 Task: Slide 18 - Book-1.
Action: Mouse moved to (21, 75)
Screenshot: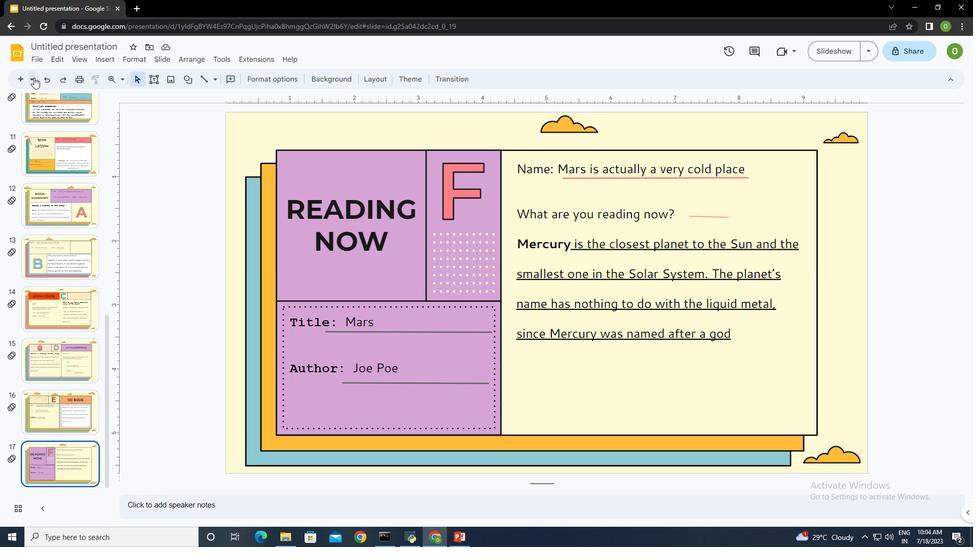 
Action: Mouse pressed left at (21, 75)
Screenshot: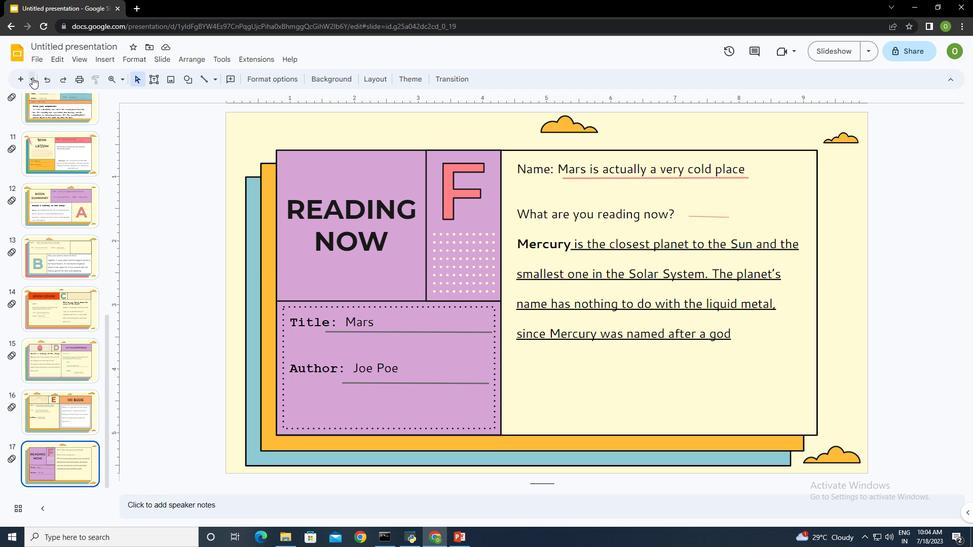 
Action: Mouse moved to (109, 337)
Screenshot: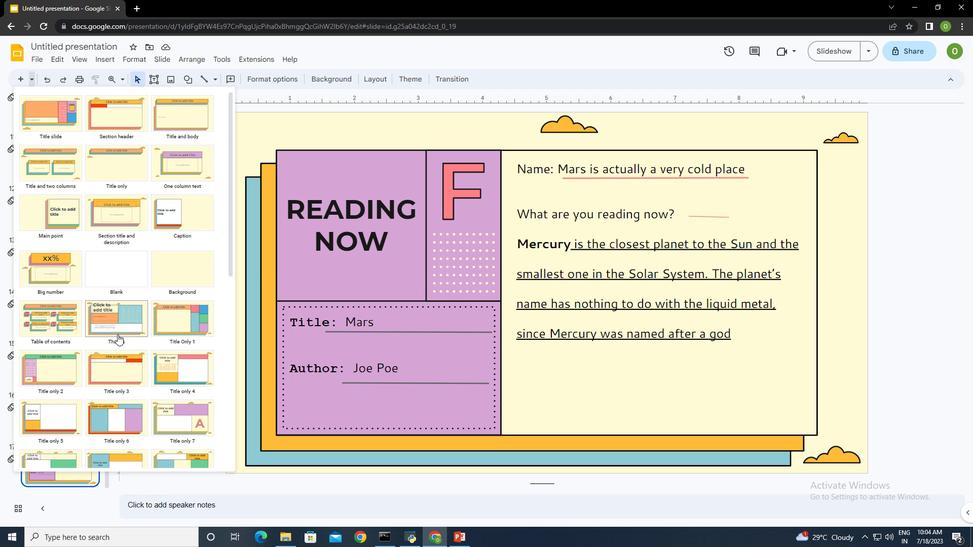 
Action: Mouse scrolled (109, 337) with delta (0, 0)
Screenshot: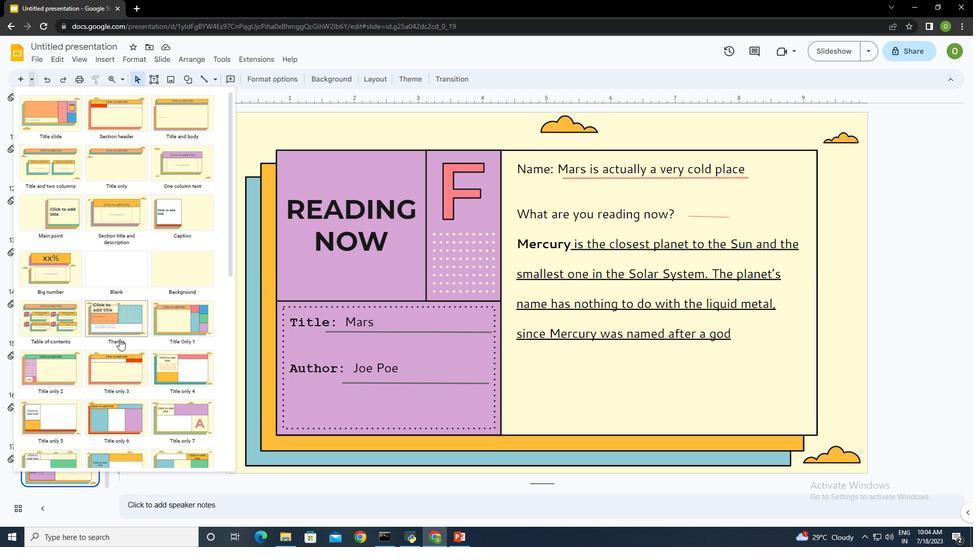 
Action: Mouse scrolled (109, 337) with delta (0, 0)
Screenshot: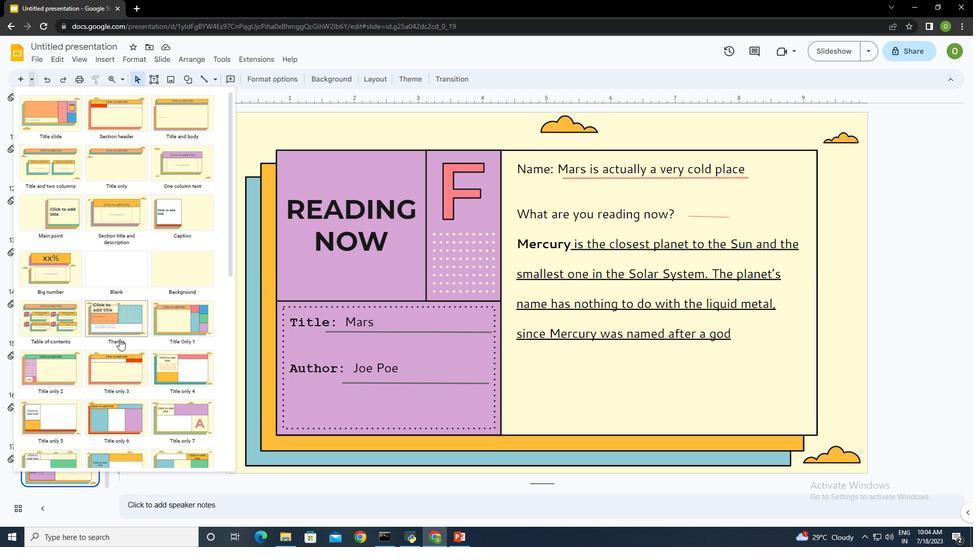 
Action: Mouse scrolled (109, 337) with delta (0, 0)
Screenshot: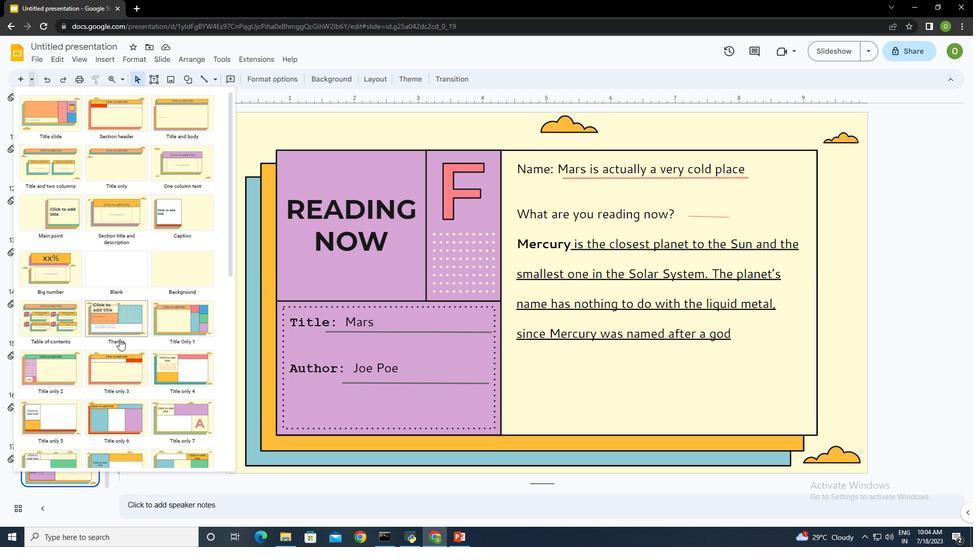 
Action: Mouse scrolled (109, 337) with delta (0, 0)
Screenshot: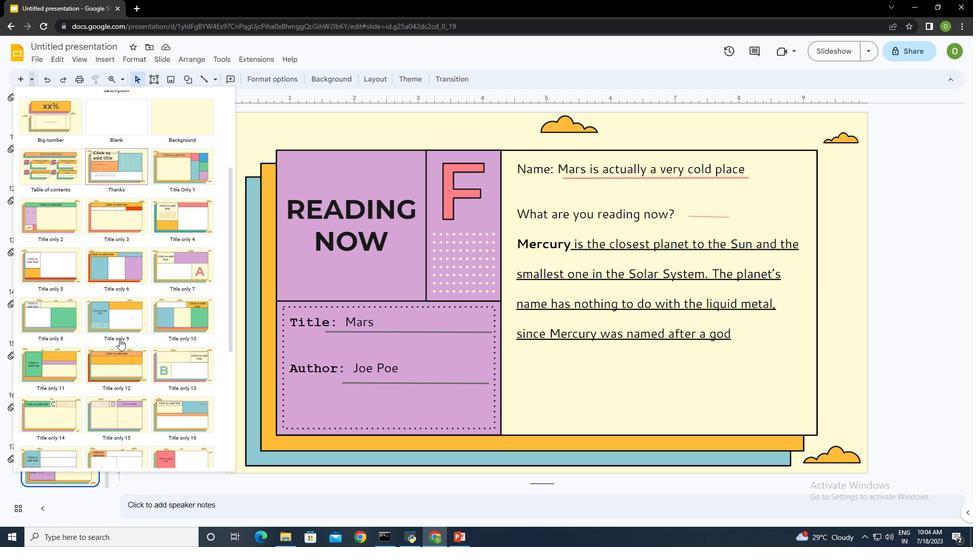 
Action: Mouse scrolled (109, 337) with delta (0, 0)
Screenshot: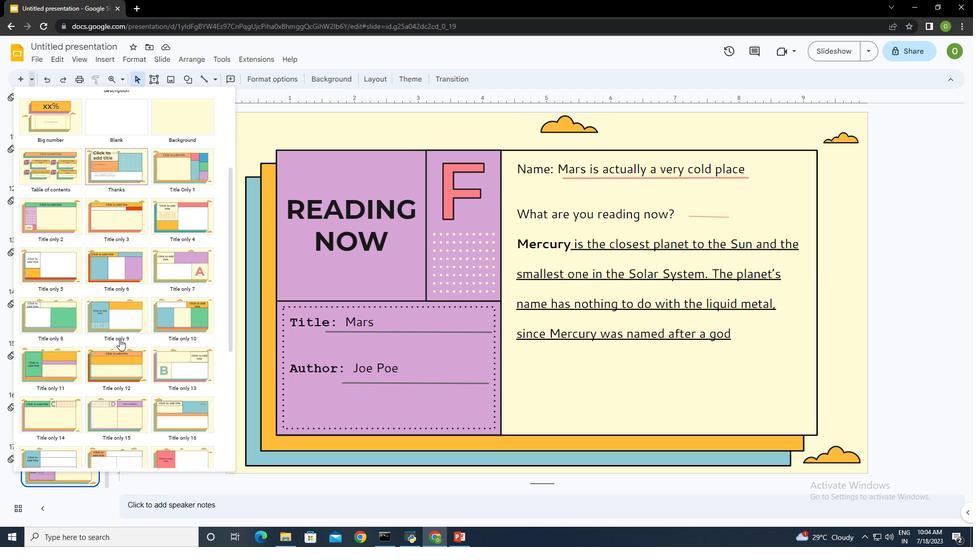 
Action: Mouse scrolled (109, 337) with delta (0, 0)
Screenshot: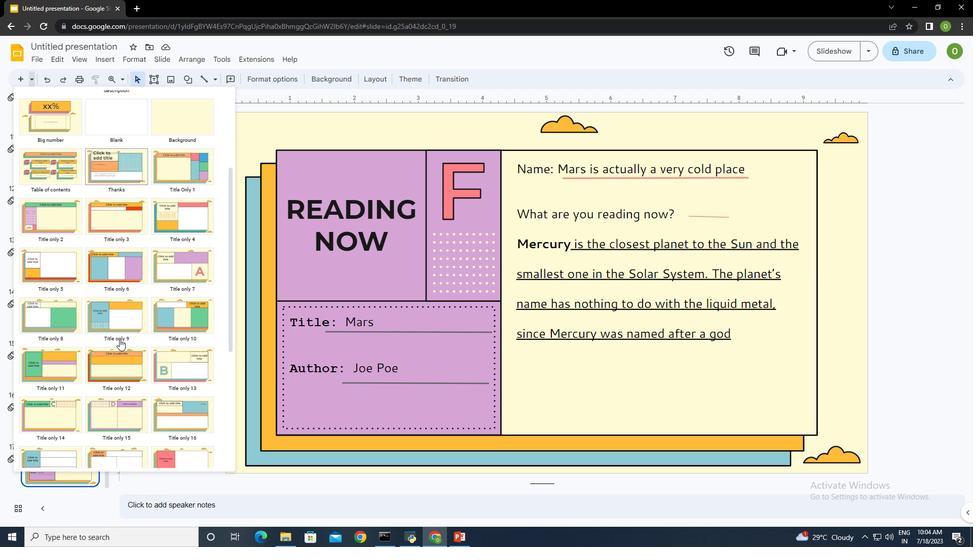 
Action: Mouse scrolled (109, 337) with delta (0, 0)
Screenshot: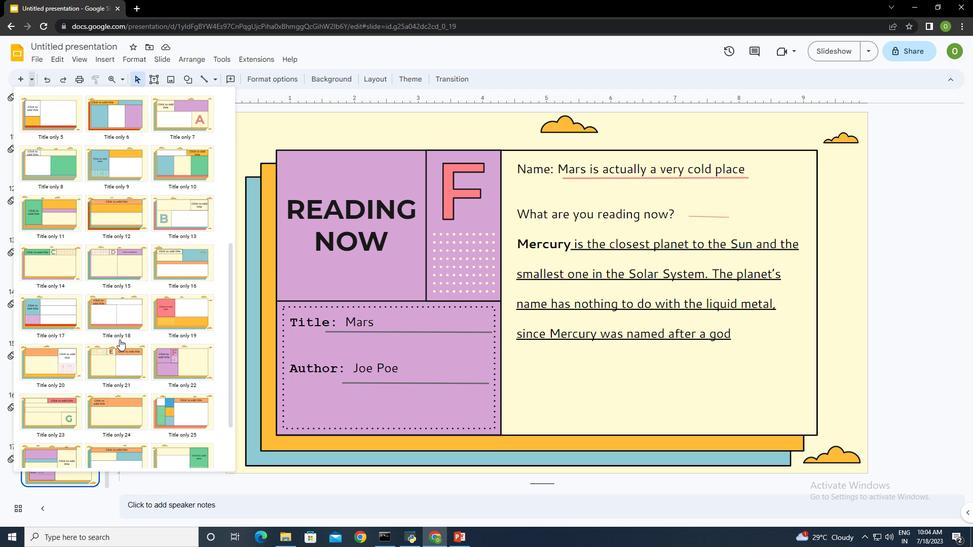 
Action: Mouse scrolled (109, 337) with delta (0, 0)
Screenshot: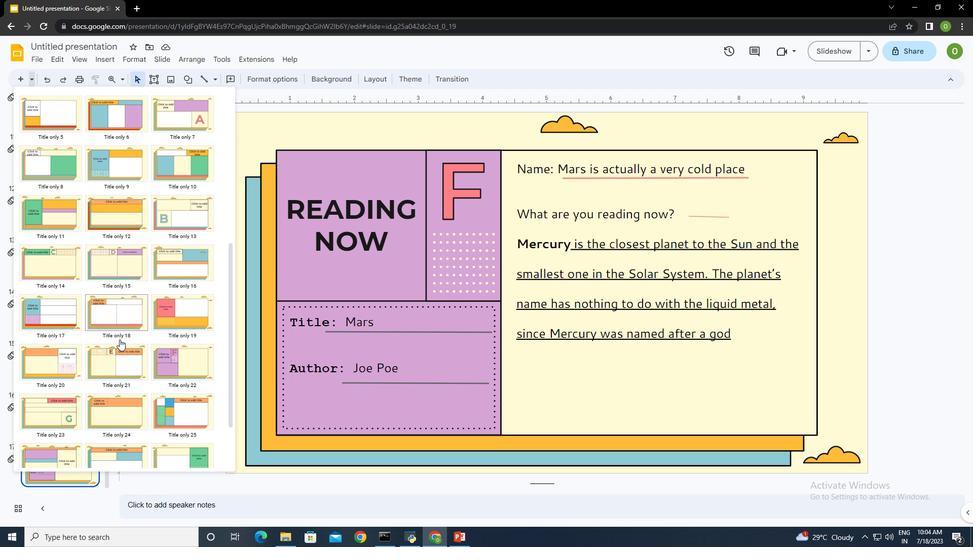 
Action: Mouse moved to (37, 330)
Screenshot: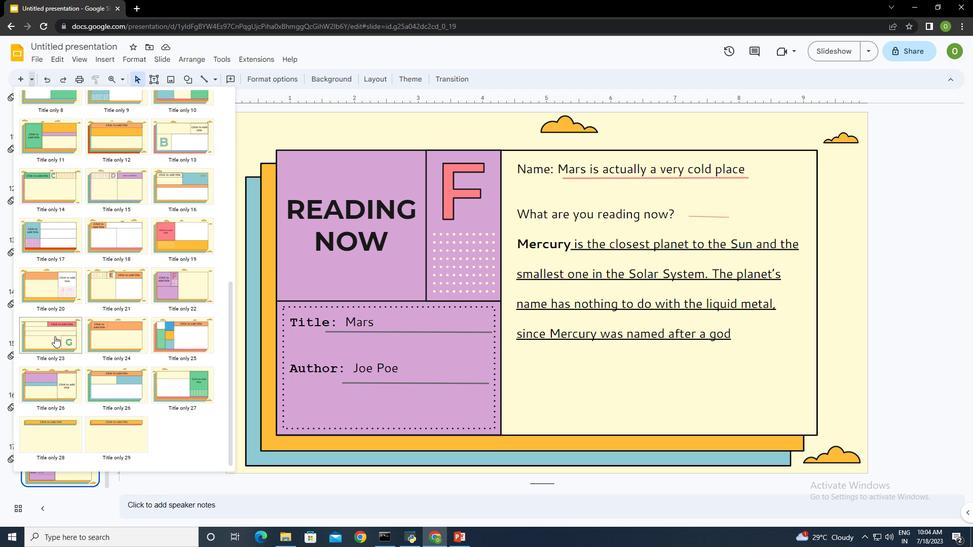 
Action: Mouse pressed left at (37, 330)
Screenshot: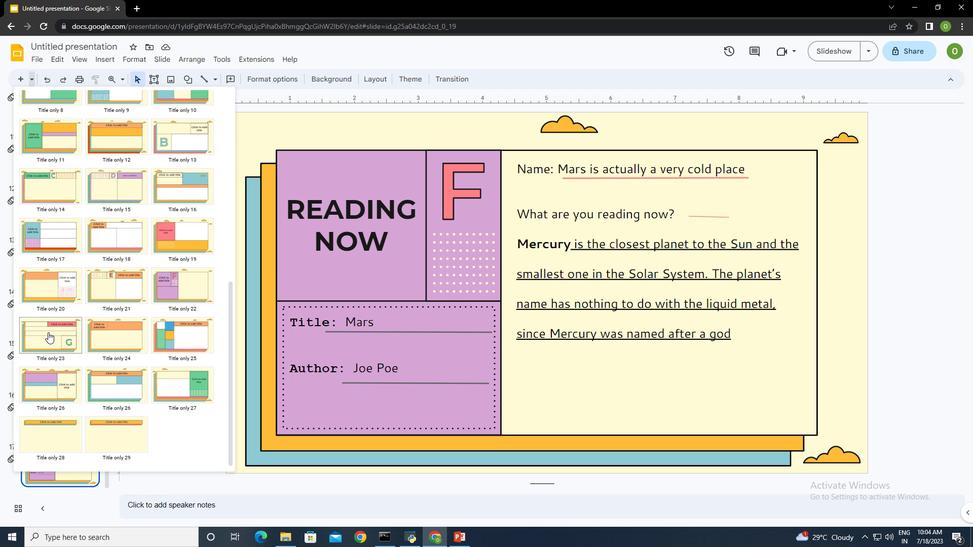 
Action: Mouse moved to (602, 176)
Screenshot: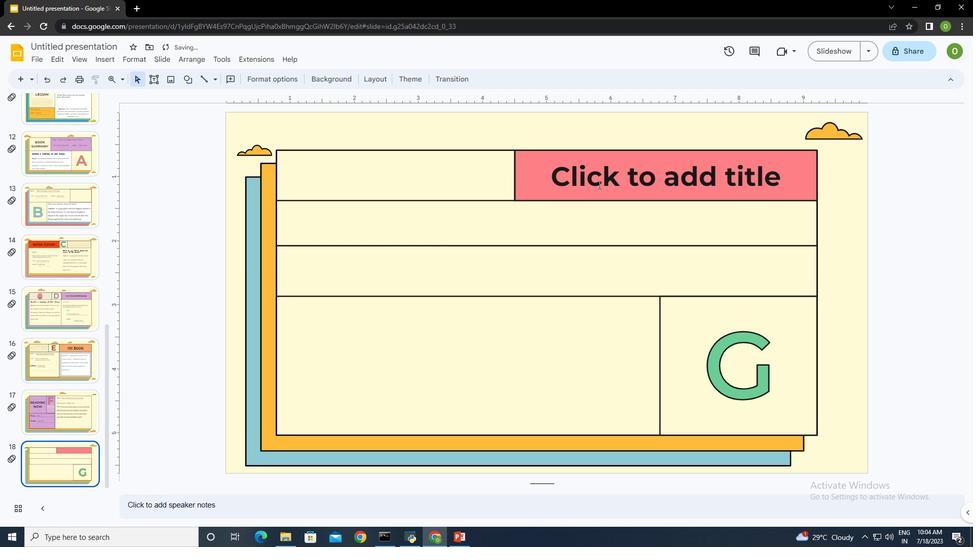 
Action: Mouse pressed left at (602, 176)
Screenshot: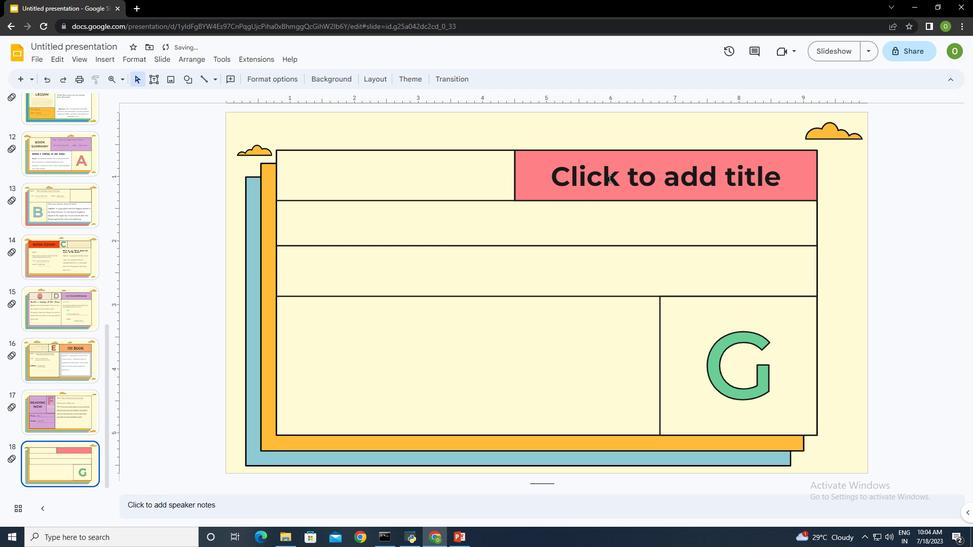 
Action: Key pressed <Key.shift>BOOK
Screenshot: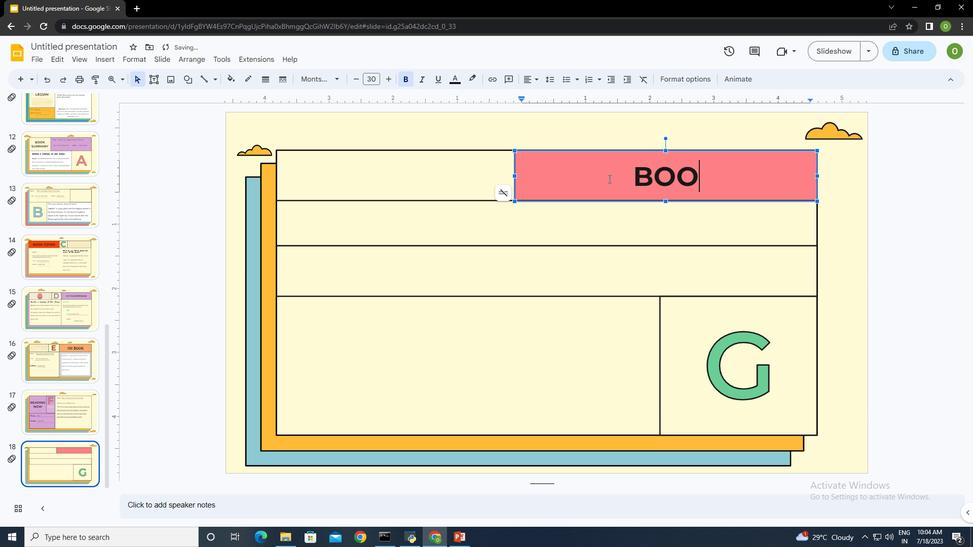 
Action: Mouse moved to (713, 161)
Screenshot: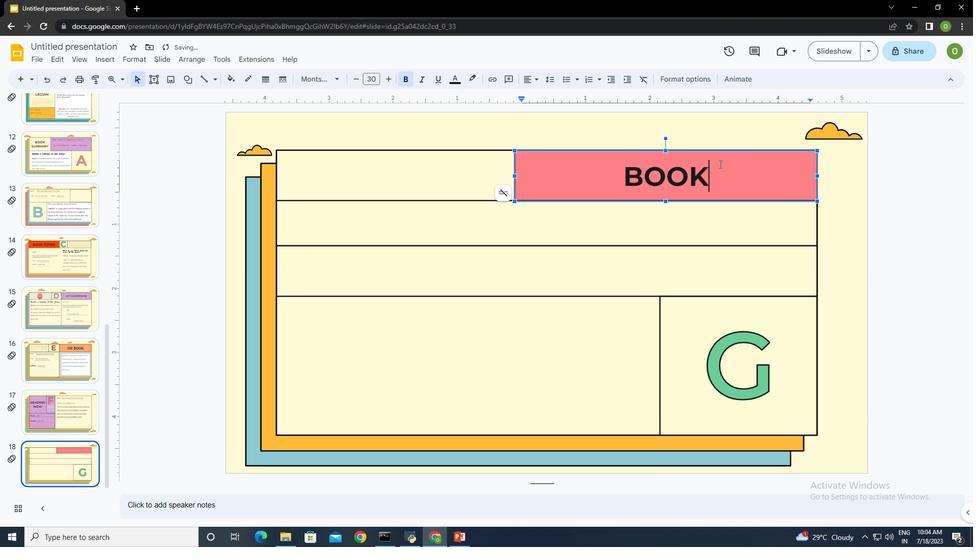 
Action: Mouse pressed left at (713, 161)
Screenshot: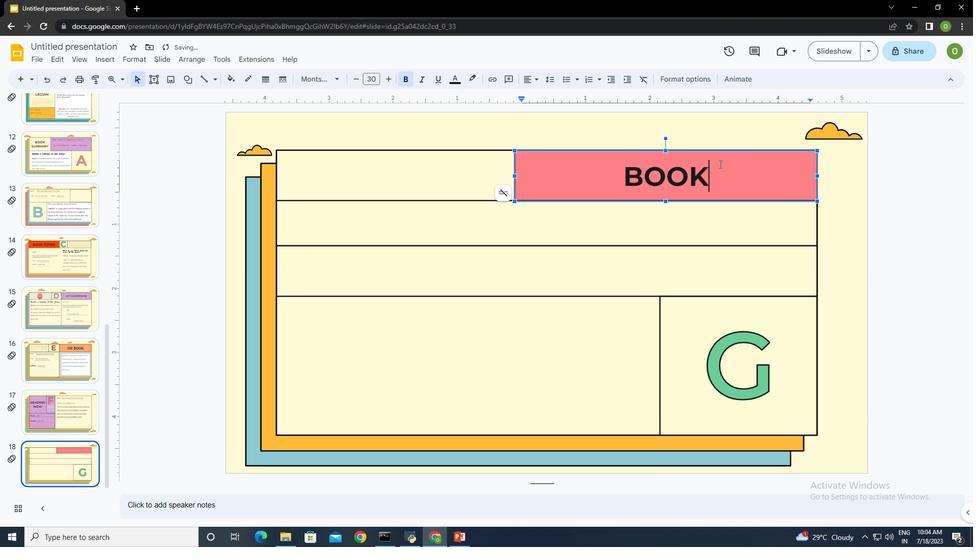 
Action: Mouse moved to (739, 73)
Screenshot: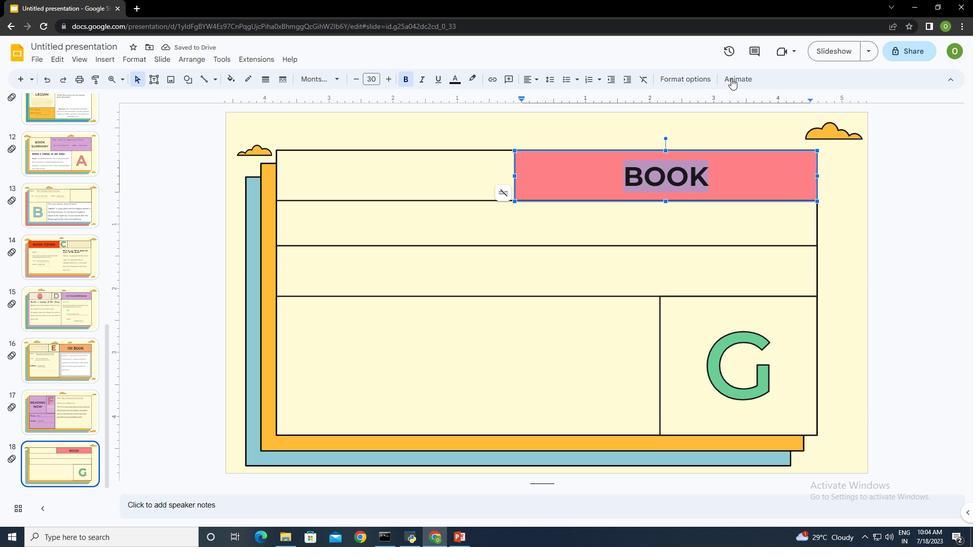 
Action: Mouse pressed left at (739, 73)
Screenshot: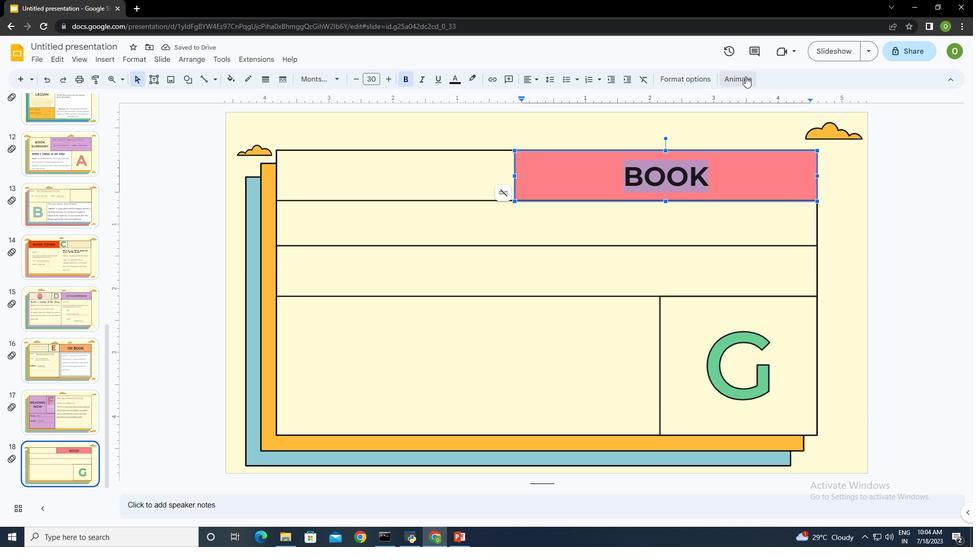 
Action: Mouse moved to (844, 231)
Screenshot: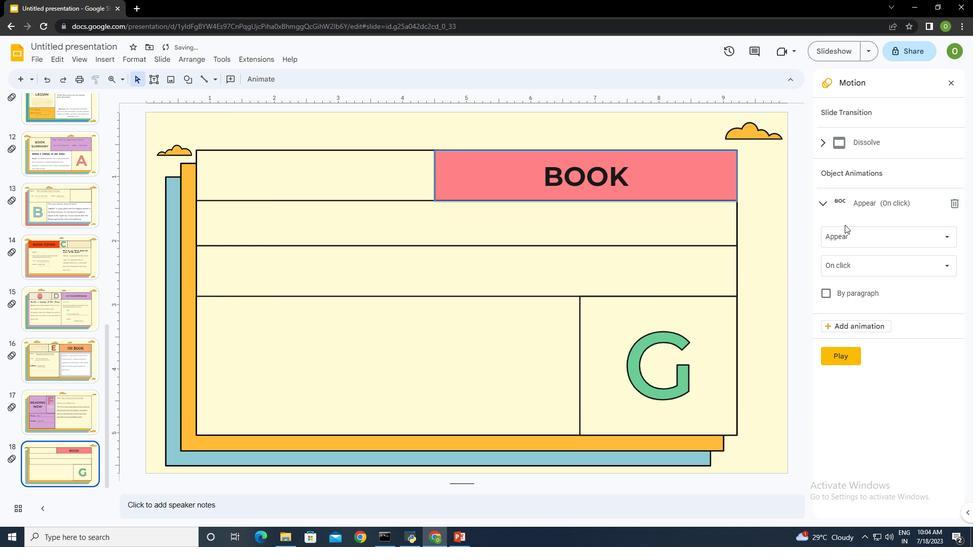 
Action: Mouse pressed left at (844, 231)
Screenshot: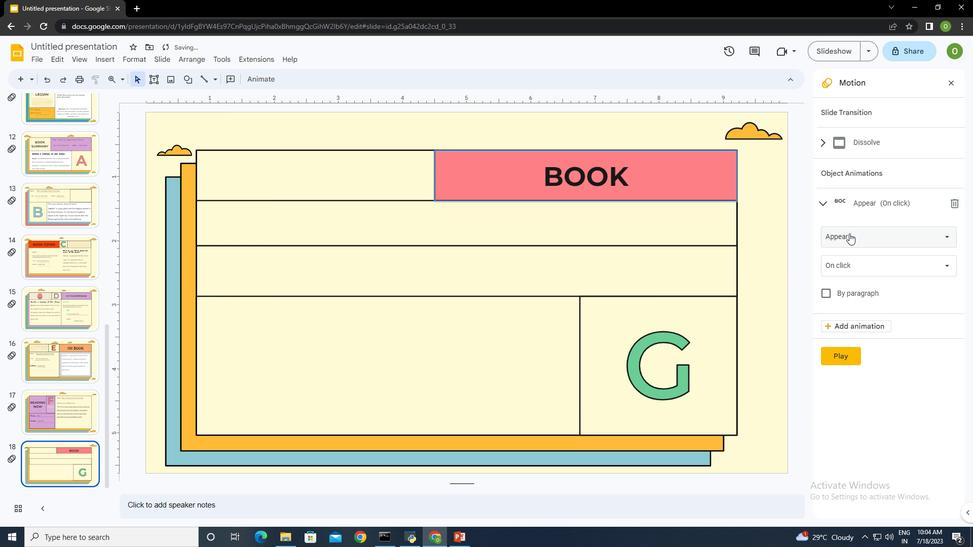 
Action: Mouse moved to (874, 378)
Screenshot: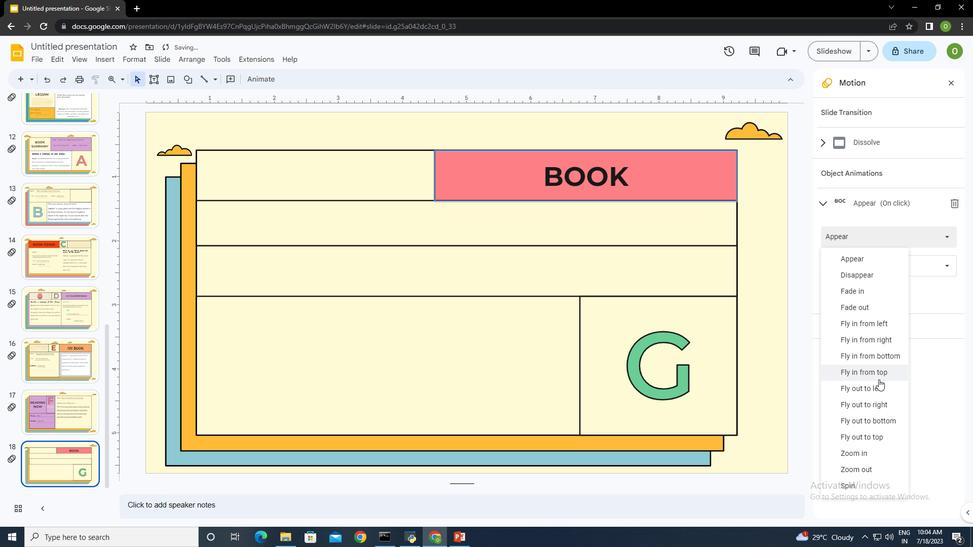
Action: Mouse scrolled (874, 378) with delta (0, 0)
Screenshot: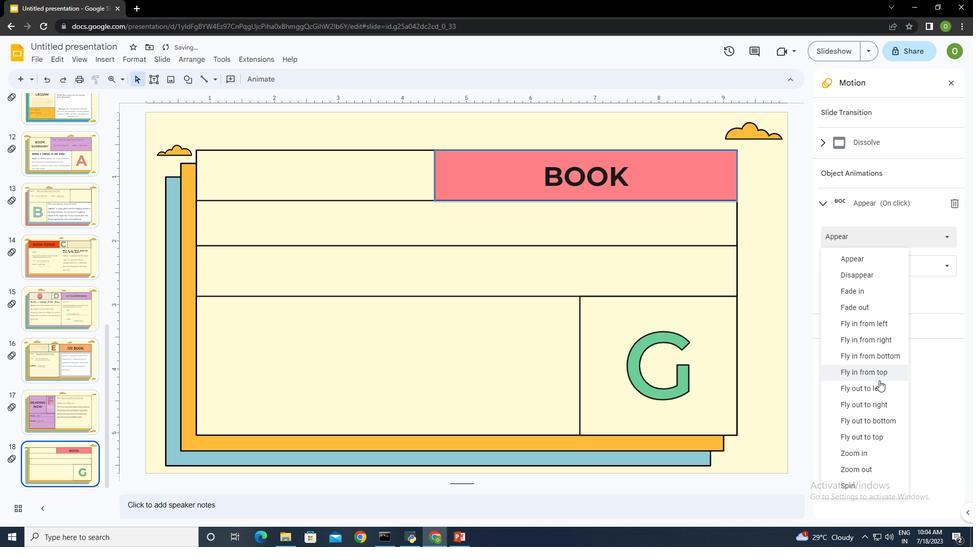 
Action: Mouse scrolled (874, 378) with delta (0, 0)
Screenshot: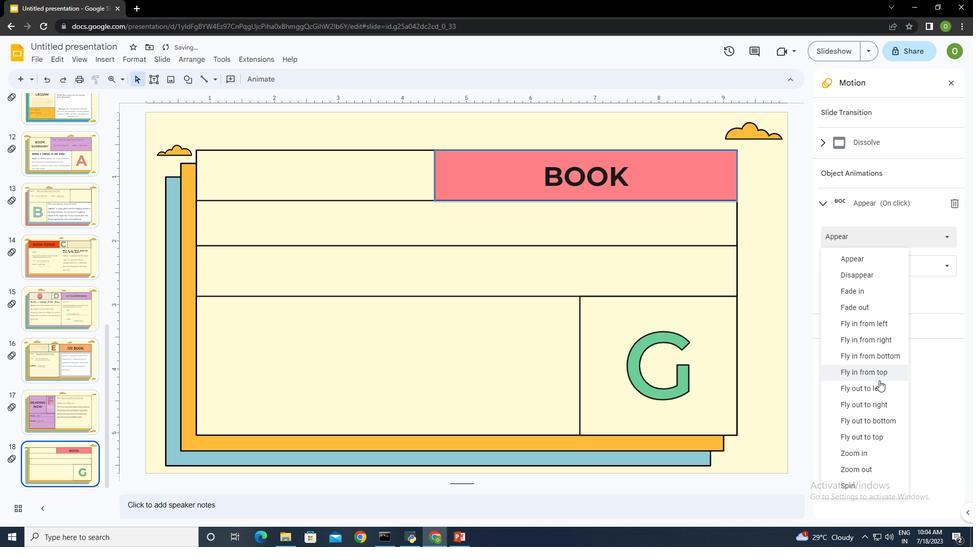 
Action: Mouse moved to (873, 448)
Screenshot: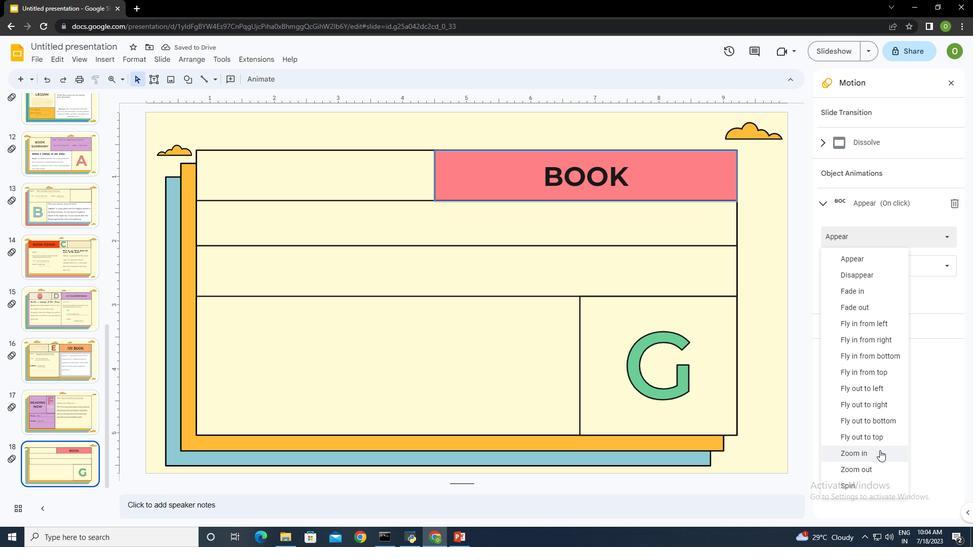 
Action: Mouse pressed left at (873, 448)
Screenshot: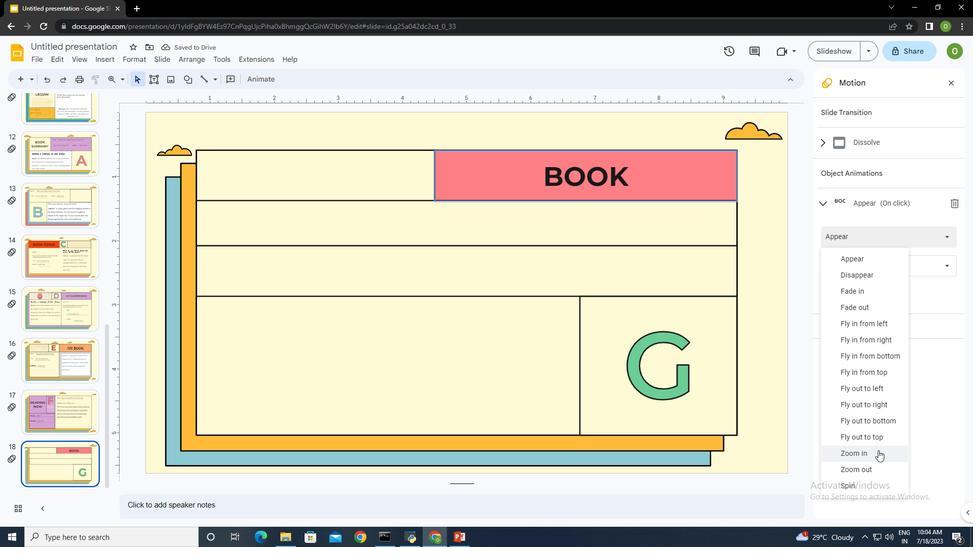 
Action: Mouse moved to (887, 312)
Screenshot: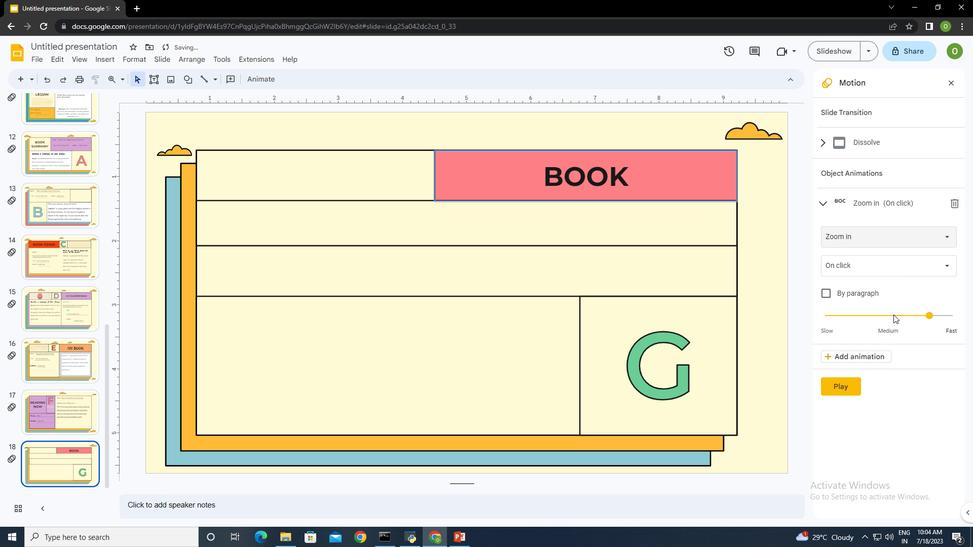 
Action: Mouse pressed left at (887, 312)
Screenshot: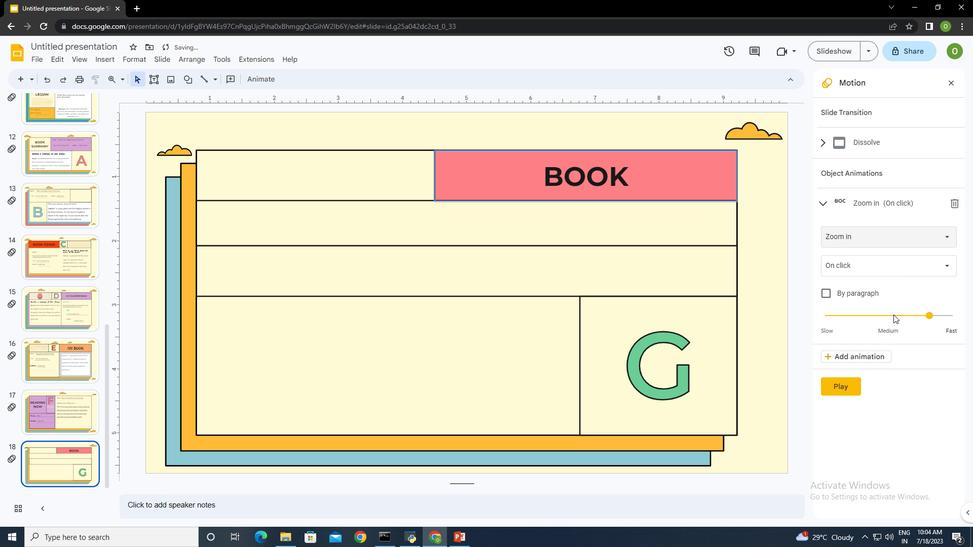 
Action: Mouse moved to (867, 264)
Screenshot: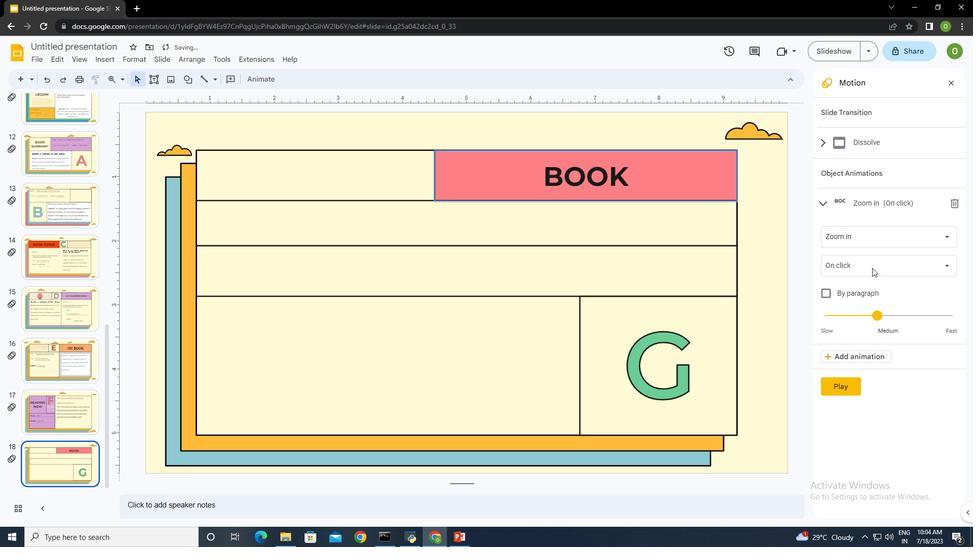 
Action: Mouse pressed left at (867, 264)
Screenshot: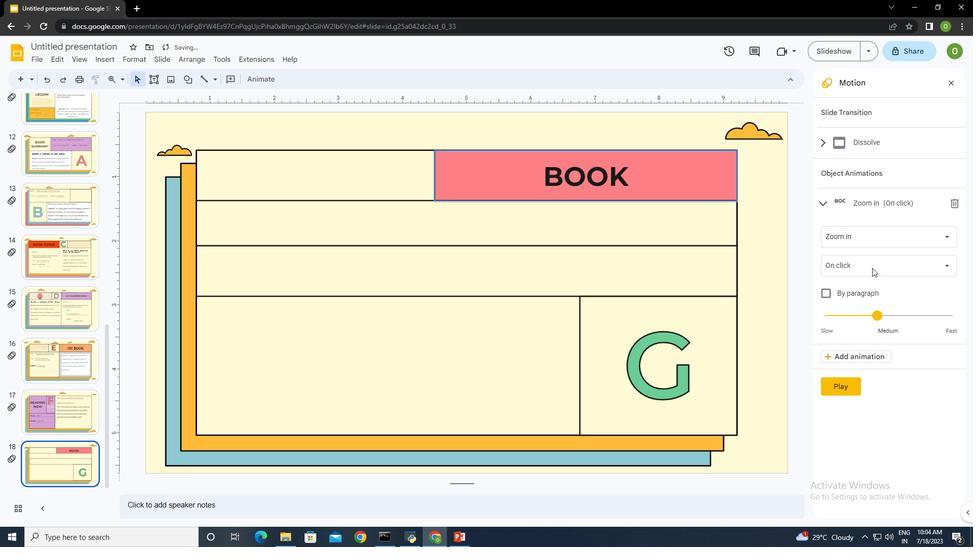 
Action: Mouse moved to (866, 256)
Screenshot: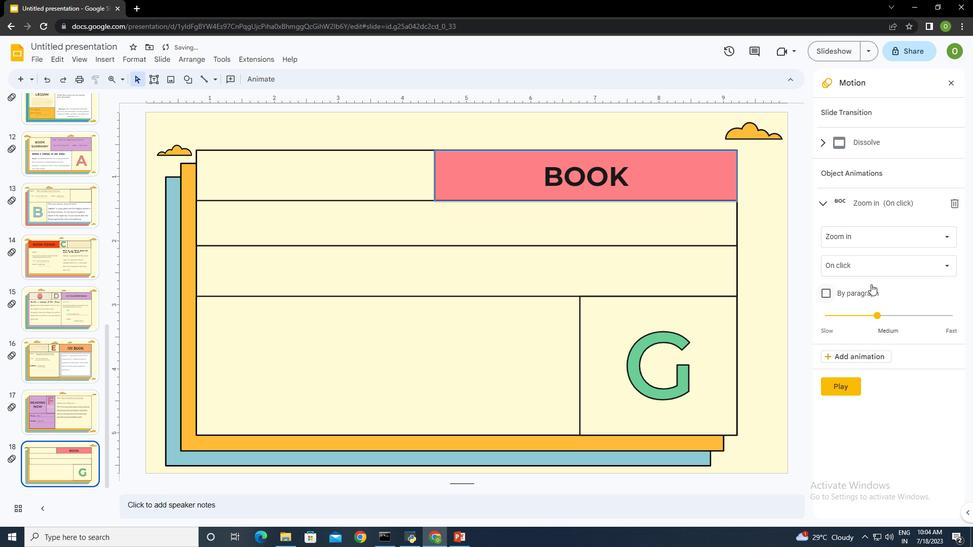 
Action: Mouse pressed left at (866, 256)
Screenshot: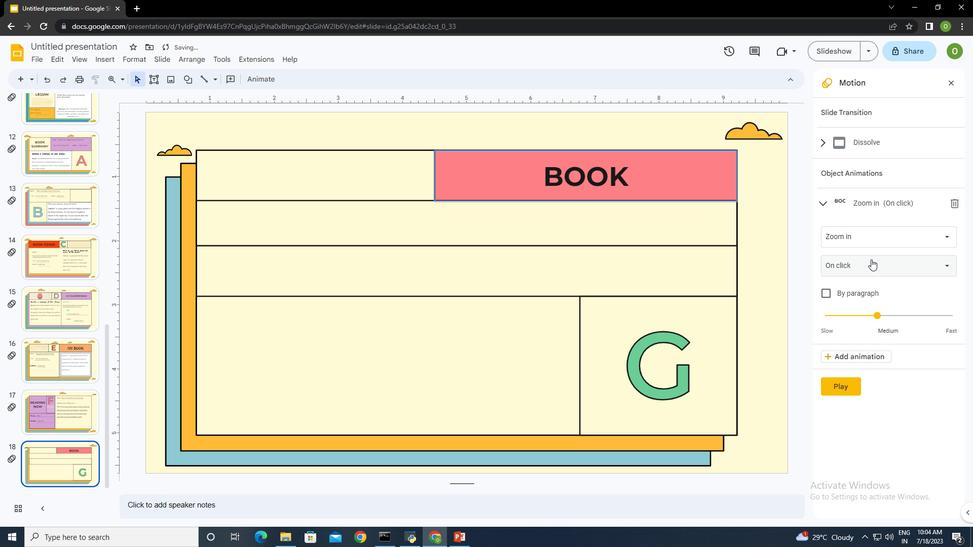 
Action: Mouse moved to (852, 305)
Screenshot: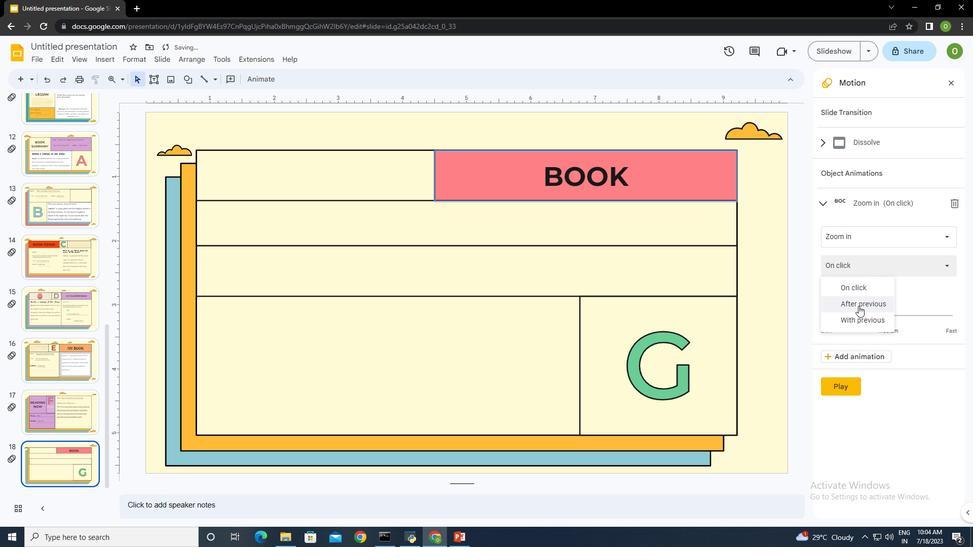 
Action: Mouse pressed left at (852, 305)
Screenshot: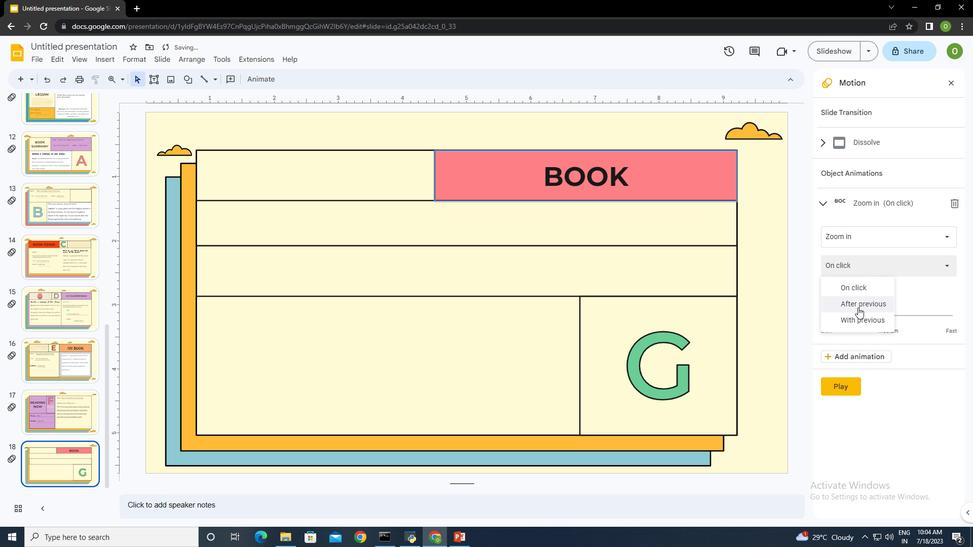 
Action: Mouse moved to (887, 409)
Screenshot: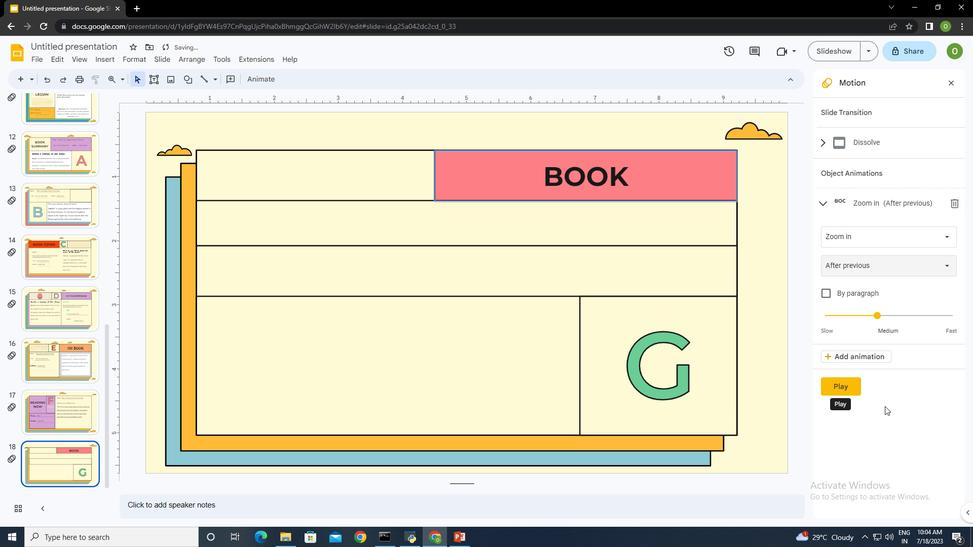 
Action: Mouse pressed left at (887, 409)
Screenshot: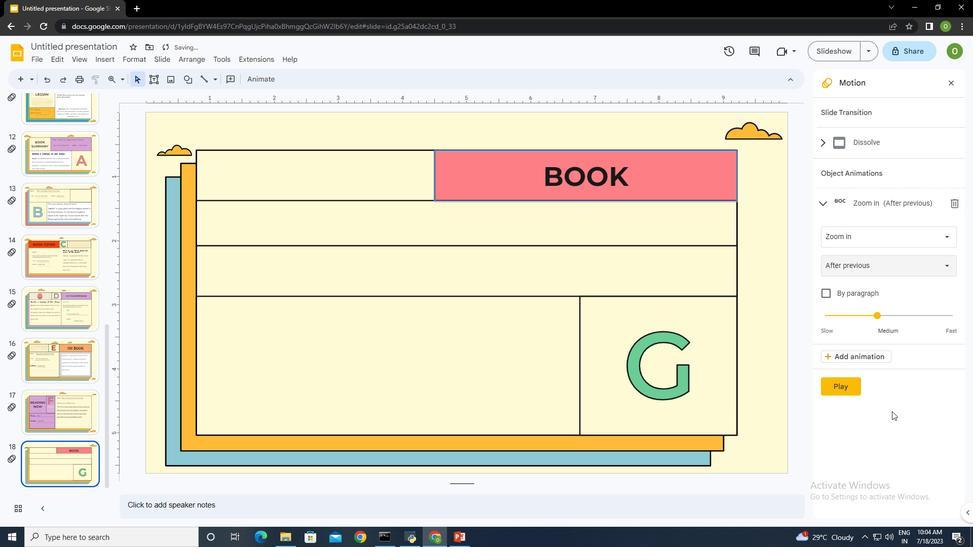 
Action: Mouse moved to (314, 180)
Screenshot: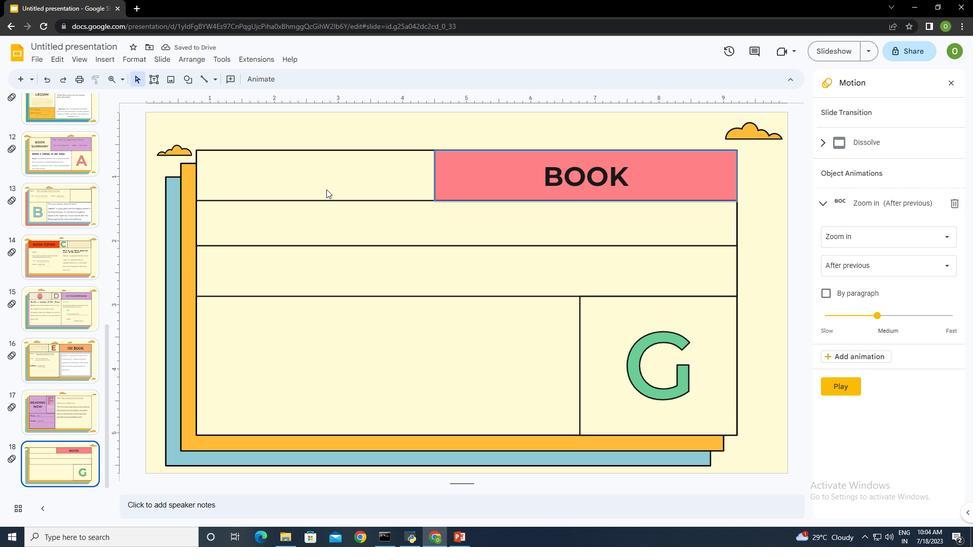 
Action: Mouse pressed left at (314, 180)
Screenshot: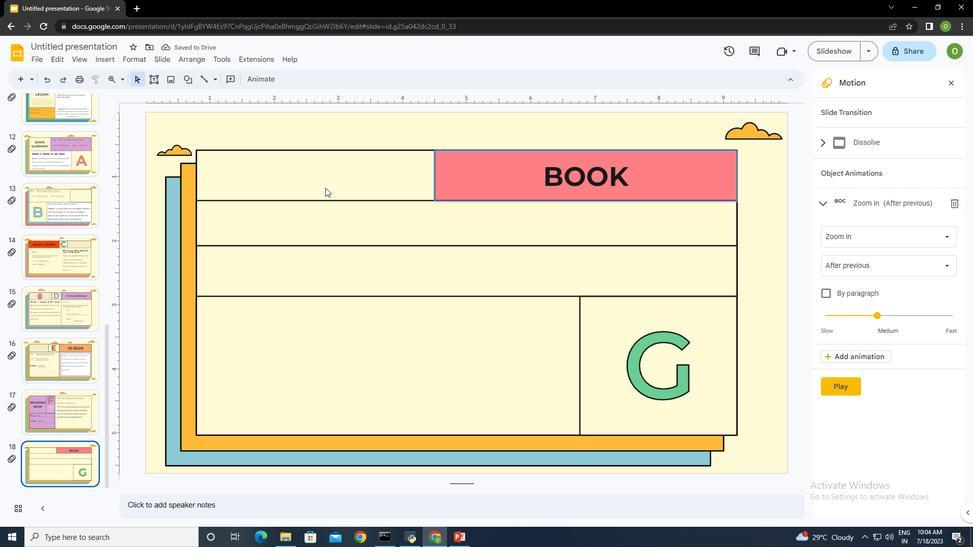 
Action: Mouse moved to (142, 75)
Screenshot: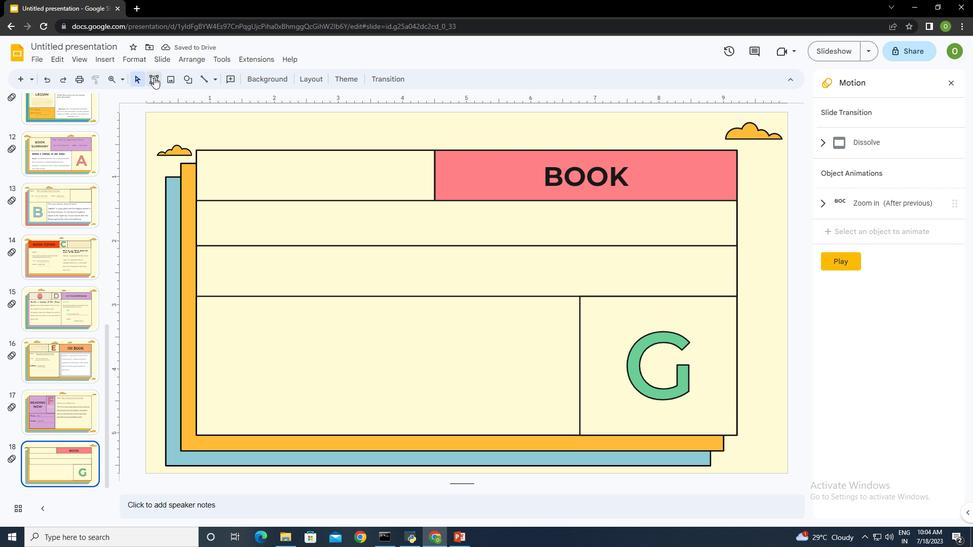 
Action: Mouse pressed left at (142, 75)
Screenshot: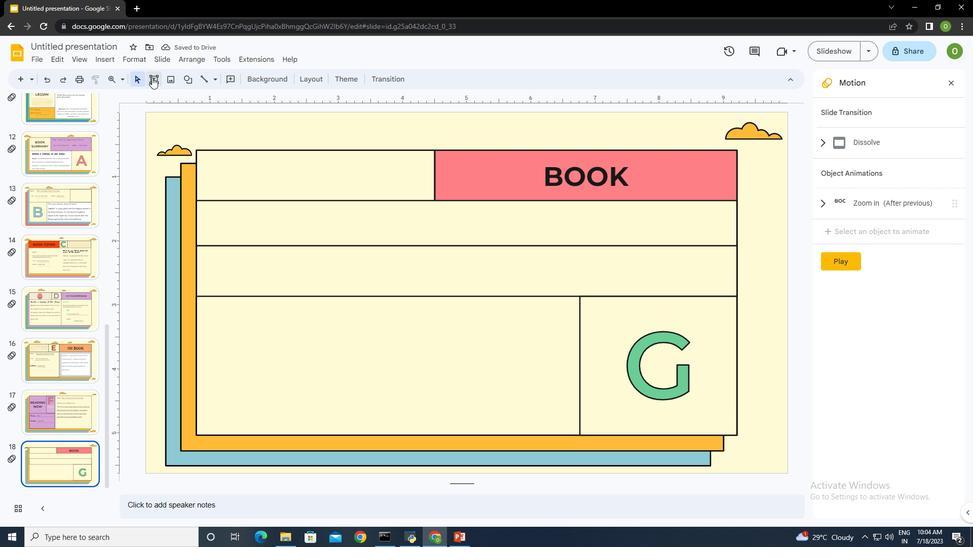 
Action: Mouse moved to (196, 153)
Screenshot: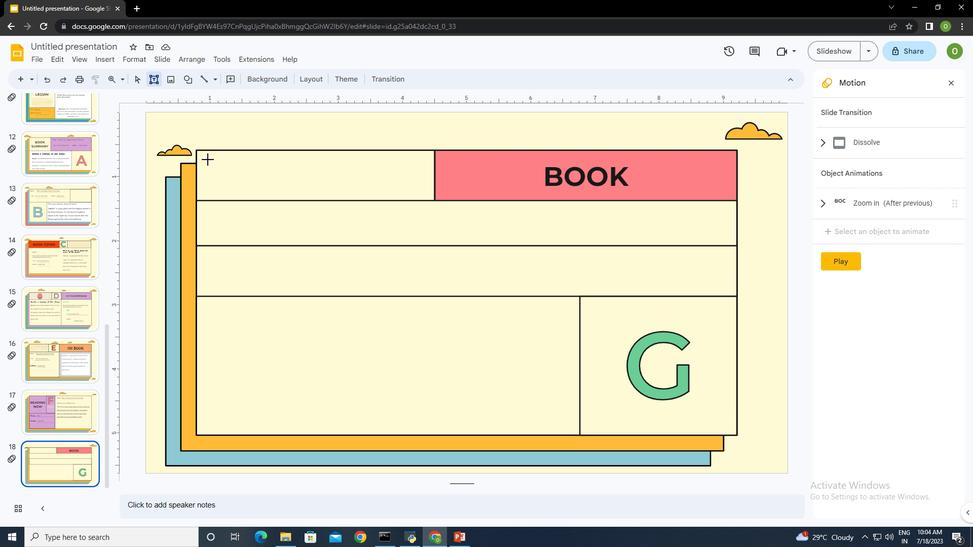 
Action: Mouse pressed left at (196, 153)
Screenshot: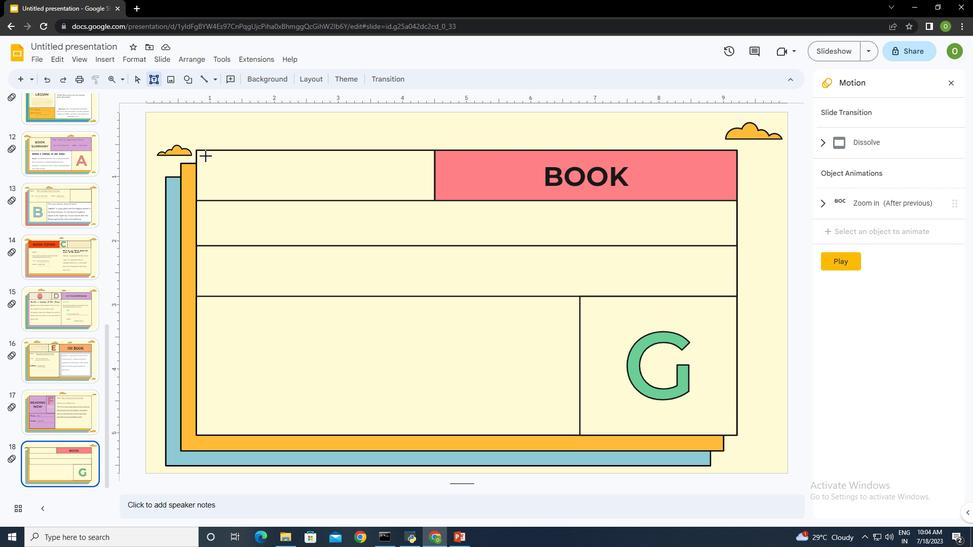 
Action: Mouse moved to (340, 172)
Screenshot: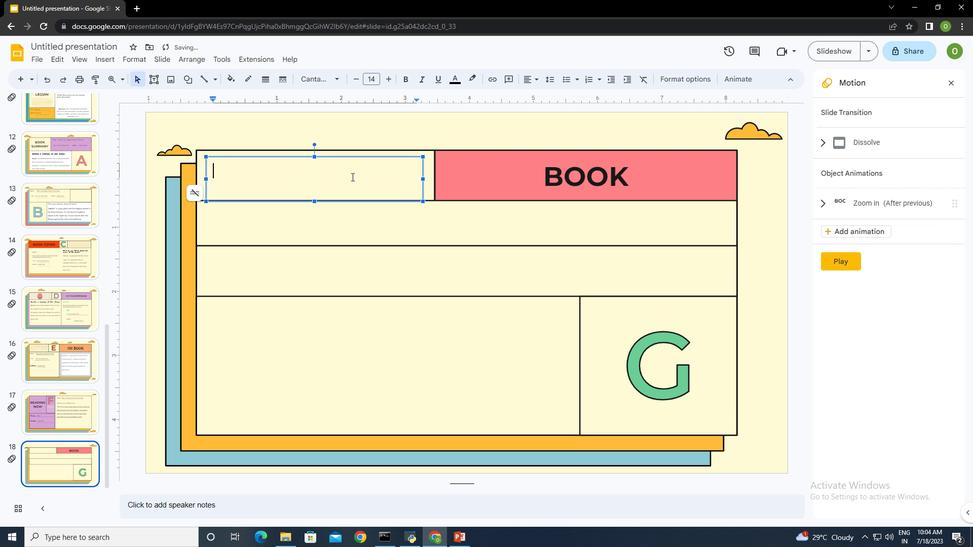 
Action: Key pressed <Key.shift><Key.shift><Key.shift><Key.shift><Key.shift><Key.shift><Key.shift><Key.shift><Key.shift><Key.shift><Key.shift><Key.shift><Key.shift><Key.shift><Key.shift>Title<Key.shift_r>:<Key.space><Key.space><Key.shift>Nepth<Key.backspace>une
Screenshot: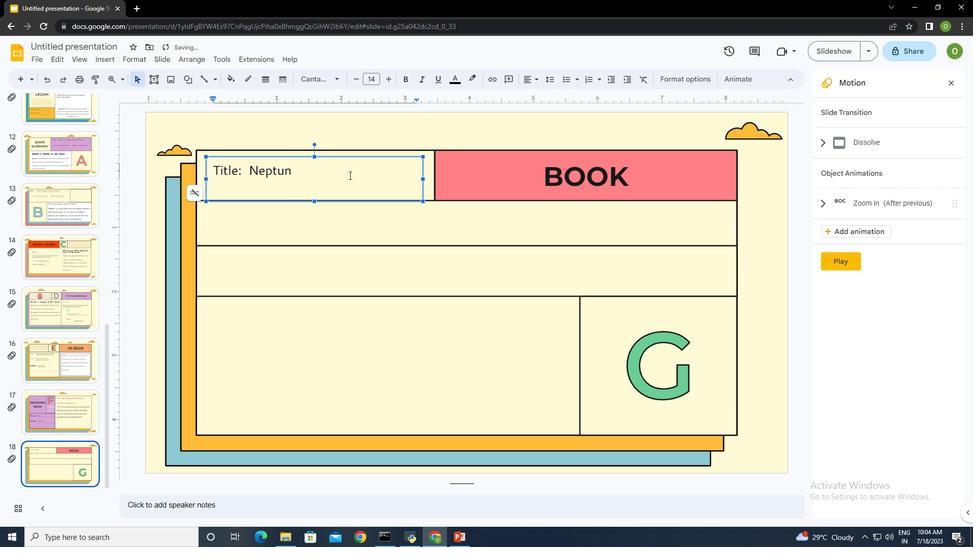 
Action: Mouse moved to (245, 213)
Screenshot: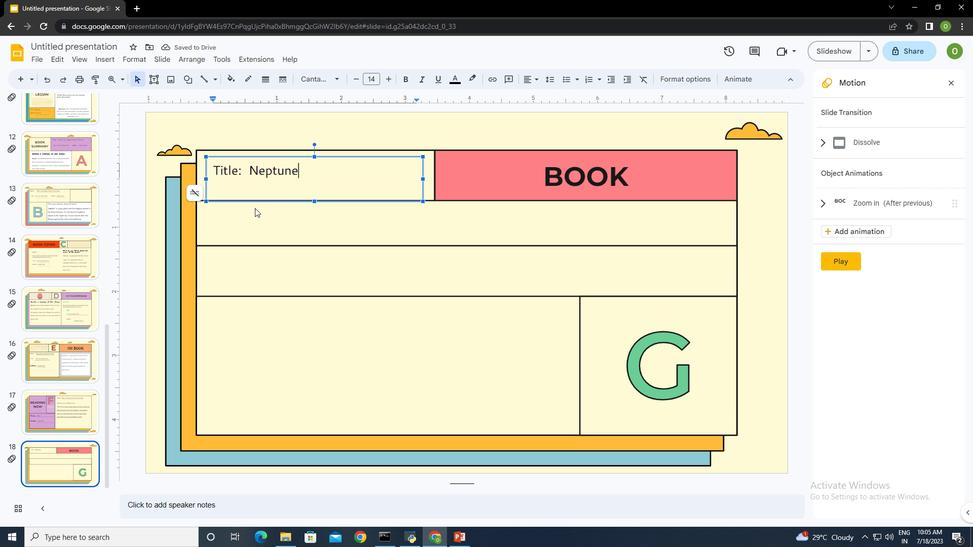 
Action: Mouse pressed left at (245, 213)
Screenshot: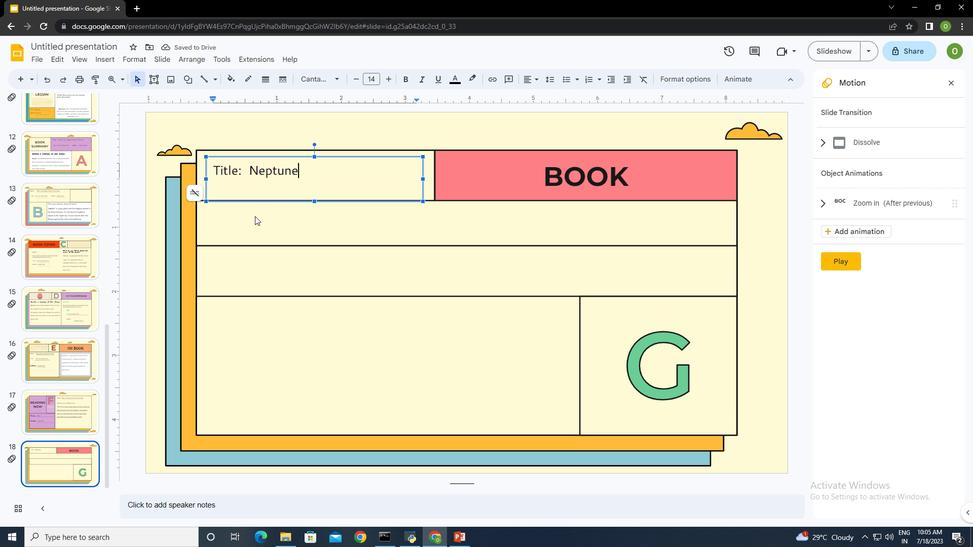 
Action: Mouse moved to (140, 77)
Screenshot: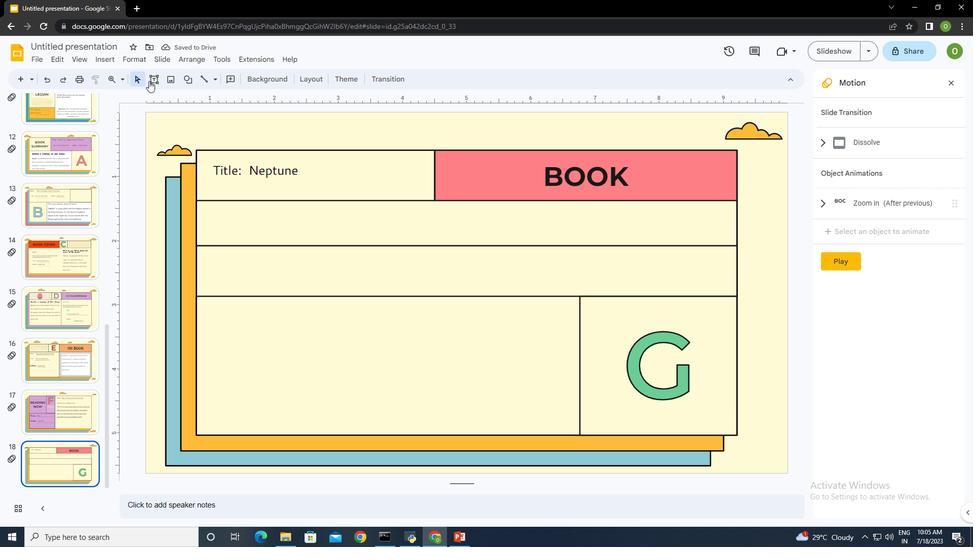 
Action: Mouse pressed left at (140, 77)
Screenshot: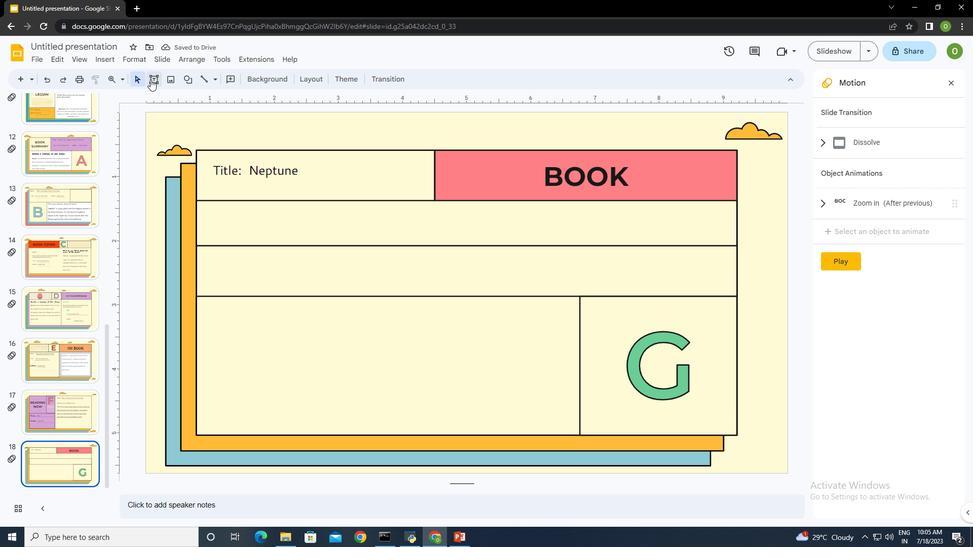 
Action: Mouse moved to (188, 200)
Screenshot: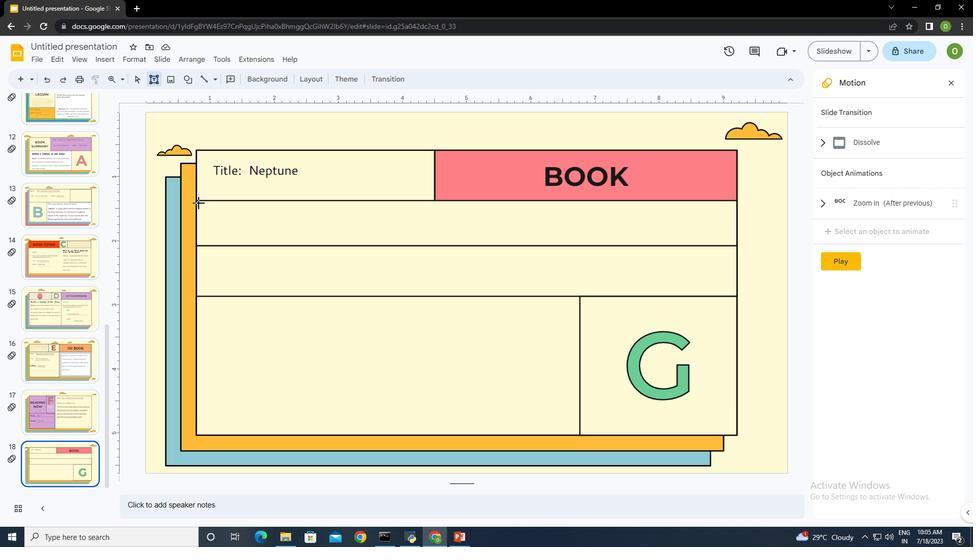 
Action: Mouse pressed left at (188, 200)
Screenshot: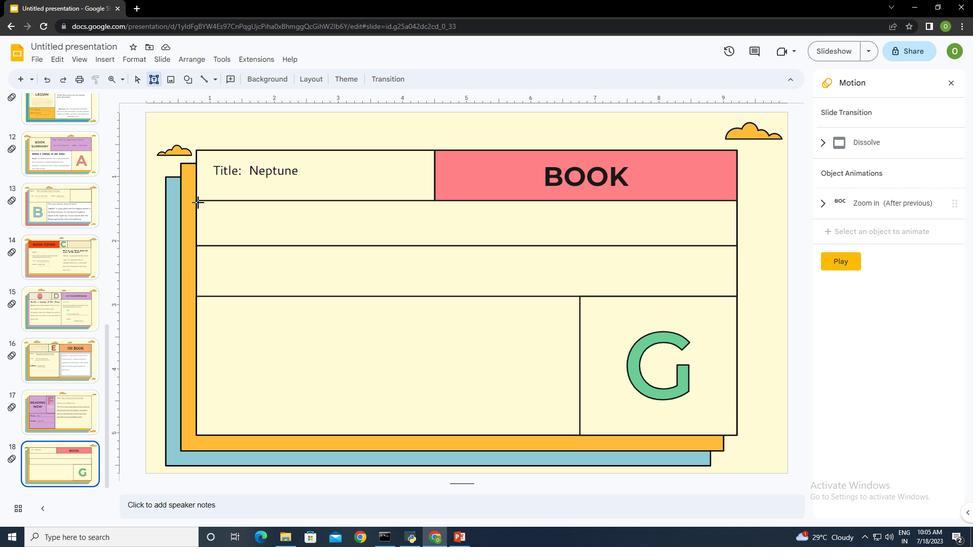 
Action: Mouse moved to (334, 226)
Screenshot: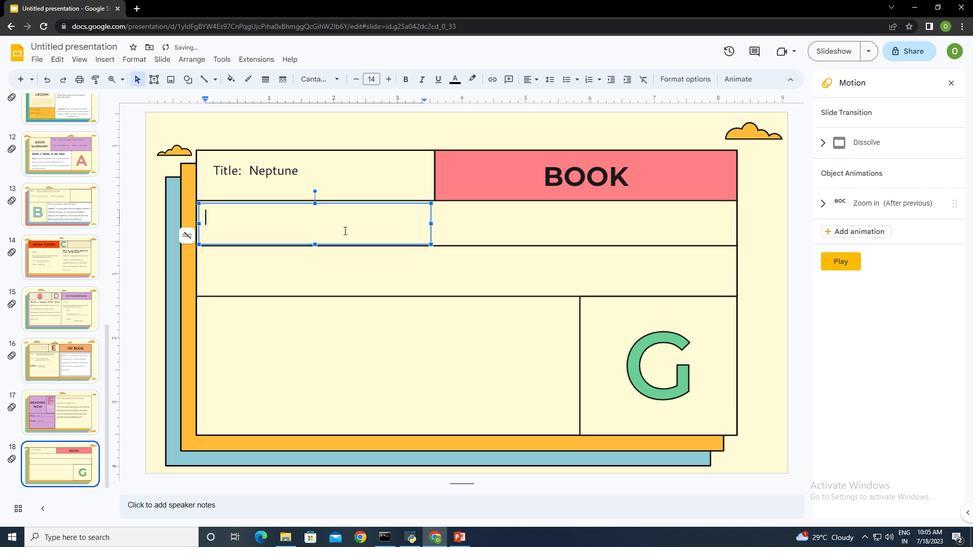 
Action: Key pressed <Key.shift><Key.shift>Author<Key.shift_r>:<Key.space><Key.space><Key.space><Key.shift>Susan<Key.space><Key.shift><Key.shift><Key.shift>Doe
Screenshot: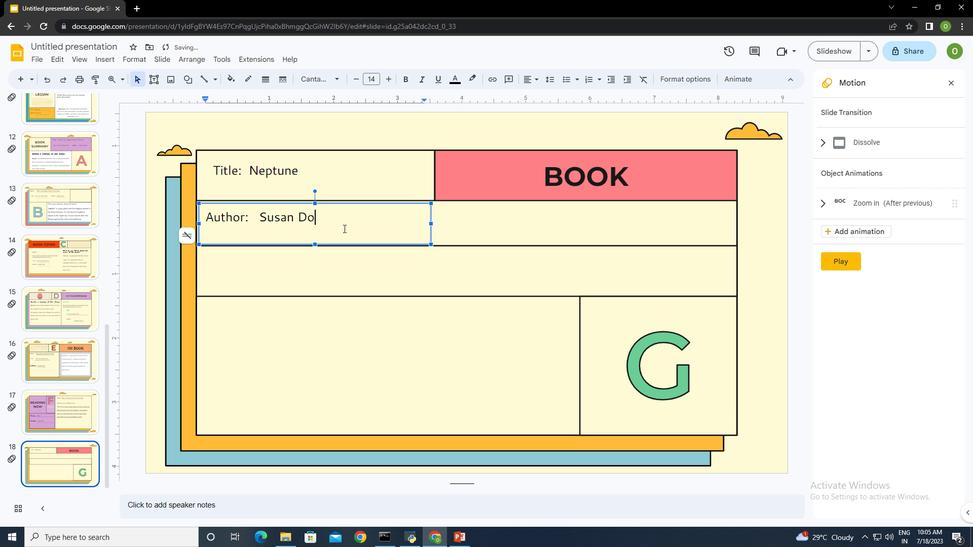 
Action: Mouse moved to (193, 75)
Screenshot: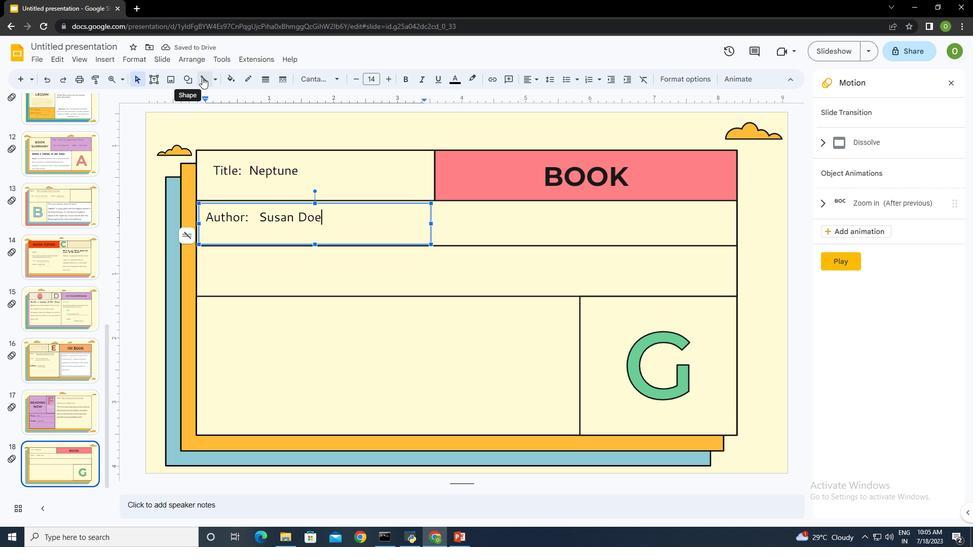 
Action: Mouse pressed left at (193, 75)
Screenshot: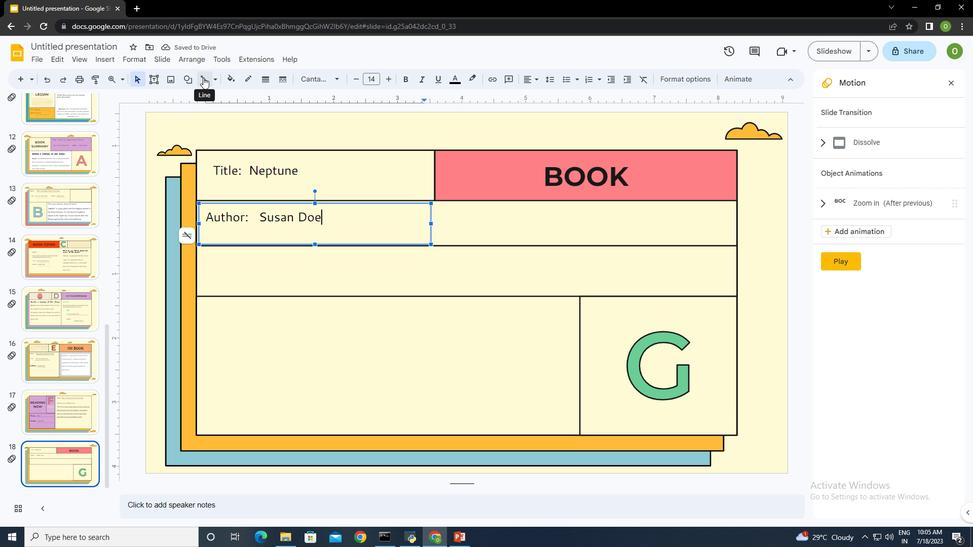 
Action: Mouse moved to (249, 226)
Screenshot: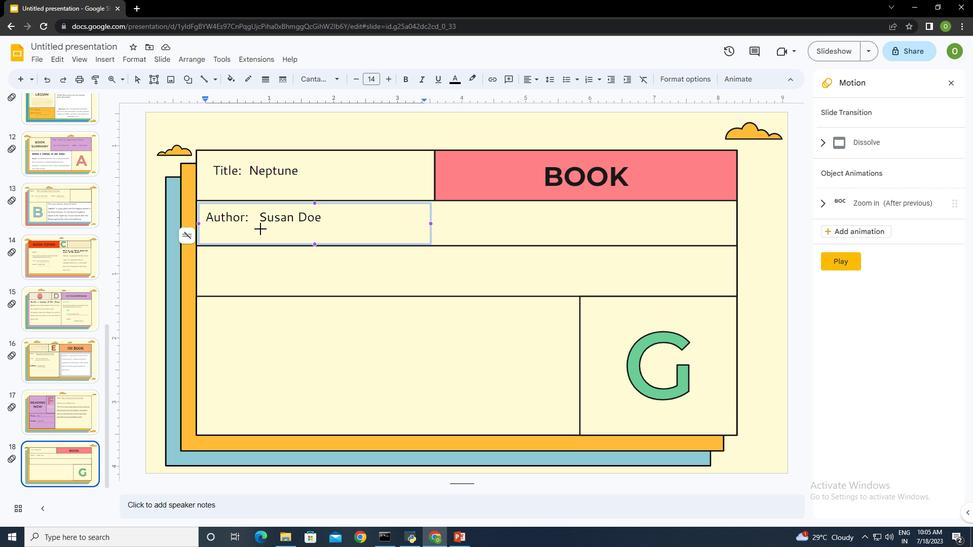 
Action: Mouse pressed left at (249, 226)
Screenshot: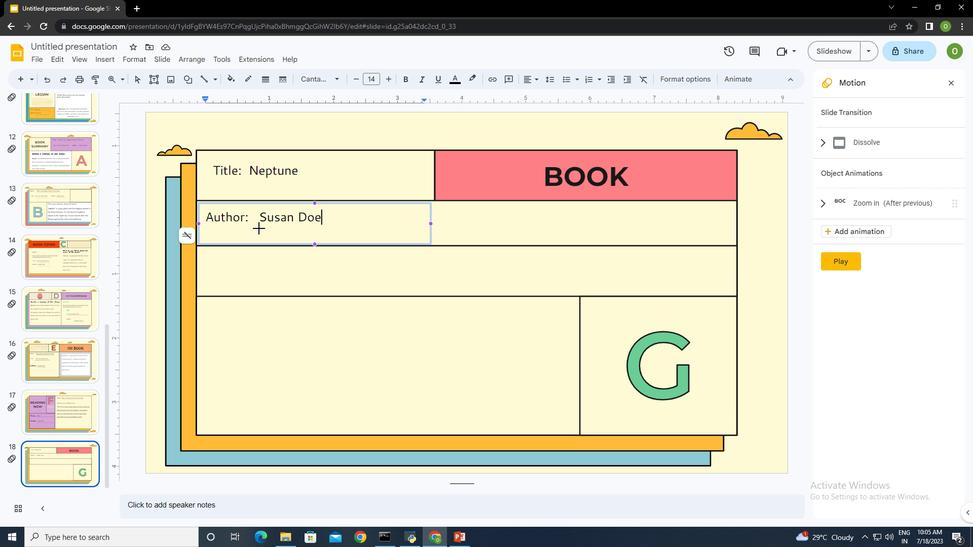 
Action: Mouse moved to (238, 77)
Screenshot: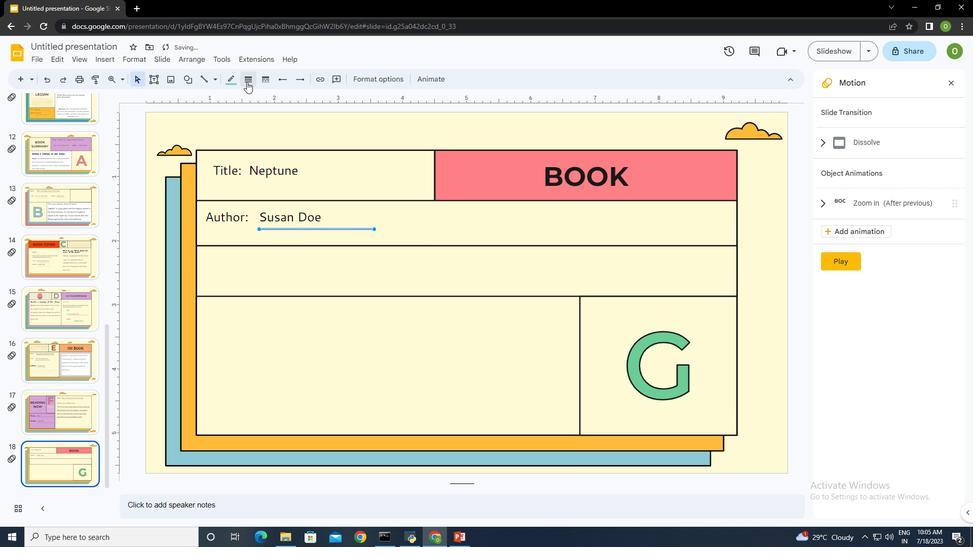 
Action: Mouse pressed left at (238, 77)
Screenshot: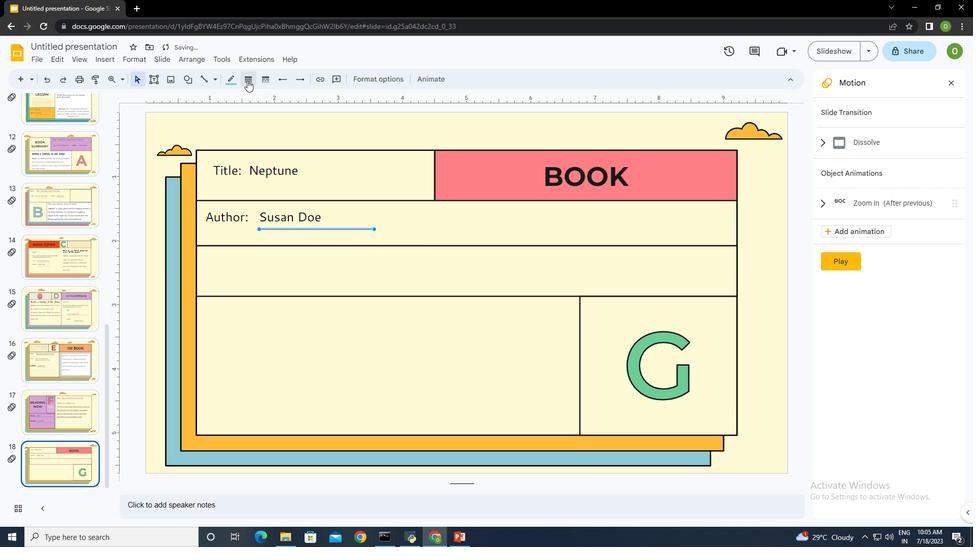 
Action: Mouse moved to (250, 109)
Screenshot: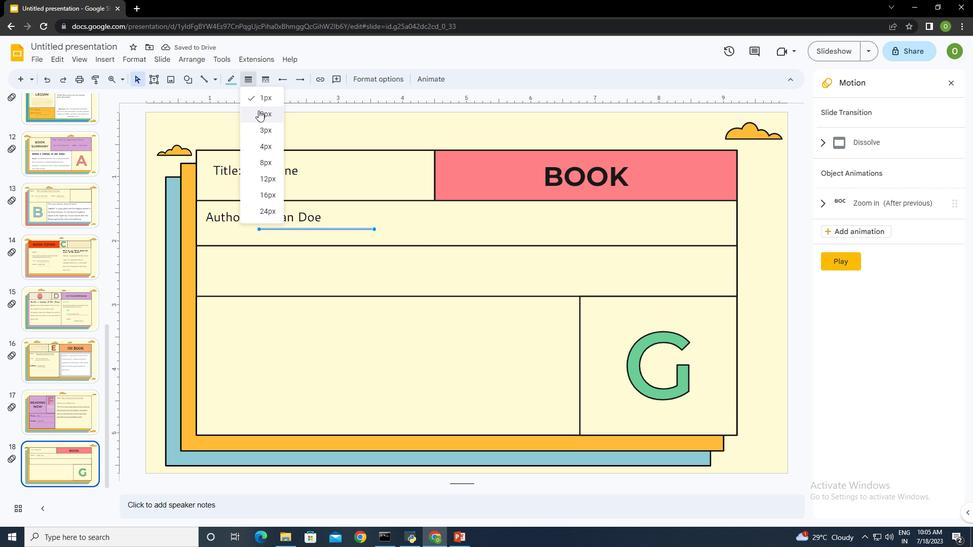 
Action: Mouse pressed left at (250, 109)
Screenshot: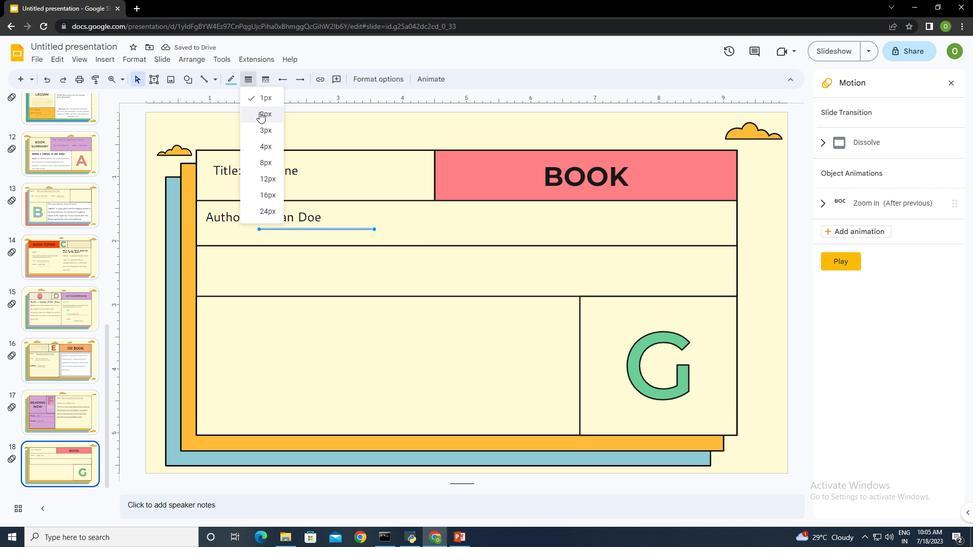 
Action: Mouse moved to (221, 78)
Screenshot: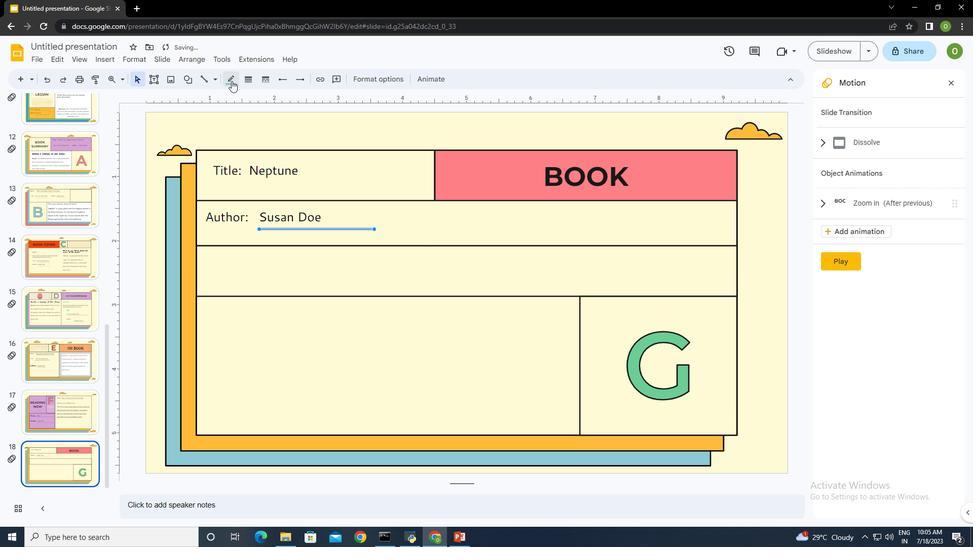 
Action: Mouse pressed left at (221, 78)
Screenshot: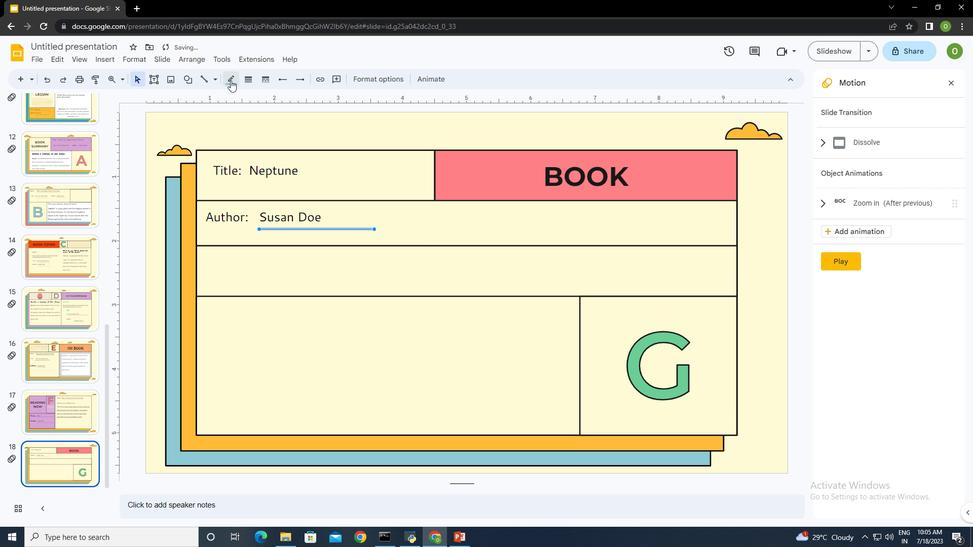 
Action: Mouse moved to (225, 104)
Screenshot: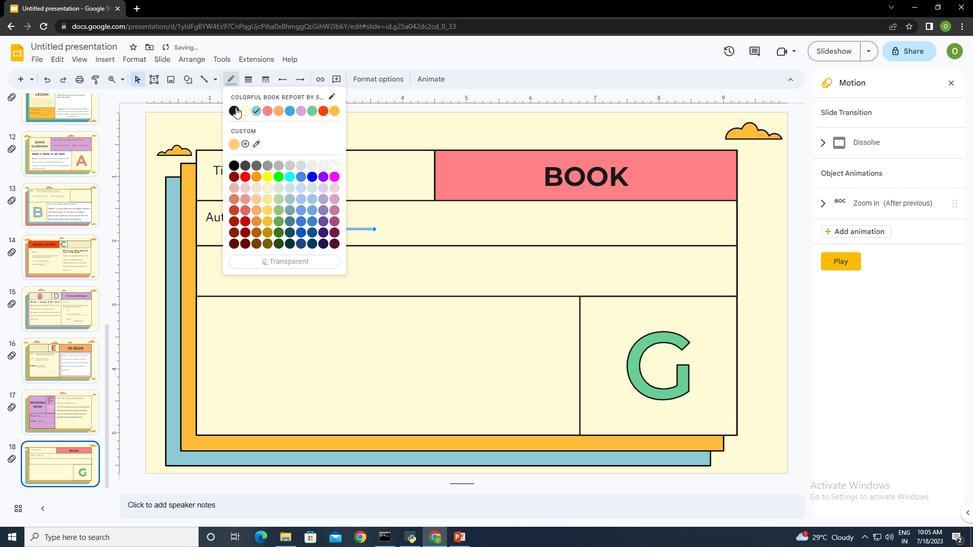 
Action: Mouse pressed left at (225, 104)
Screenshot: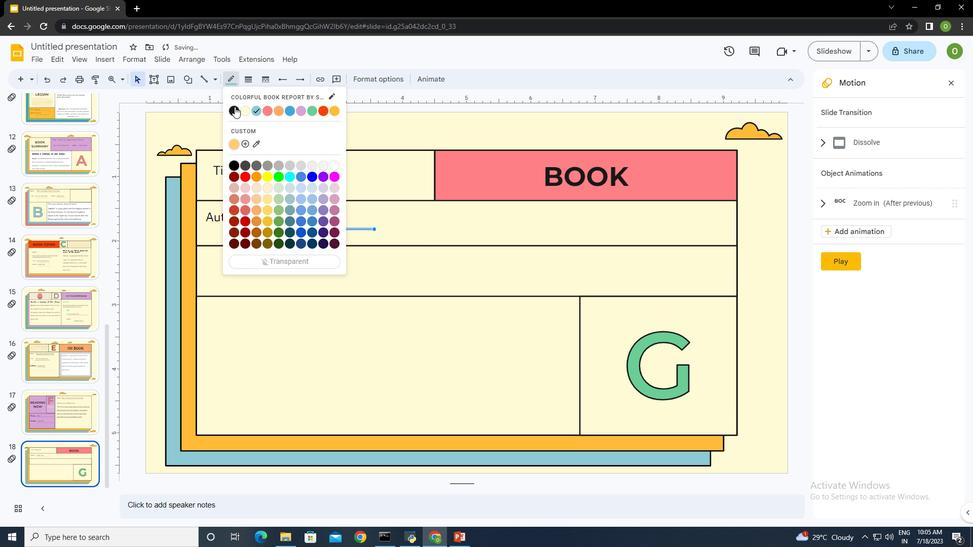 
Action: Mouse moved to (383, 216)
Screenshot: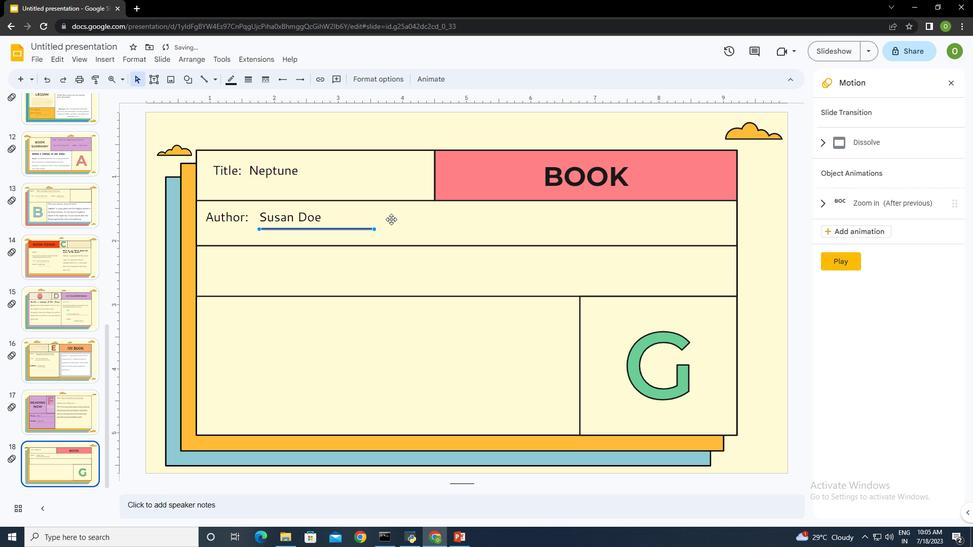 
Action: Mouse pressed left at (383, 216)
Screenshot: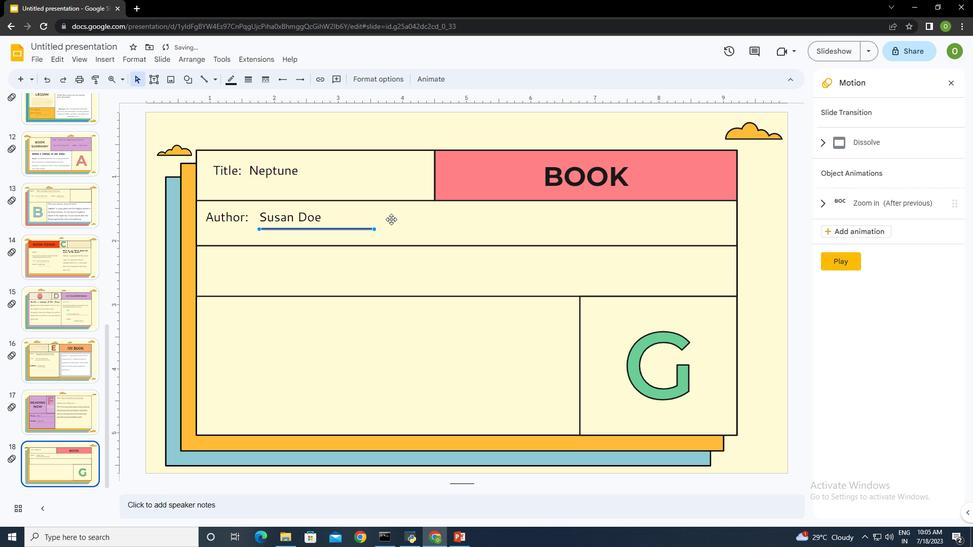 
Action: Mouse moved to (458, 225)
Screenshot: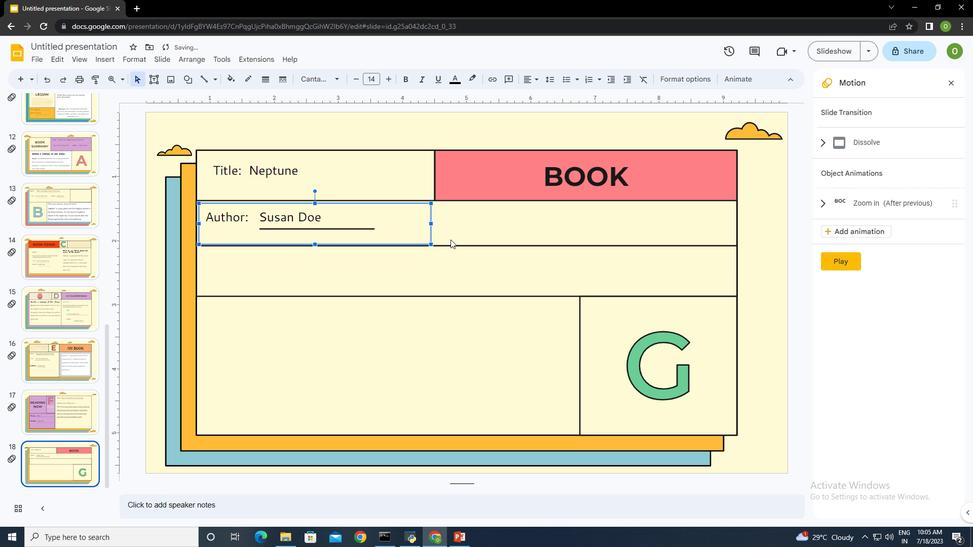 
Action: Mouse pressed left at (458, 225)
Screenshot: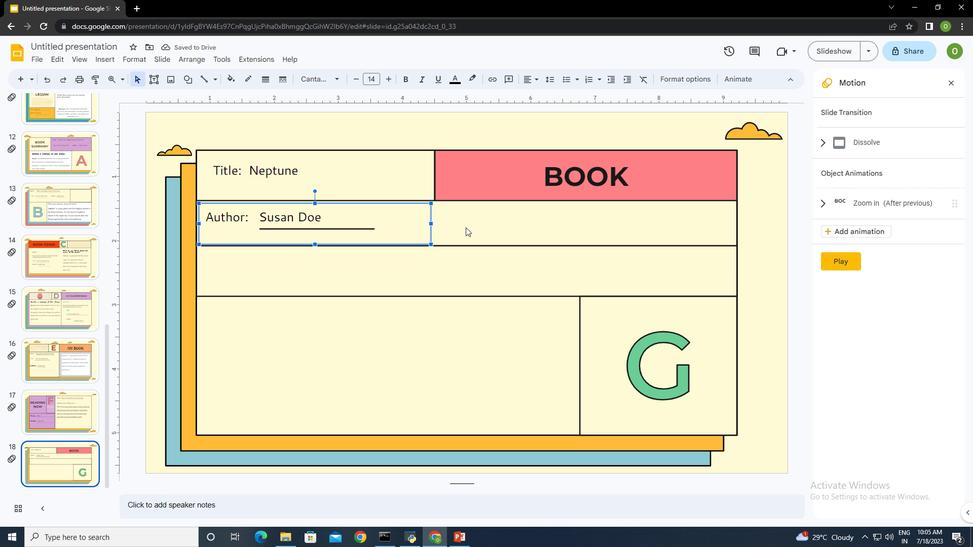 
Action: Mouse moved to (142, 75)
Screenshot: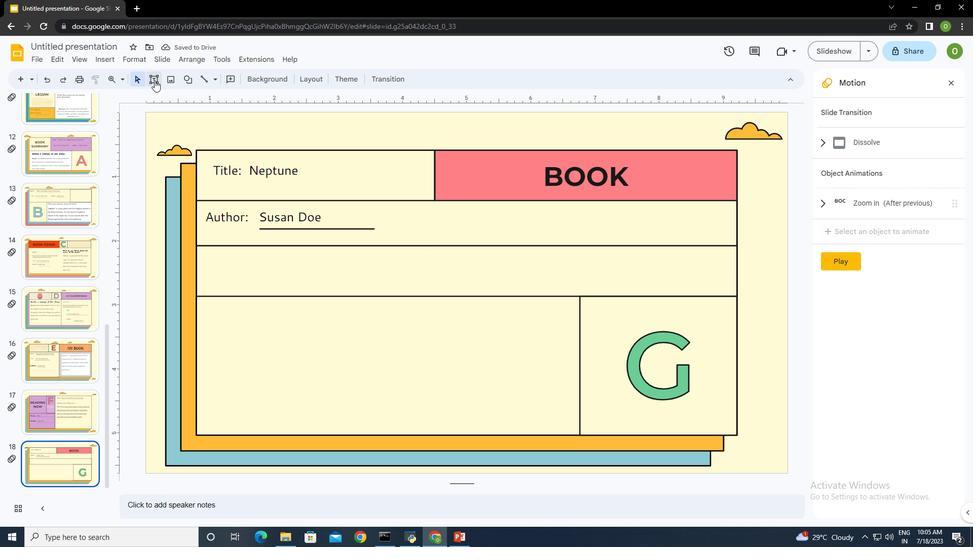 
Action: Mouse pressed left at (142, 75)
Screenshot: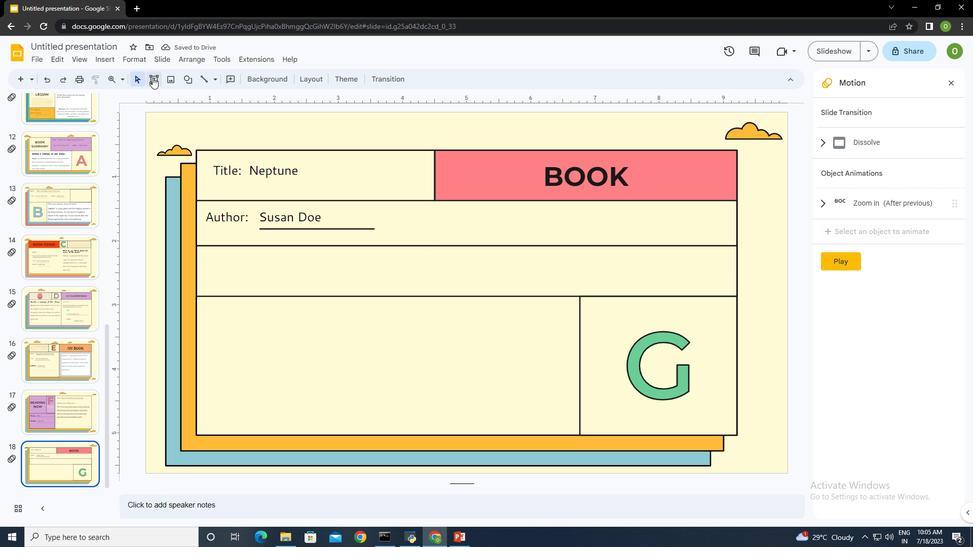 
Action: Mouse moved to (427, 201)
Screenshot: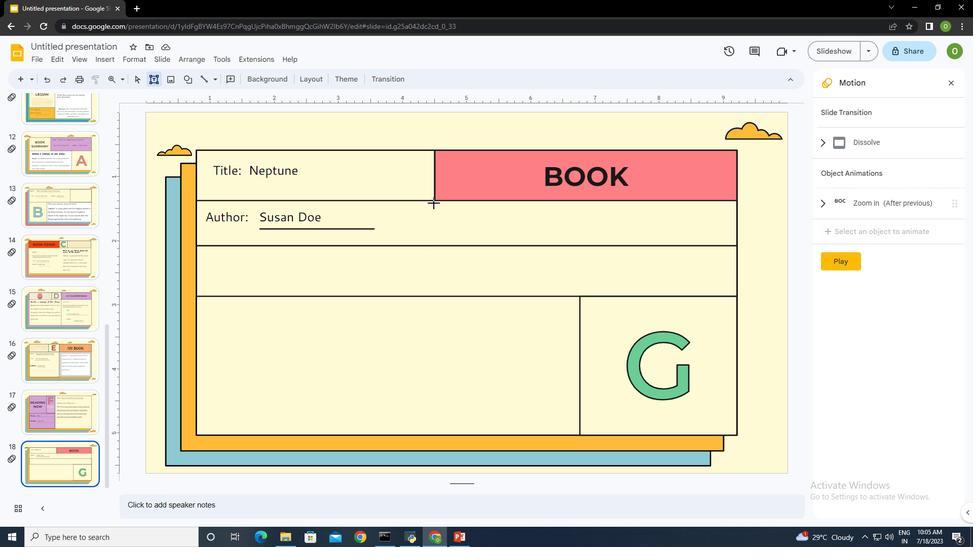 
Action: Mouse pressed left at (427, 201)
Screenshot: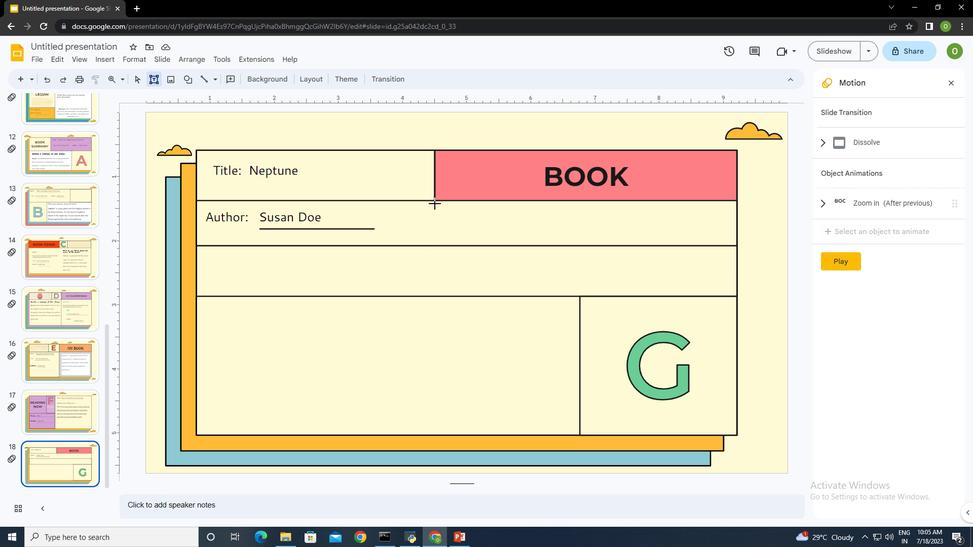 
Action: Mouse moved to (596, 222)
Screenshot: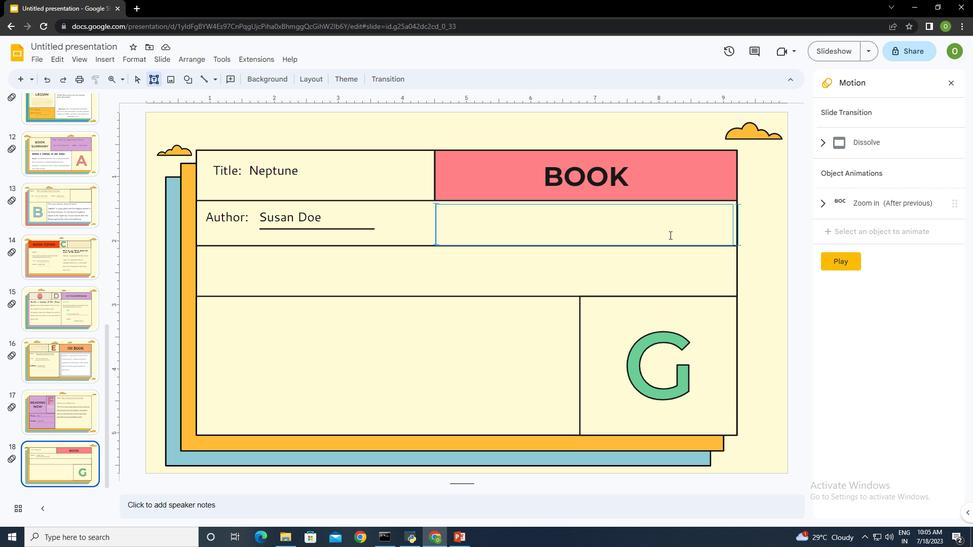 
Action: Key pressed <Key.shift><Key.shift><Key.shift><Key.shift><Key.shift><Key.shift>Name<Key.shift_r>:<Key.space><Key.shift>It's<Key.space><Key.shift>the<Key.space>farthest<Key.space>planet<Key.space>from<Key.space>the<Key.space><Key.shift>Sun
Screenshot: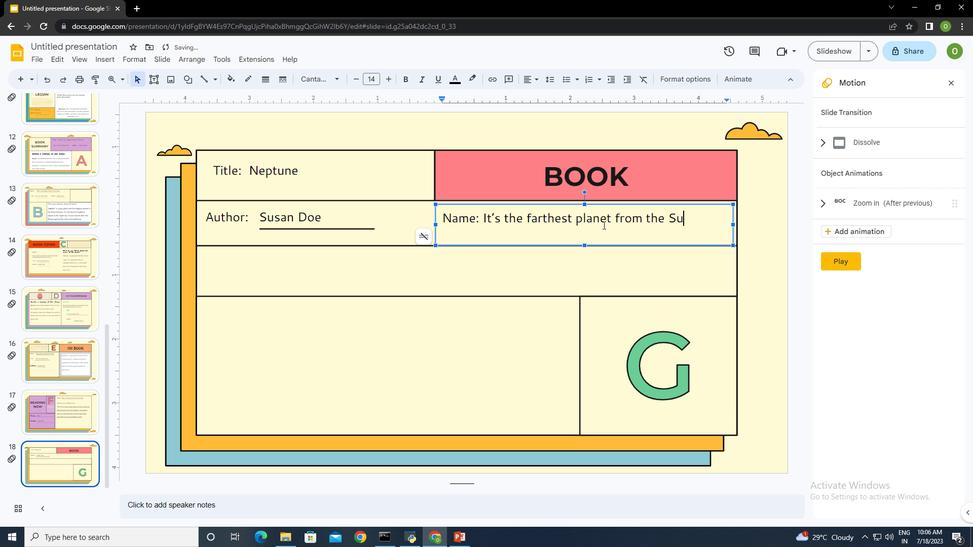 
Action: Mouse moved to (486, 268)
Screenshot: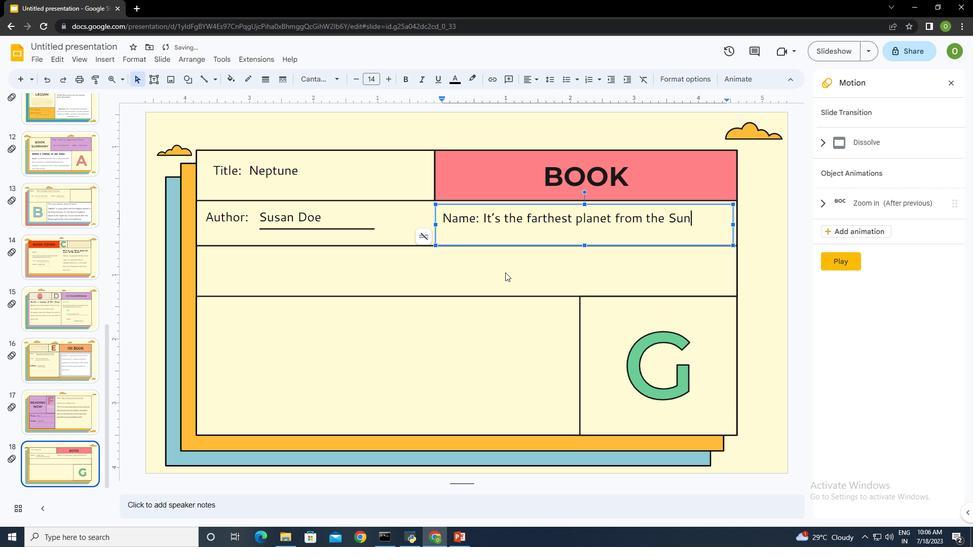
Action: Mouse pressed left at (486, 268)
Screenshot: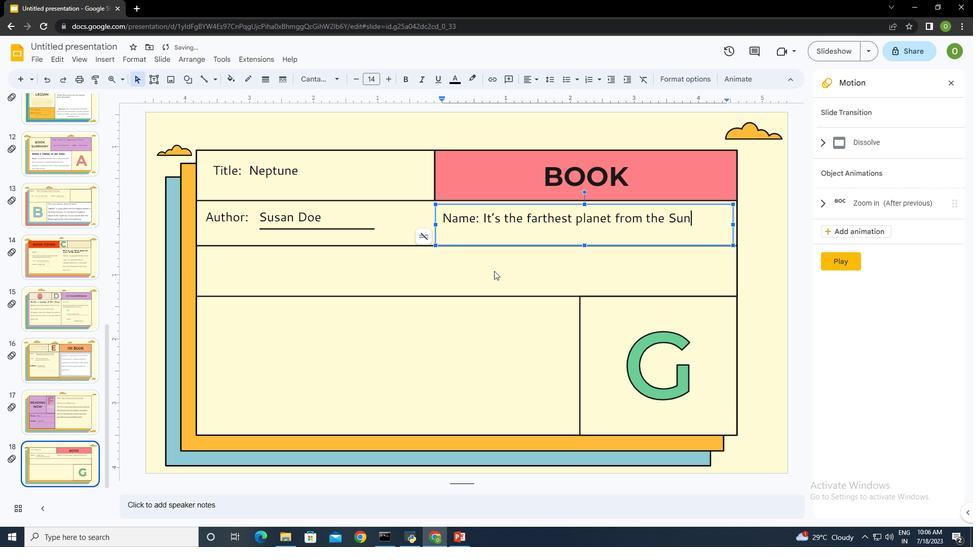 
Action: Mouse moved to (189, 75)
Screenshot: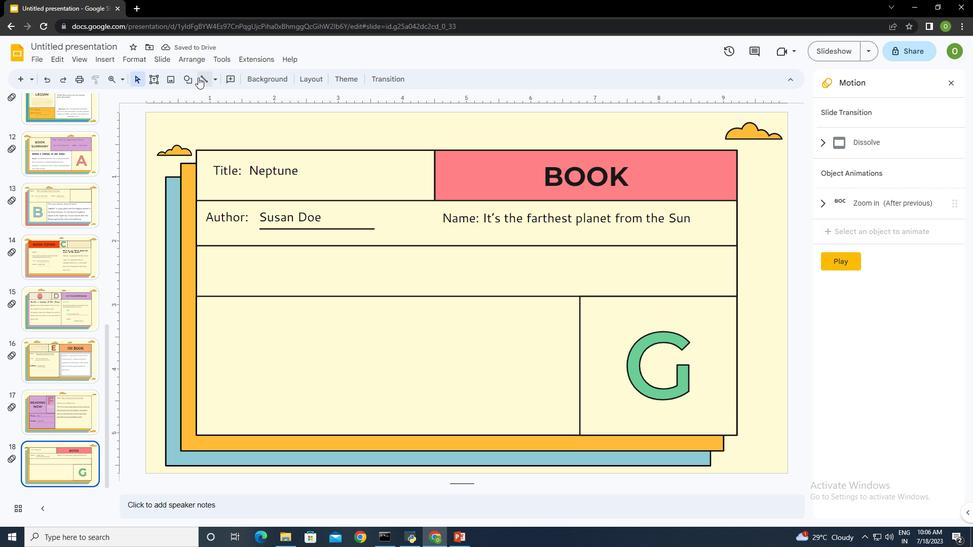 
Action: Mouse pressed left at (189, 75)
Screenshot: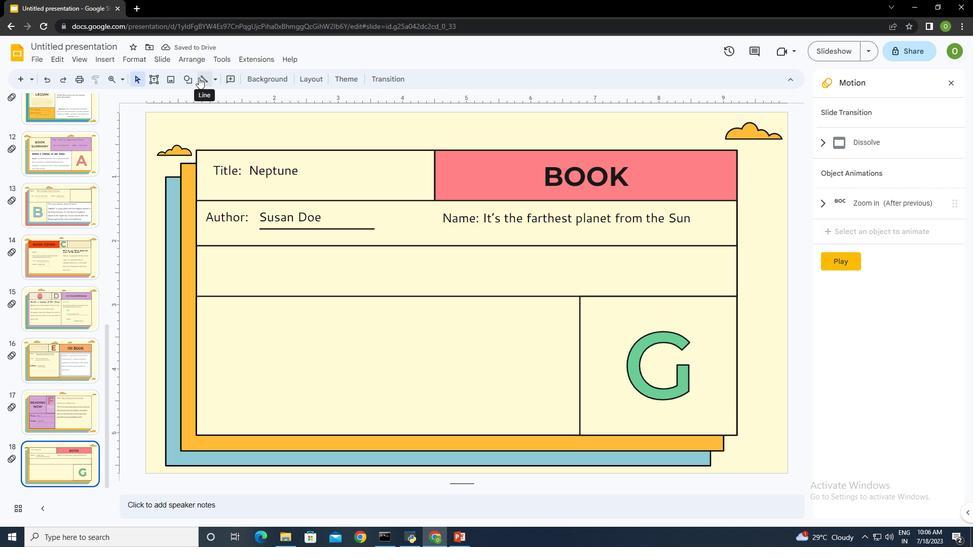 
Action: Mouse moved to (476, 228)
Screenshot: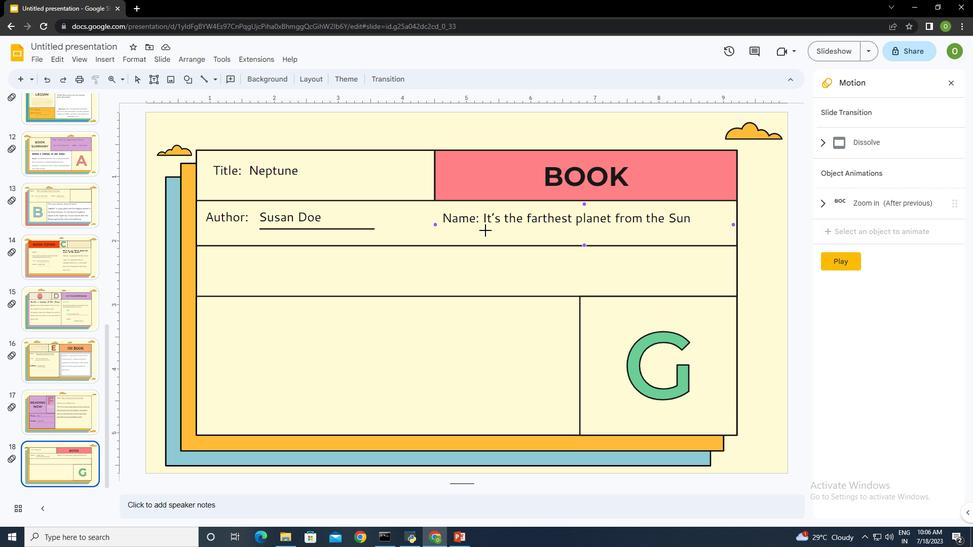 
Action: Mouse pressed left at (476, 228)
Screenshot: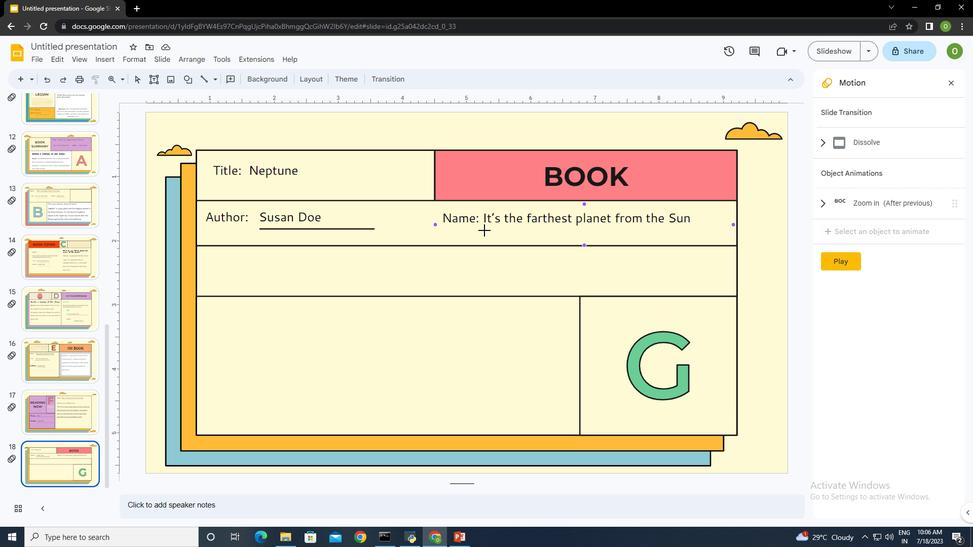 
Action: Mouse moved to (241, 78)
Screenshot: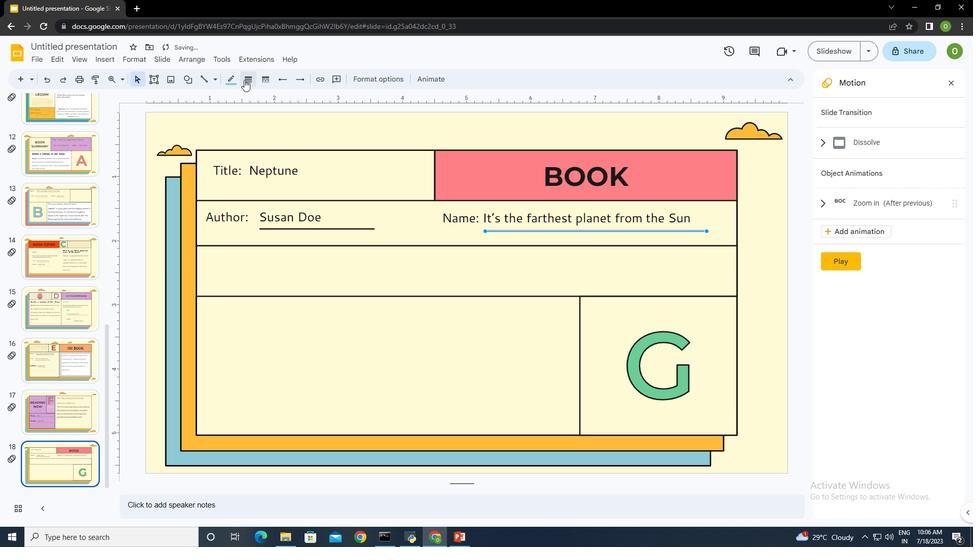 
Action: Mouse pressed left at (241, 78)
Screenshot: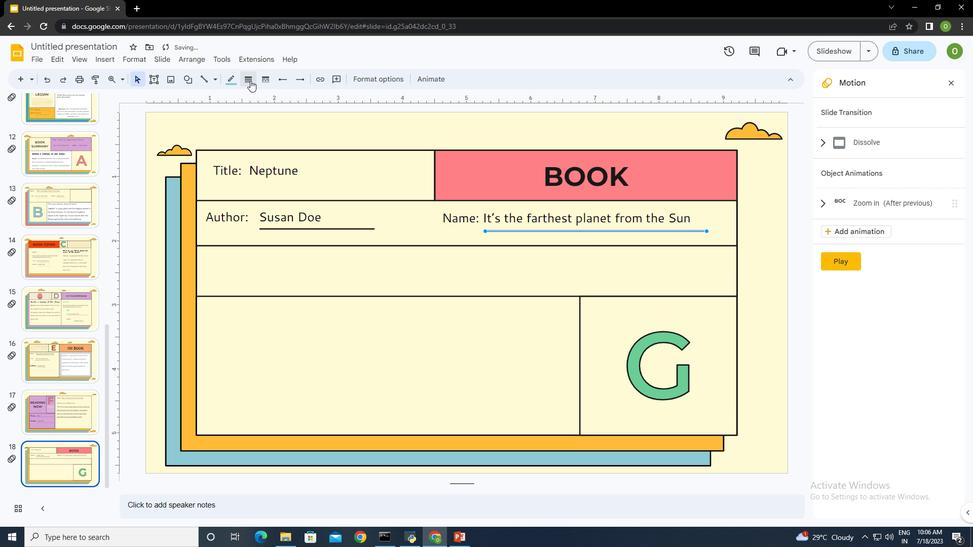 
Action: Mouse moved to (255, 107)
Screenshot: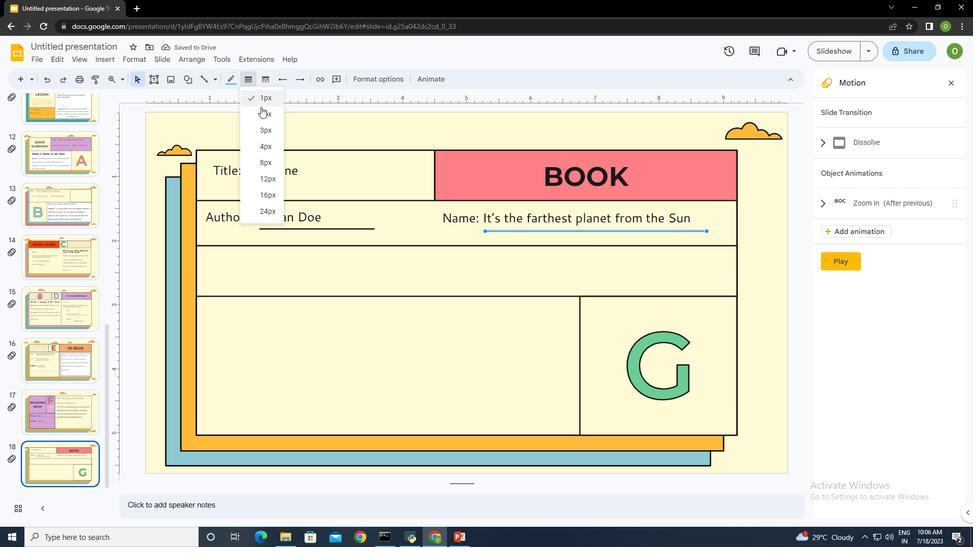 
Action: Mouse pressed left at (255, 107)
Screenshot: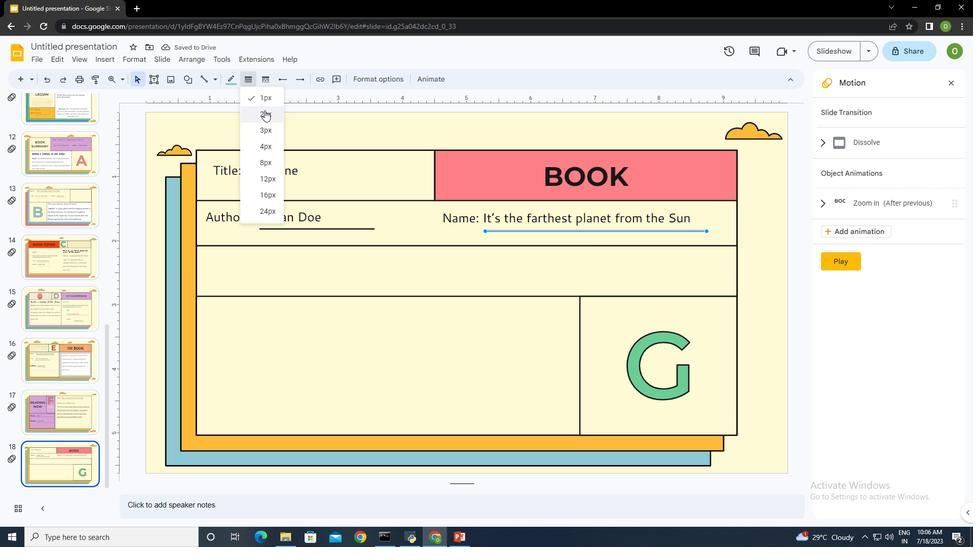 
Action: Mouse moved to (225, 78)
Screenshot: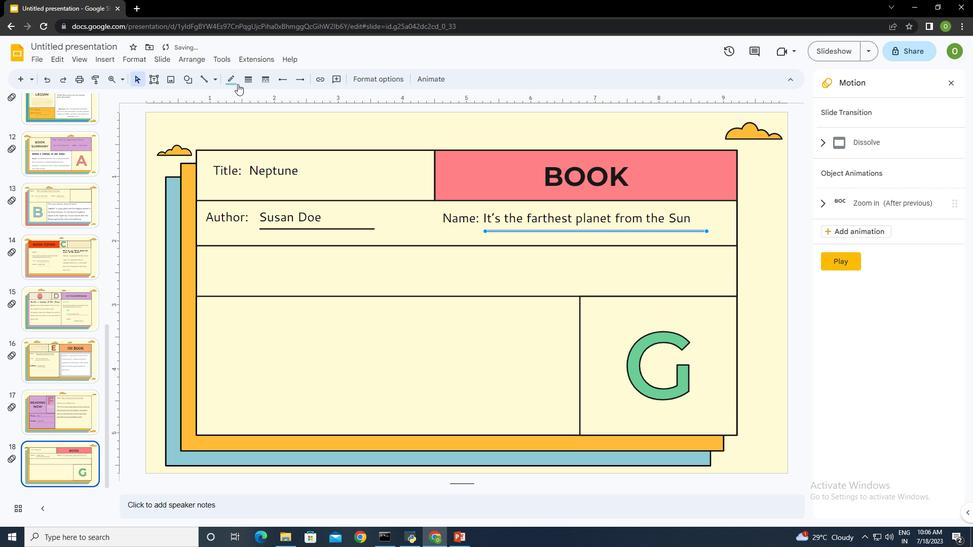 
Action: Mouse pressed left at (225, 78)
Screenshot: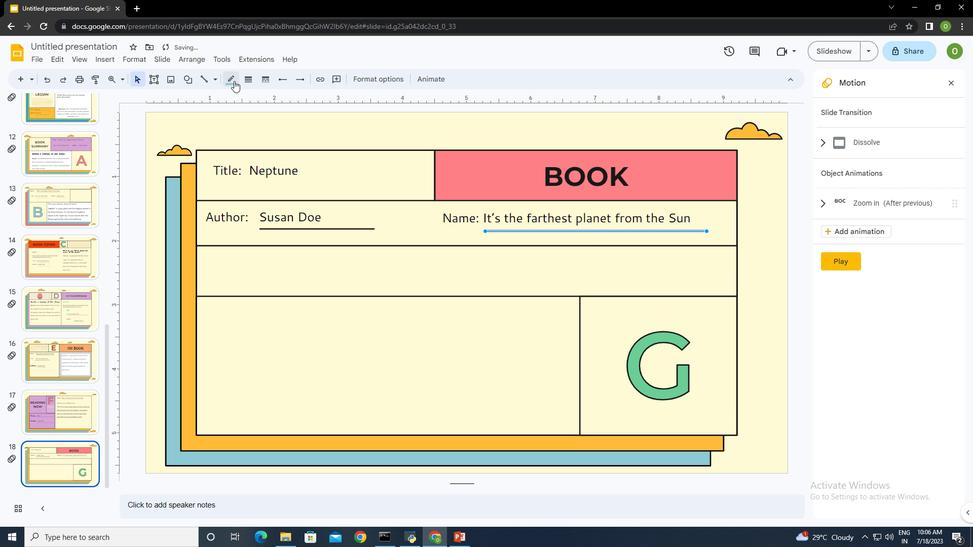 
Action: Mouse moved to (225, 107)
Screenshot: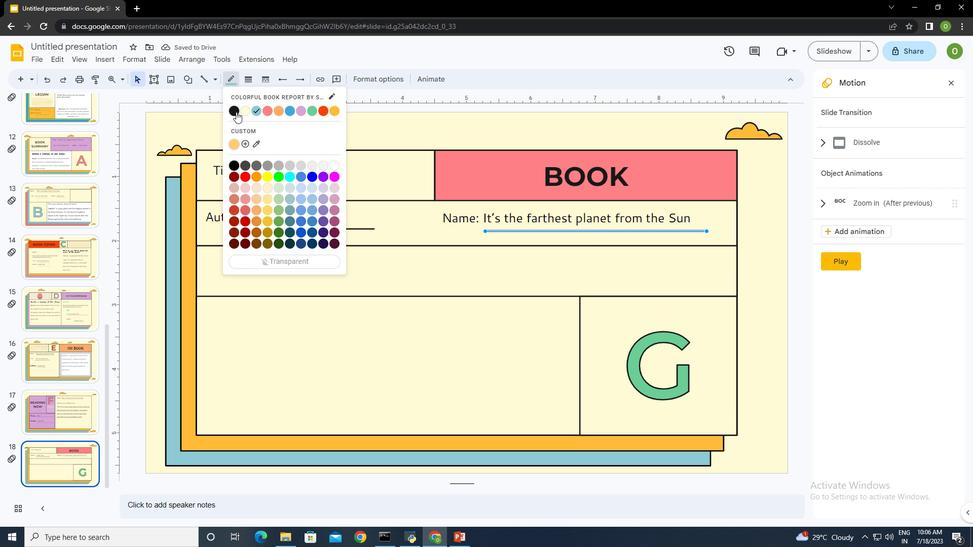 
Action: Mouse pressed left at (225, 107)
Screenshot: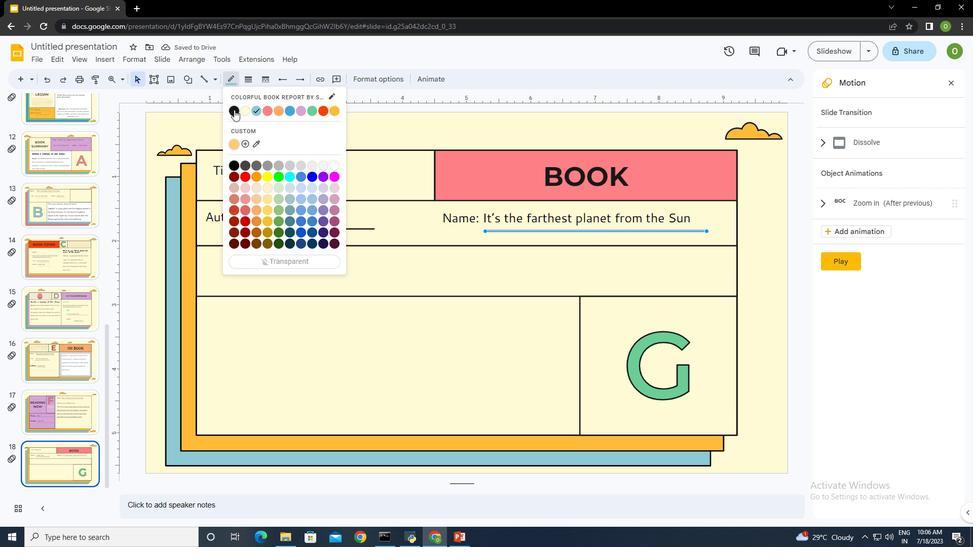 
Action: Mouse moved to (475, 261)
Screenshot: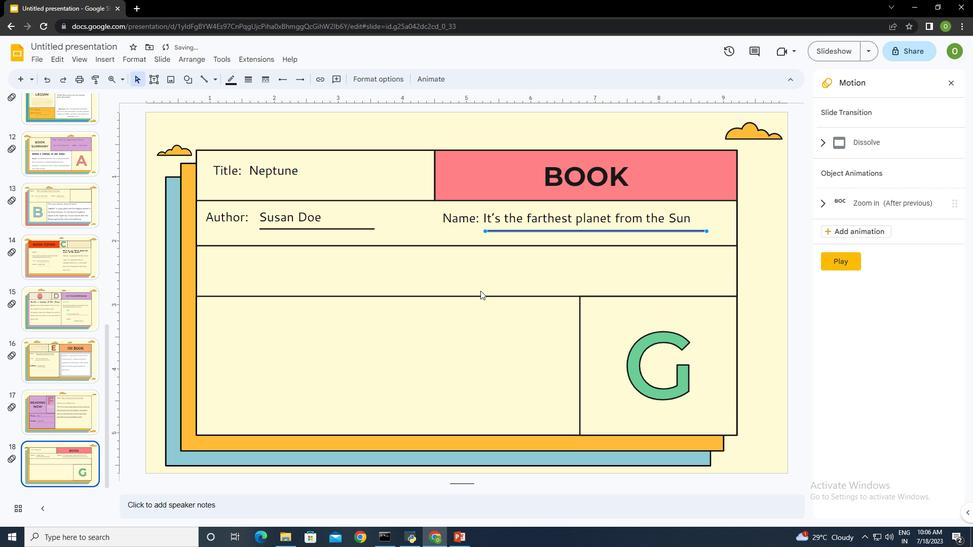 
Action: Mouse pressed left at (475, 261)
Screenshot: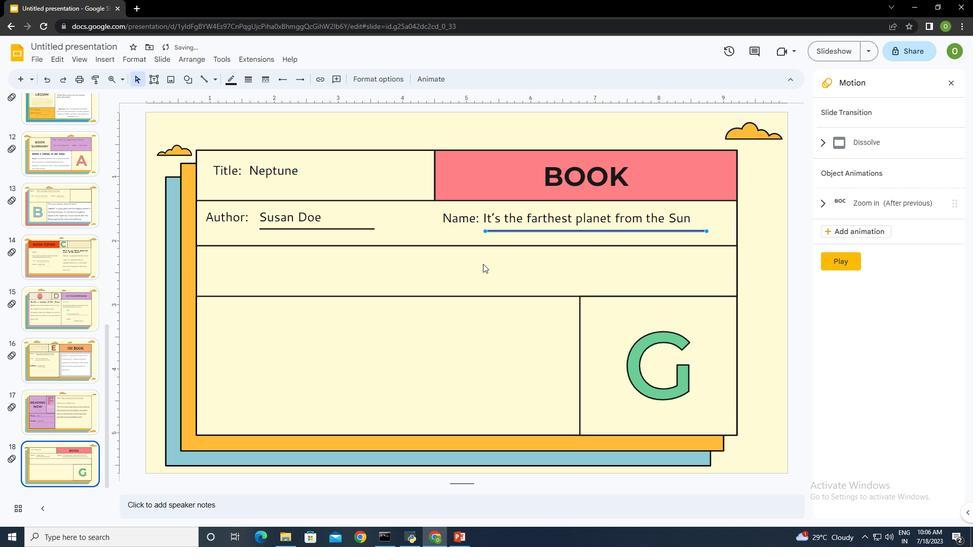 
Action: Mouse moved to (143, 79)
Screenshot: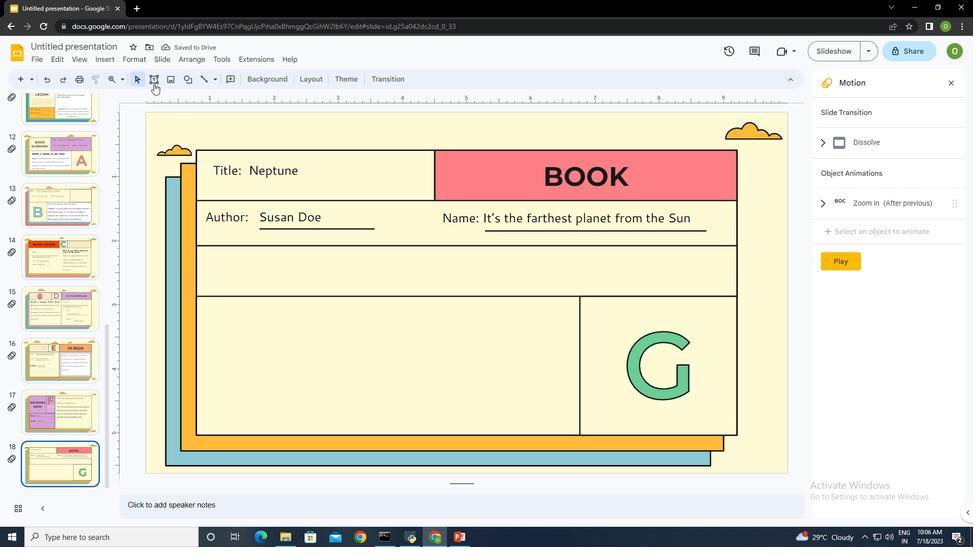 
Action: Mouse pressed left at (143, 79)
Screenshot: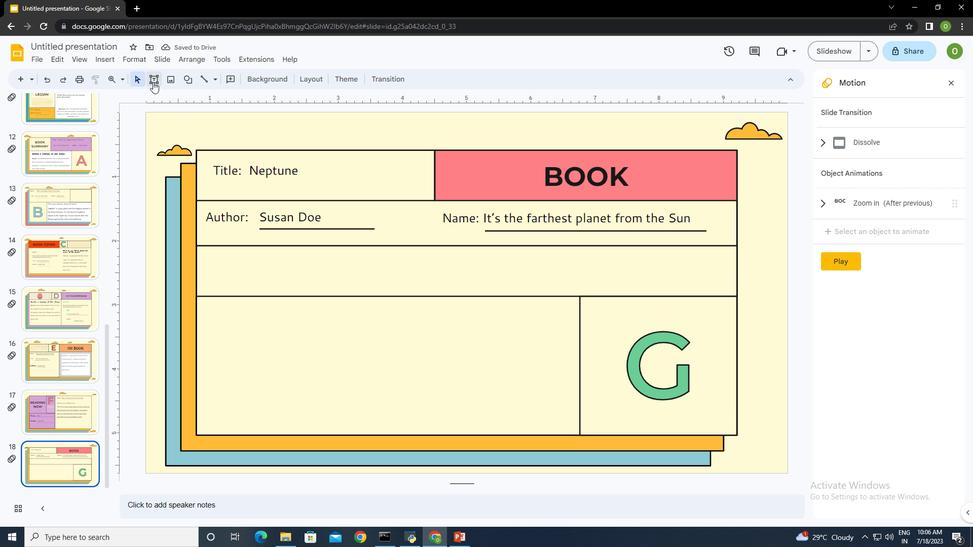 
Action: Mouse moved to (190, 246)
Screenshot: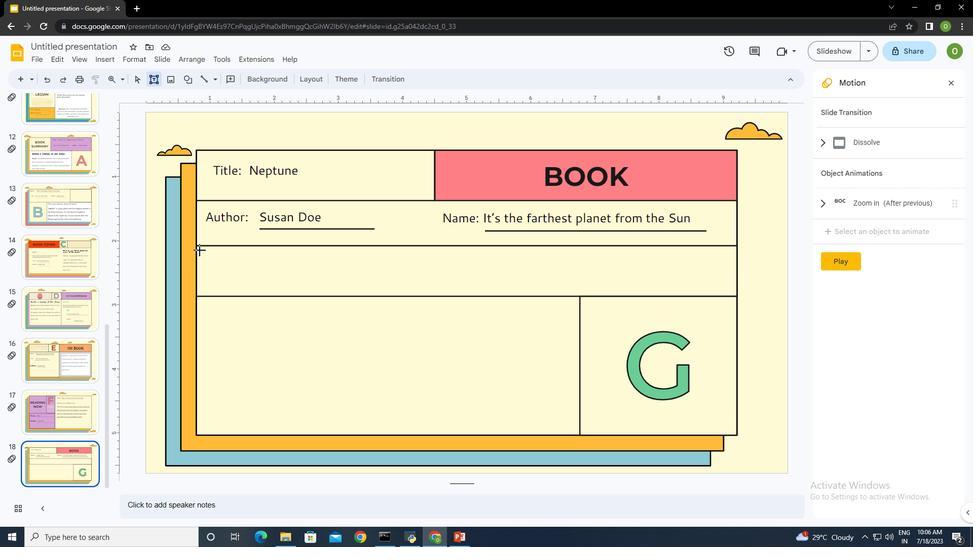 
Action: Mouse pressed left at (190, 246)
Screenshot: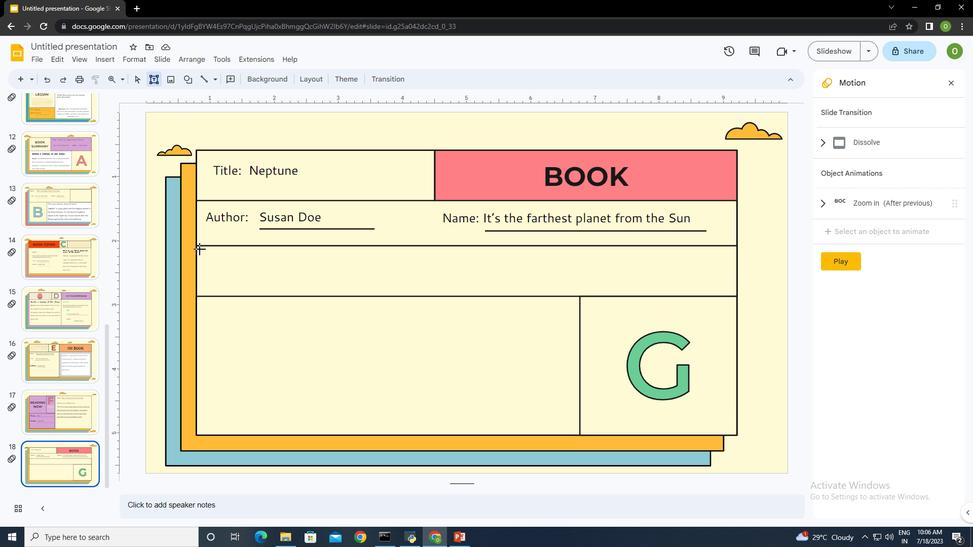 
Action: Mouse moved to (556, 294)
Screenshot: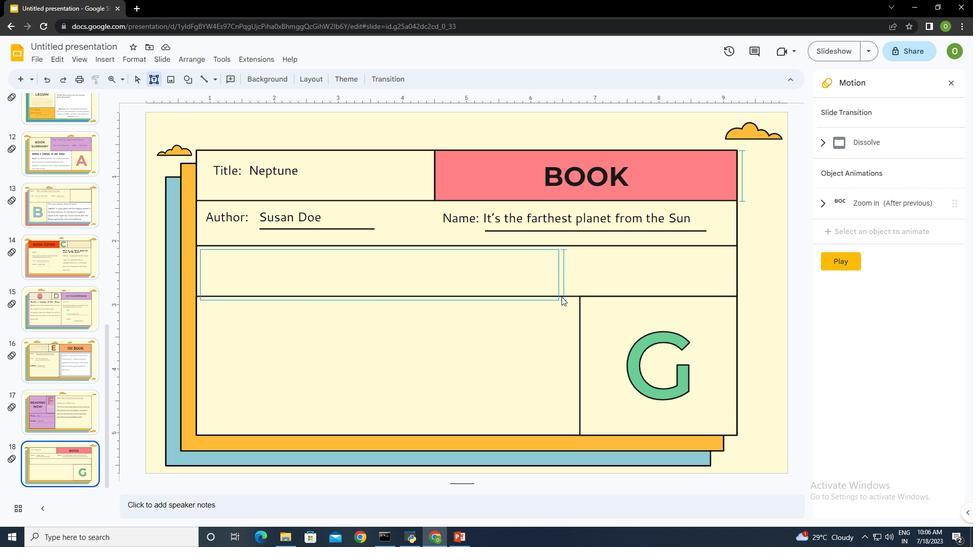 
Action: Mouse pressed left at (556, 294)
Screenshot: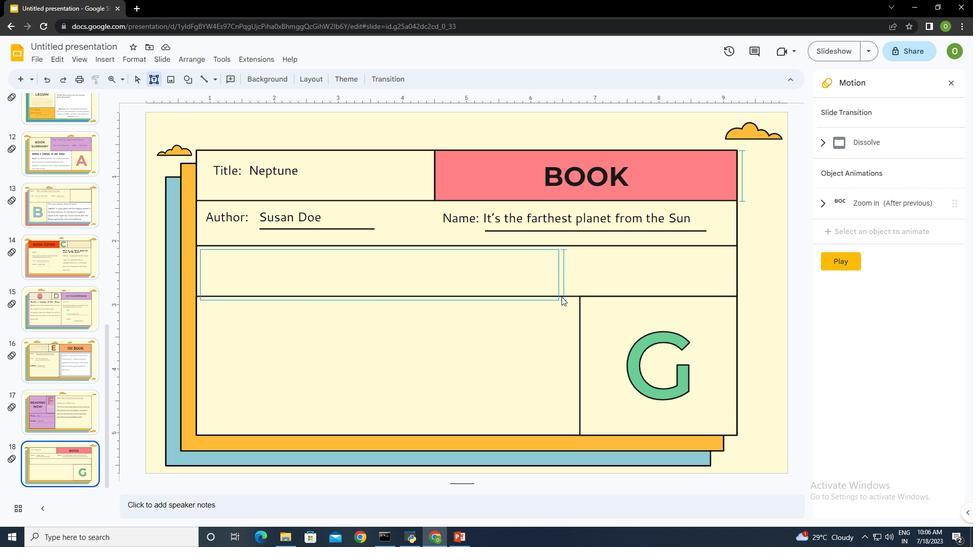 
Action: Mouse moved to (219, 258)
Screenshot: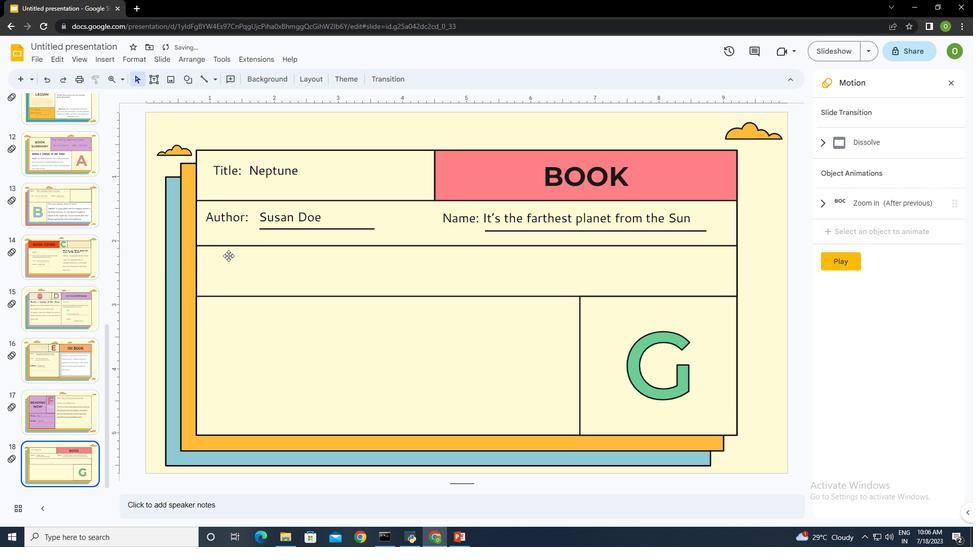 
Action: Mouse pressed left at (219, 258)
Screenshot: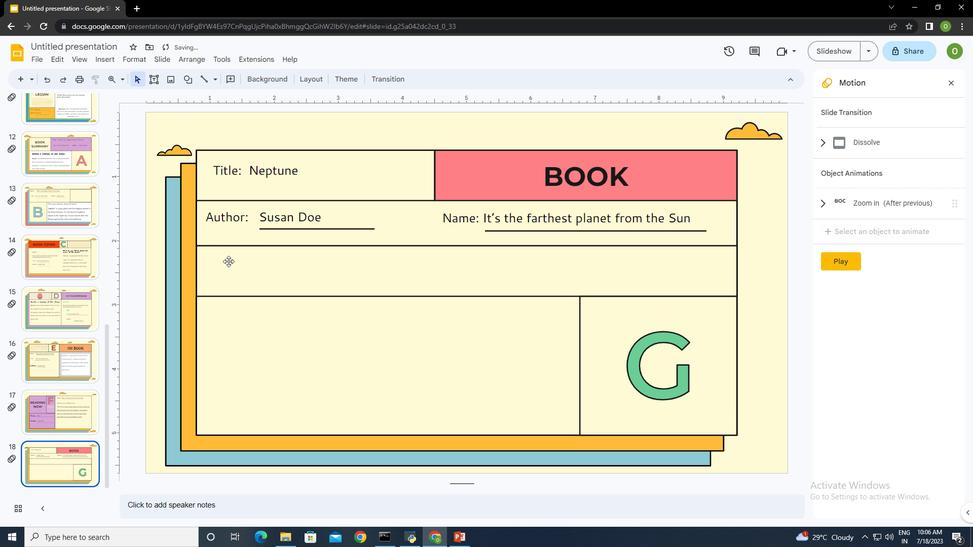 
Action: Mouse moved to (371, 297)
Screenshot: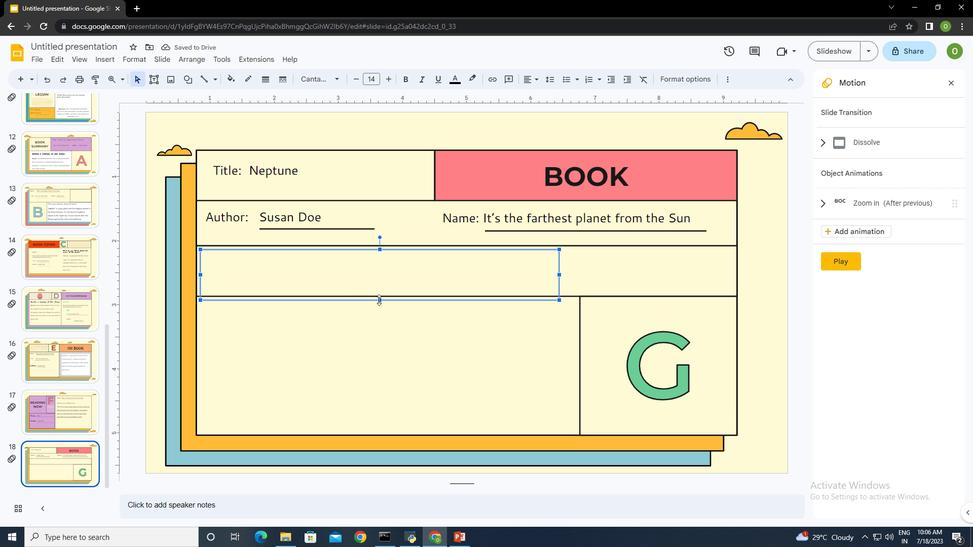 
Action: Mouse pressed left at (371, 297)
Screenshot: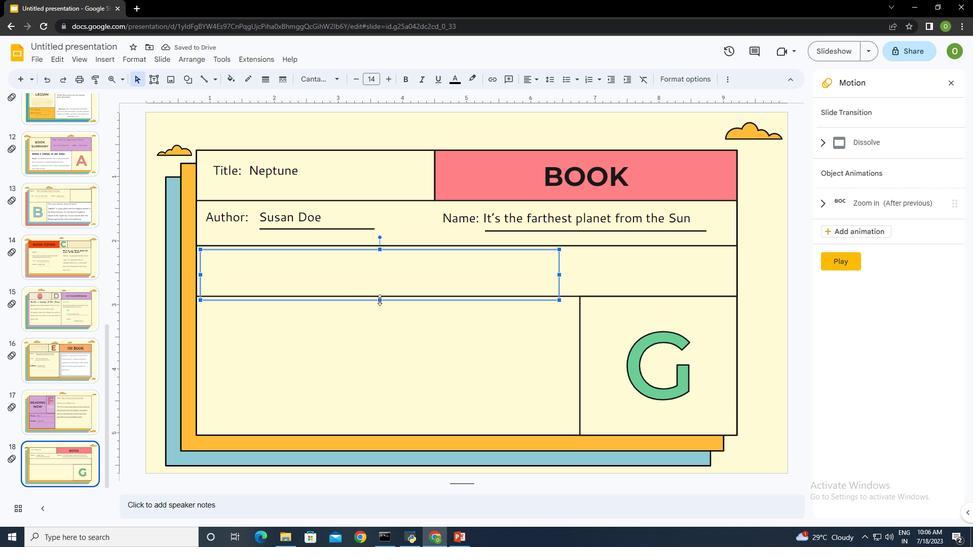
Action: Mouse moved to (252, 251)
Screenshot: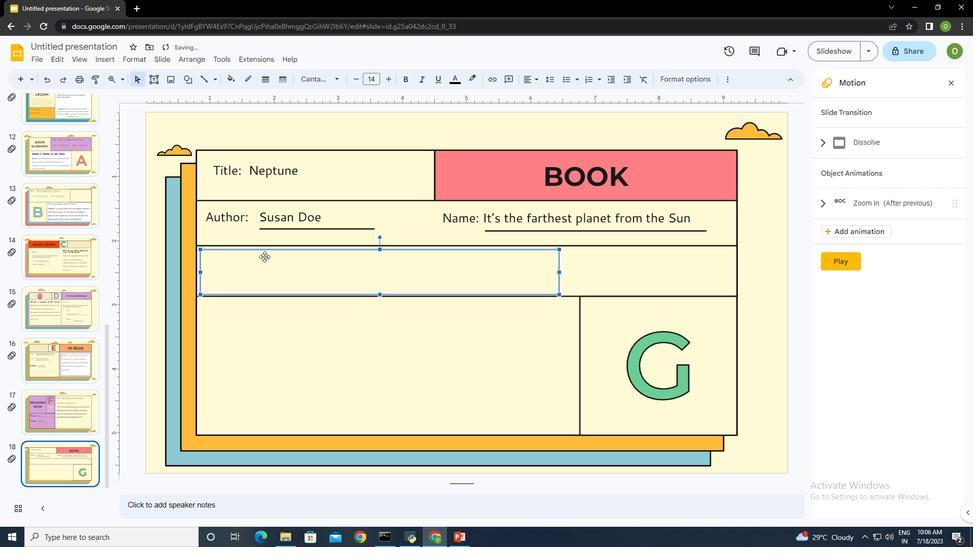 
Action: Mouse pressed left at (252, 251)
Screenshot: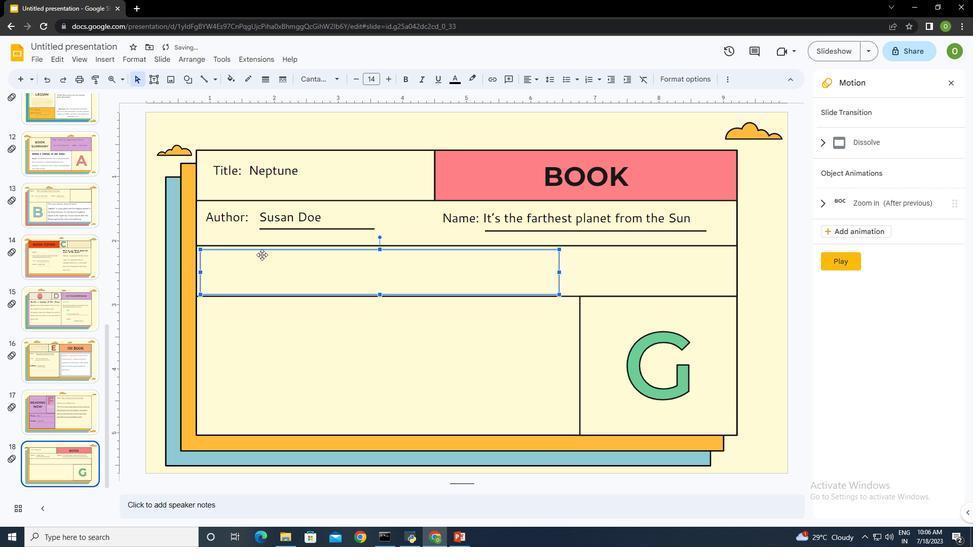 
Action: Mouse moved to (253, 265)
Screenshot: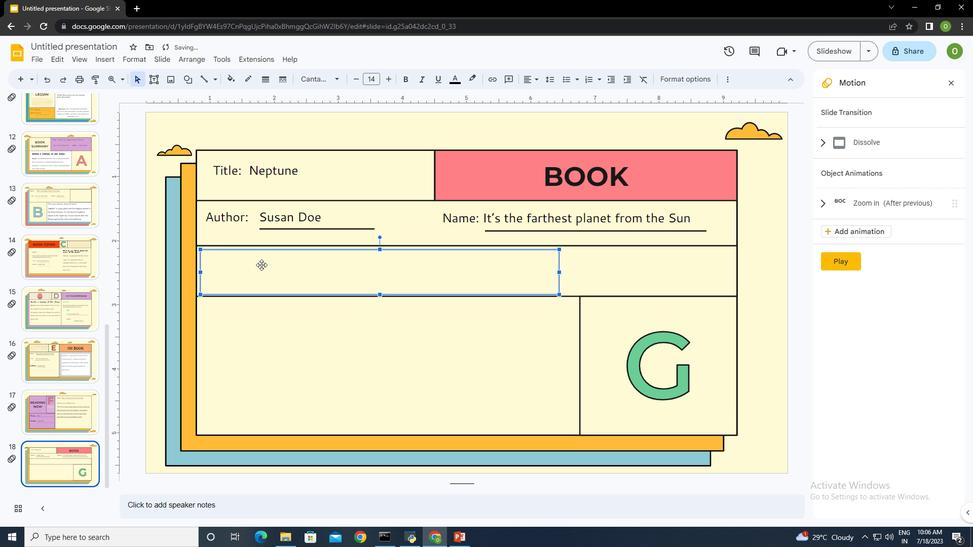 
Action: Key pressed <Key.shift><Key.shift><Key.shift><Key.shift><Key.shift><Key.shift><Key.shift><Key.shift><Key.shift><Key.shift><Key.shift>Write<Key.space>abour<Key.backspace>t<Key.space>thr<Key.backspace>e<Key.space>worst<Key.space>part<Key.space>of<Key.space>the<Key.space>book<Key.shift_r>:
Screenshot: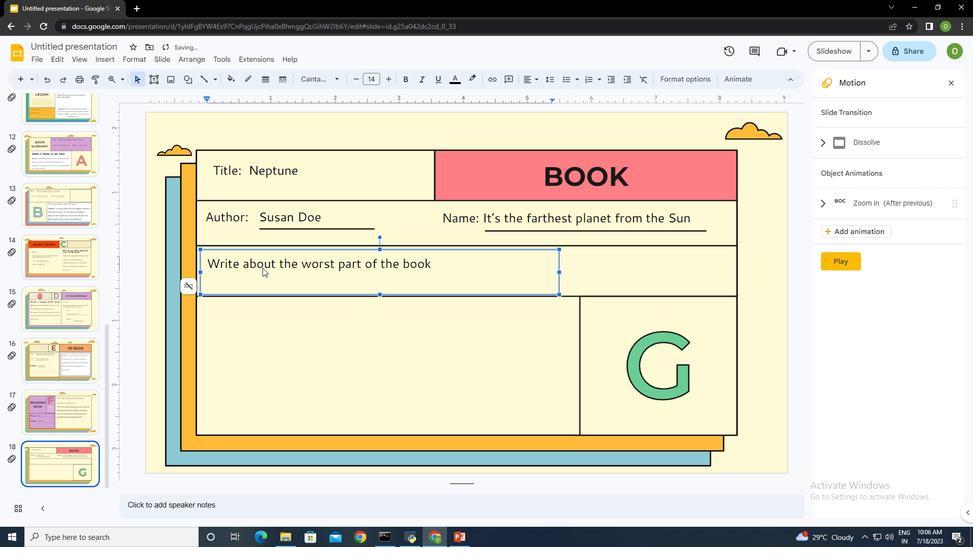 
Action: Mouse moved to (427, 262)
Screenshot: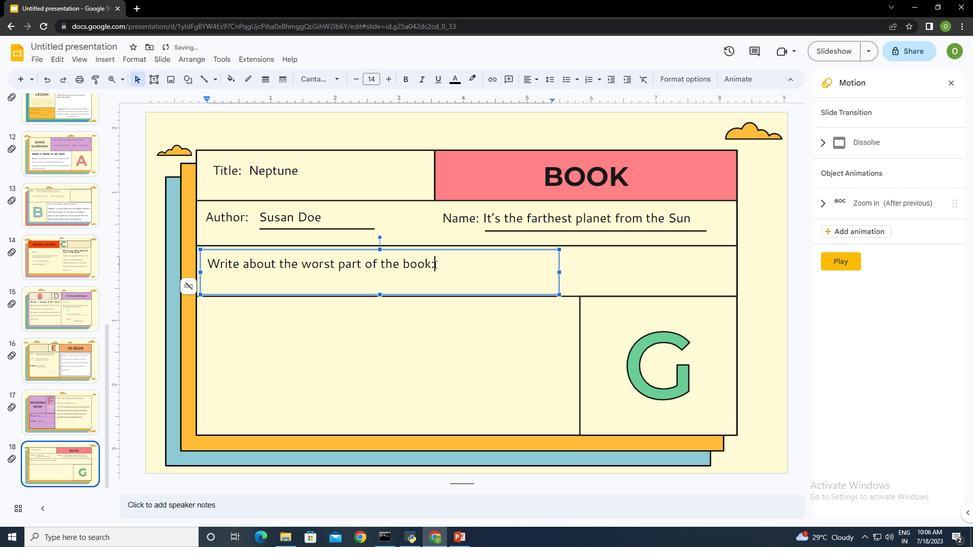 
Action: Mouse pressed left at (427, 262)
Screenshot: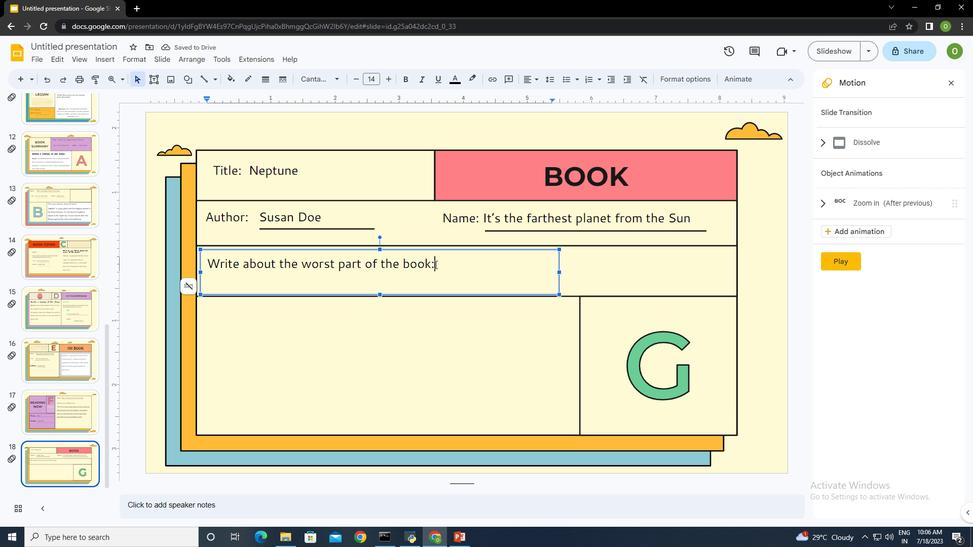 
Action: Mouse moved to (380, 73)
Screenshot: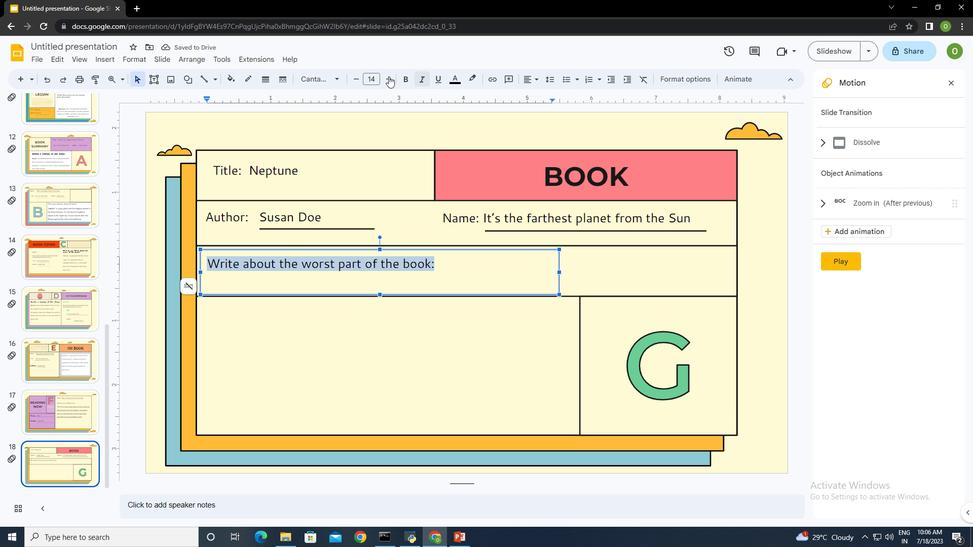 
Action: Mouse pressed left at (380, 73)
Screenshot: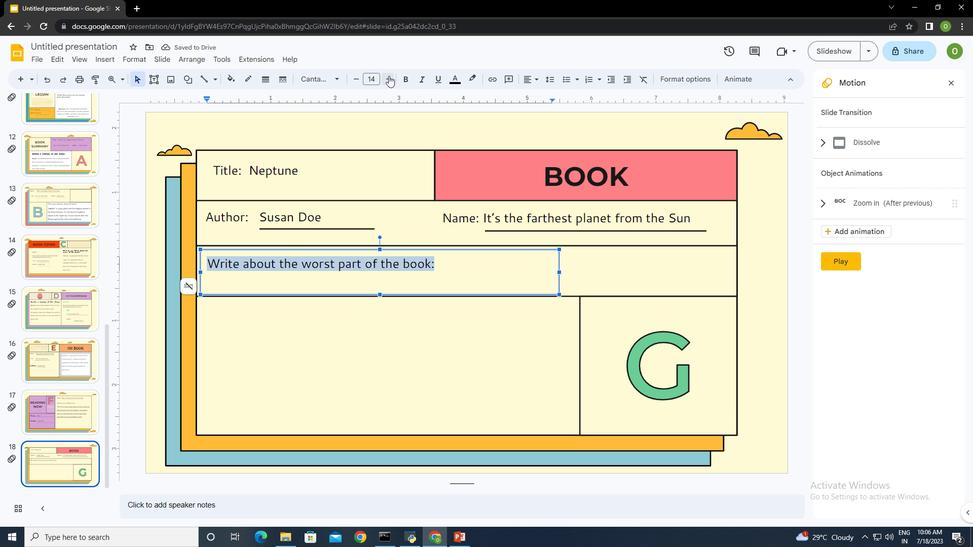 
Action: Mouse pressed left at (380, 73)
Screenshot: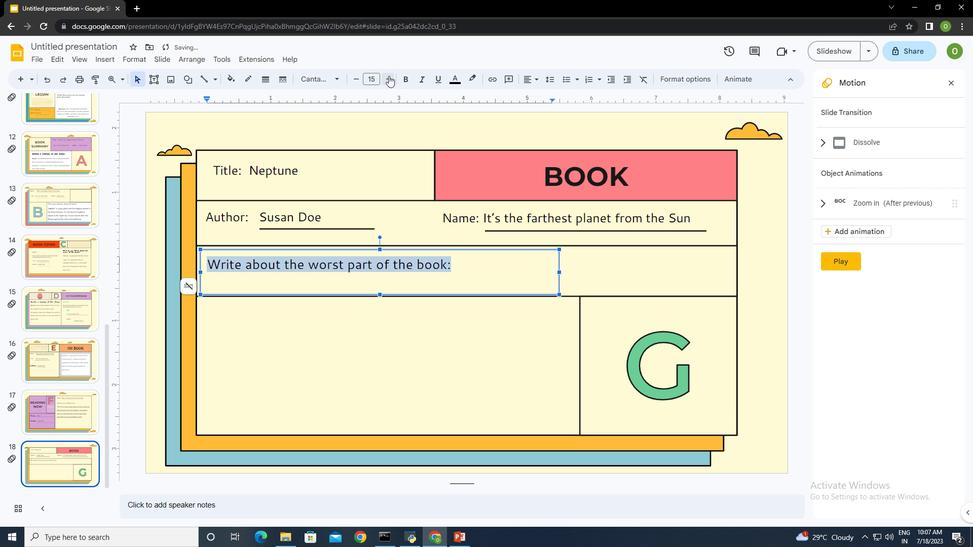 
Action: Mouse pressed left at (380, 73)
Screenshot: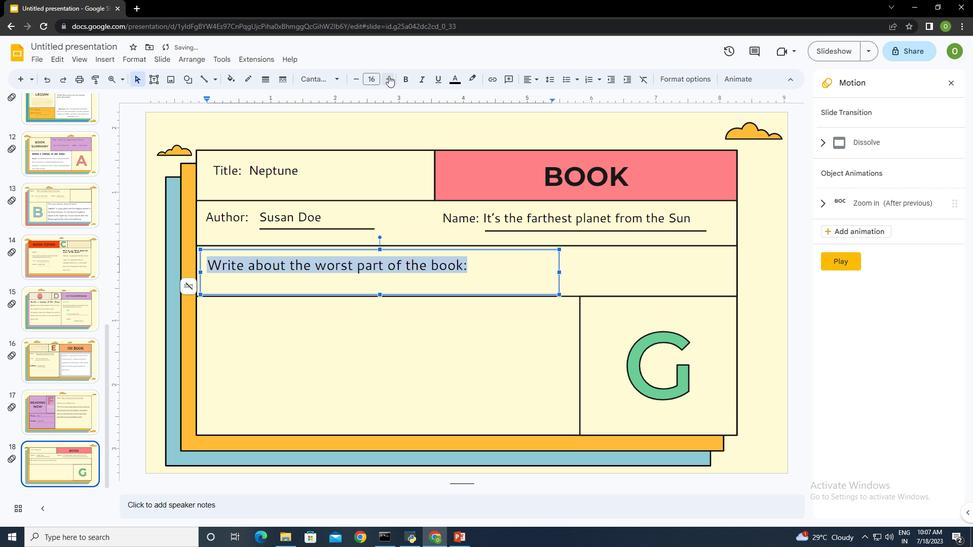 
Action: Mouse moved to (619, 275)
Screenshot: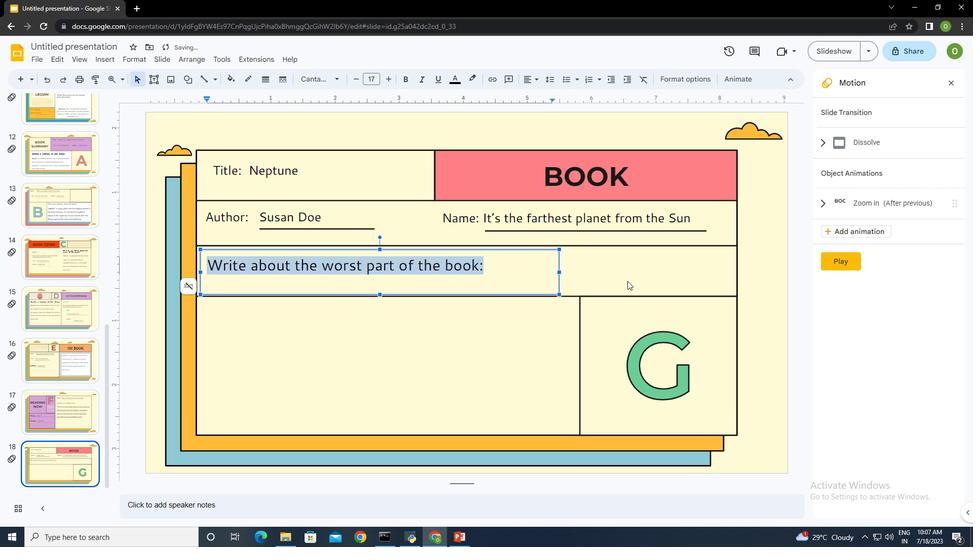 
Action: Mouse pressed left at (619, 275)
Screenshot: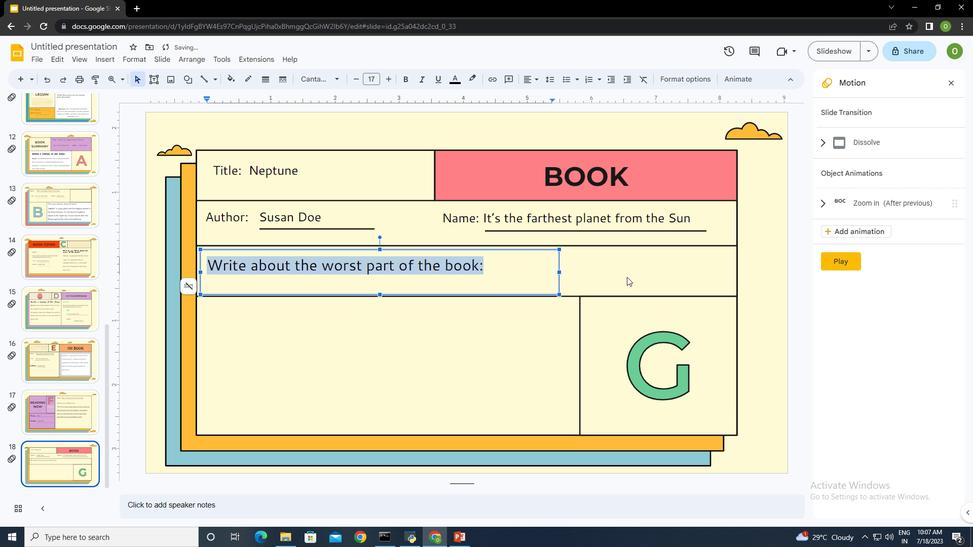 
Action: Mouse moved to (453, 332)
Screenshot: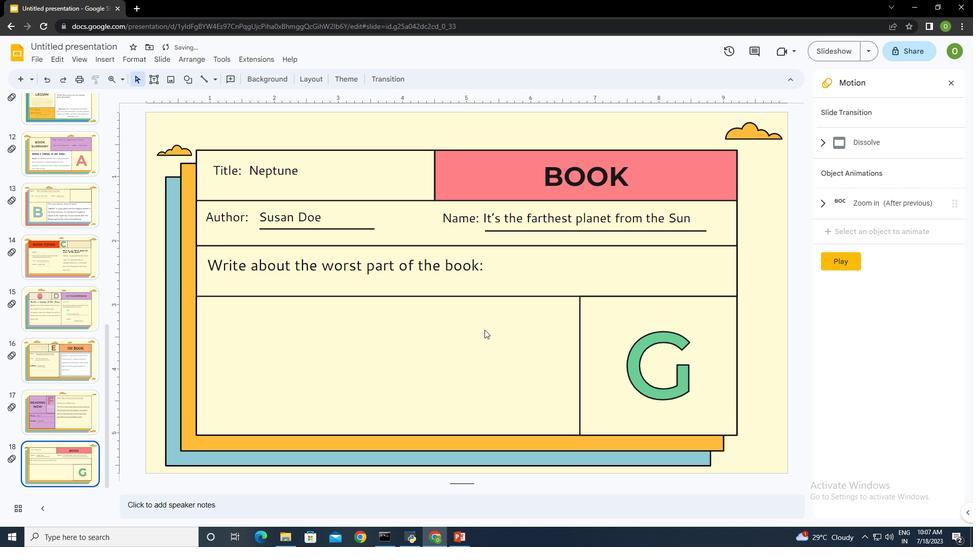 
Action: Mouse pressed left at (453, 332)
Screenshot: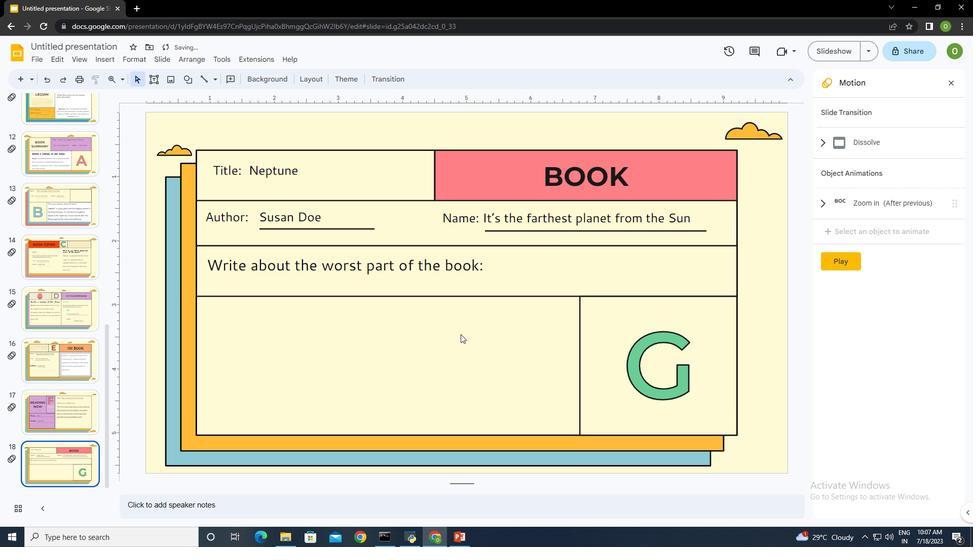 
Action: Mouse moved to (142, 78)
Screenshot: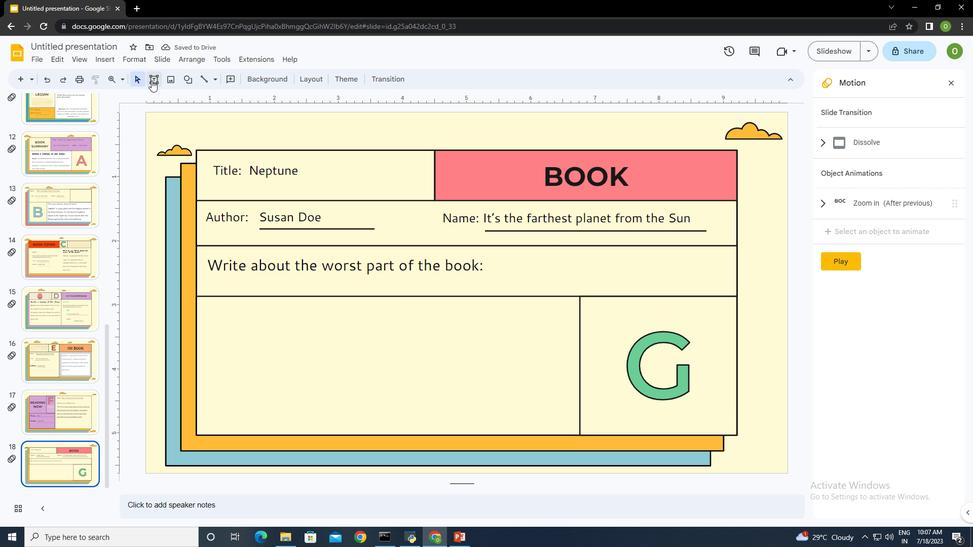 
Action: Mouse pressed left at (142, 78)
Screenshot: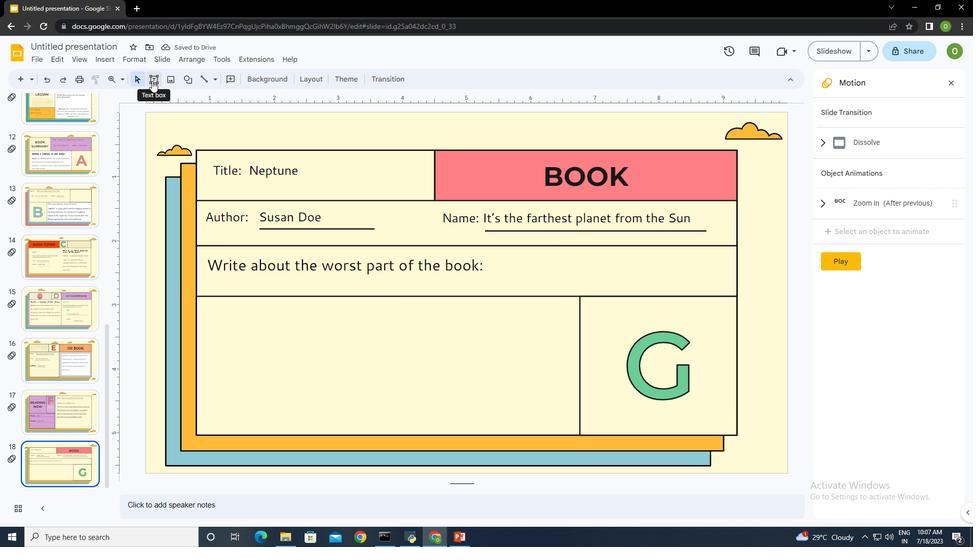 
Action: Mouse moved to (415, 385)
Screenshot: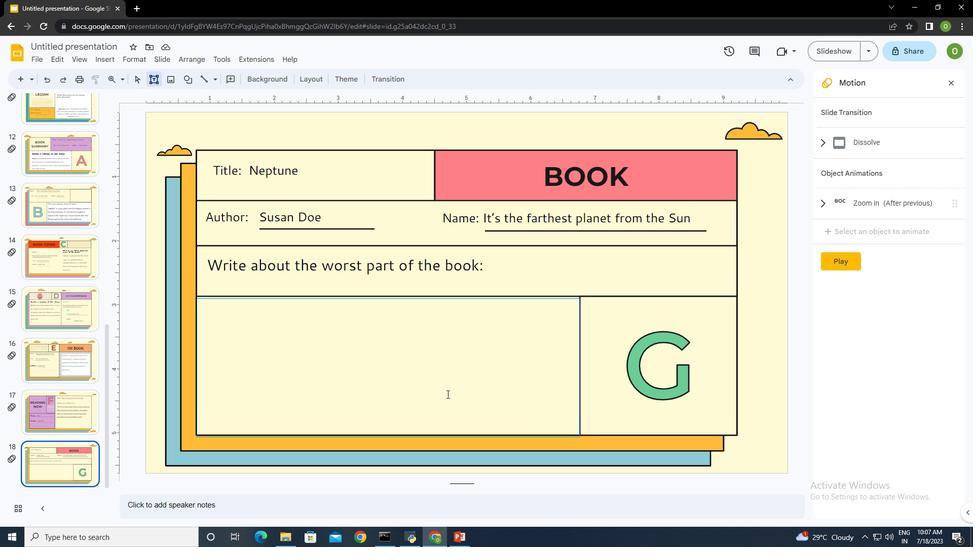 
Action: Key pressed <Key.shift>Venue<Key.backspace><Key.backspace>us<Key.space>has<Key.space>a<Key.space>beautiful<Key.space>name<Key.space>and<Key.space>is<Key.space>rh<Key.backspace><Key.backspace>the<Key.space>second<Key.space>planet<Key.space>from<Key.space>the<Key.space><Key.shift>Sun<Key.space><Key.backspace>.<Key.space><Key.shift>It's<Key.space>terr<Key.backspace>r<Key.space><Key.backspace>ibly<Key.space>hot,<Key.space>even<Key.space>hotter<Key.space>the<Key.backspace>an<Key.space><Key.shift>Mercury,<Key.space><Key.shift>and<Key.space>its<Key.space>atmospha<Key.backspace>ere<Key.space>is<Key.space>extremely<Key.space>poisonous<Key.space><Key.backspace>.<Key.space><Key.shift>i<Key.backspace><Key.shift>It's<Key.space>the<Key.space>second<Key.space><Key.backspace>-brif<Key.backspace>ghtest<Key.space>naturu<Key.backspace>al<Key.space>object<Key.space>in<Key.space>the<Key.space>night<Key.space>sky
Screenshot: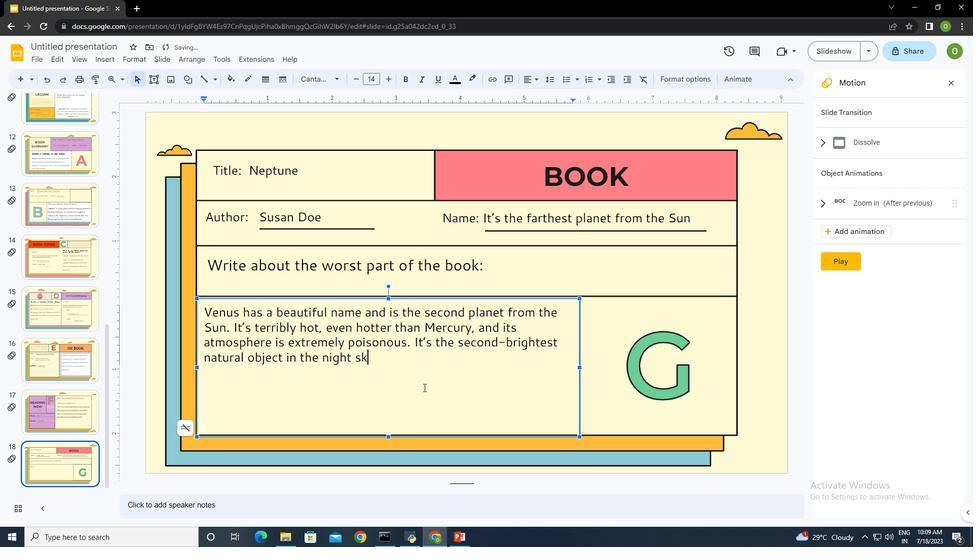 
Action: Mouse moved to (228, 312)
Screenshot: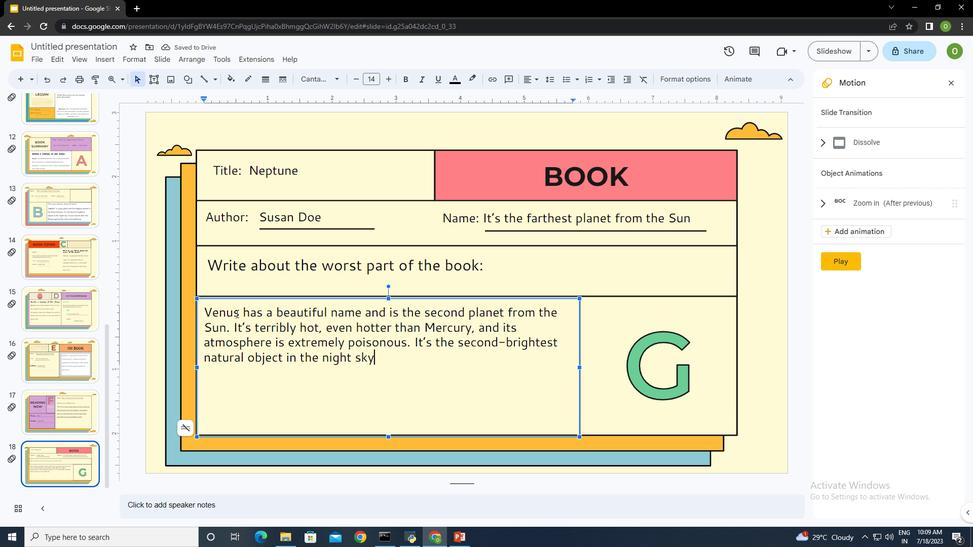 
Action: Mouse pressed left at (228, 312)
Screenshot: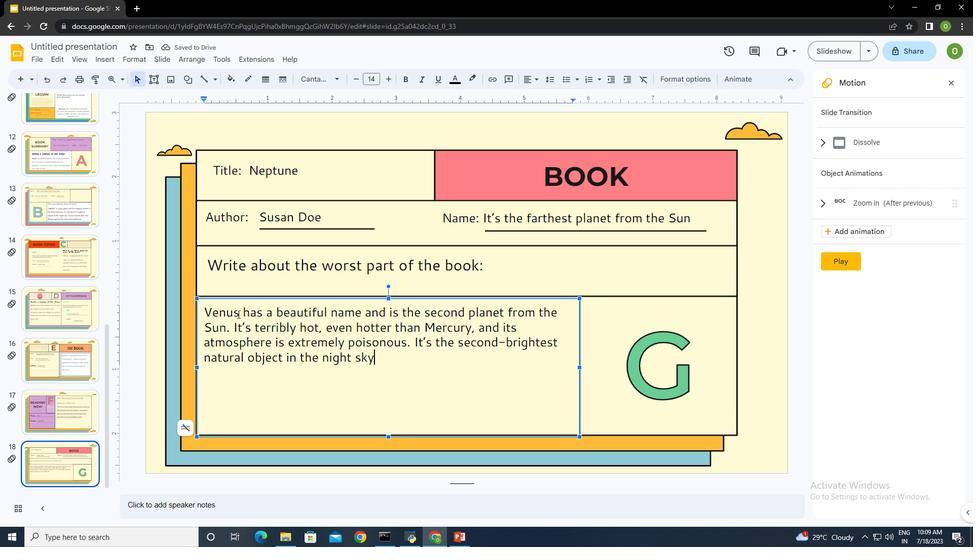 
Action: Mouse moved to (400, 76)
Screenshot: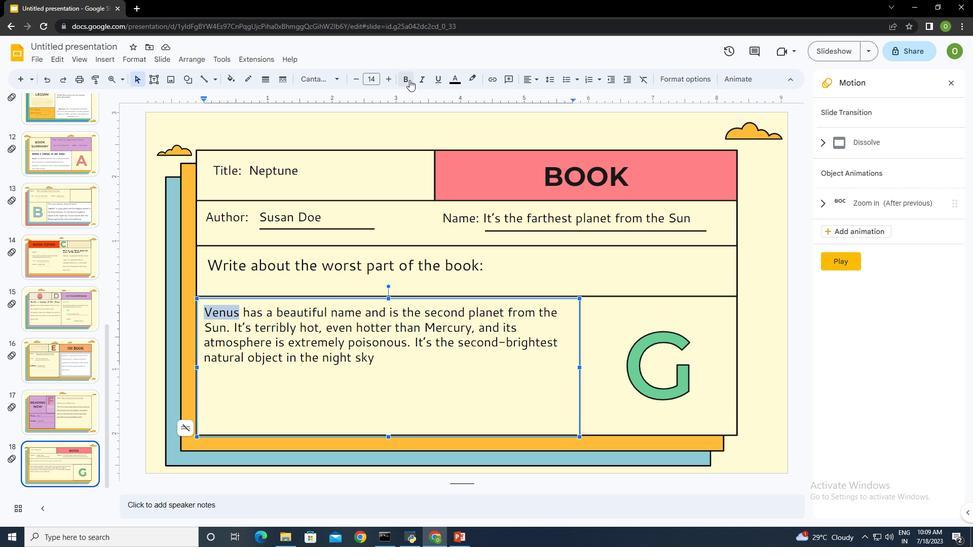 
Action: Mouse pressed left at (400, 76)
Screenshot: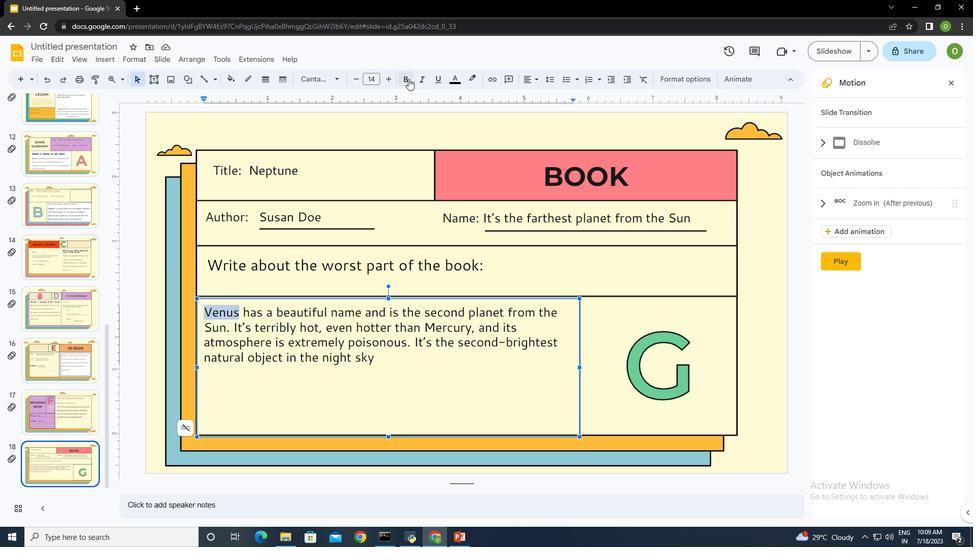 
Action: Mouse moved to (383, 77)
Screenshot: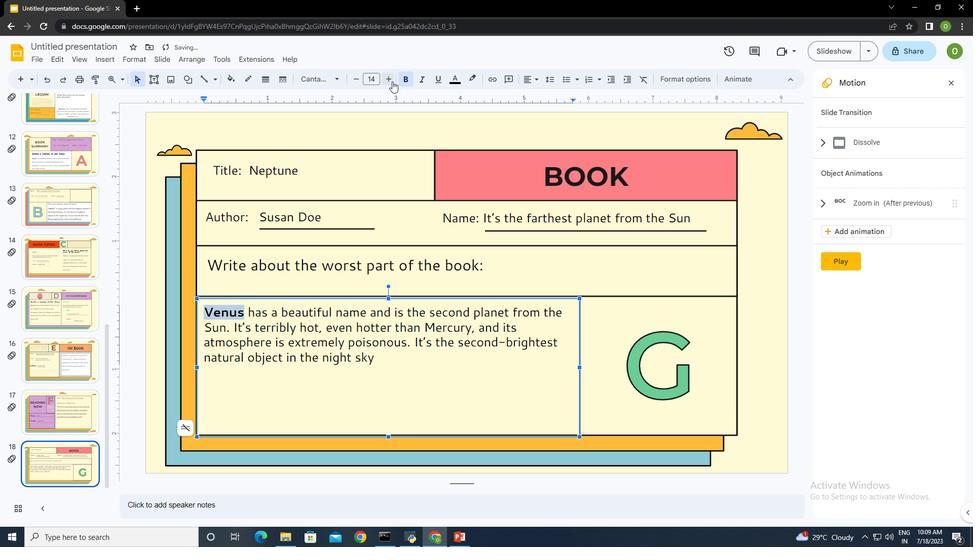 
Action: Mouse pressed left at (383, 77)
Screenshot: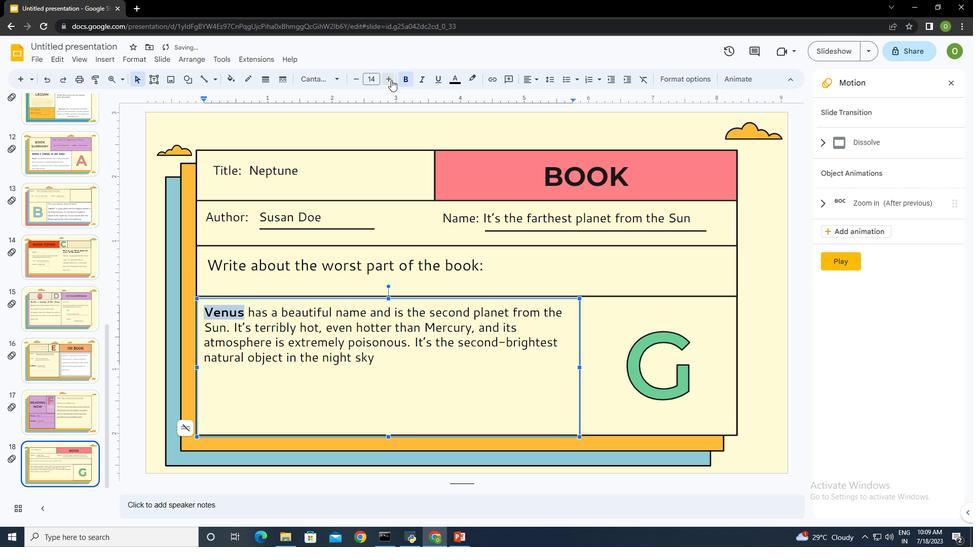 
Action: Mouse moved to (370, 355)
Screenshot: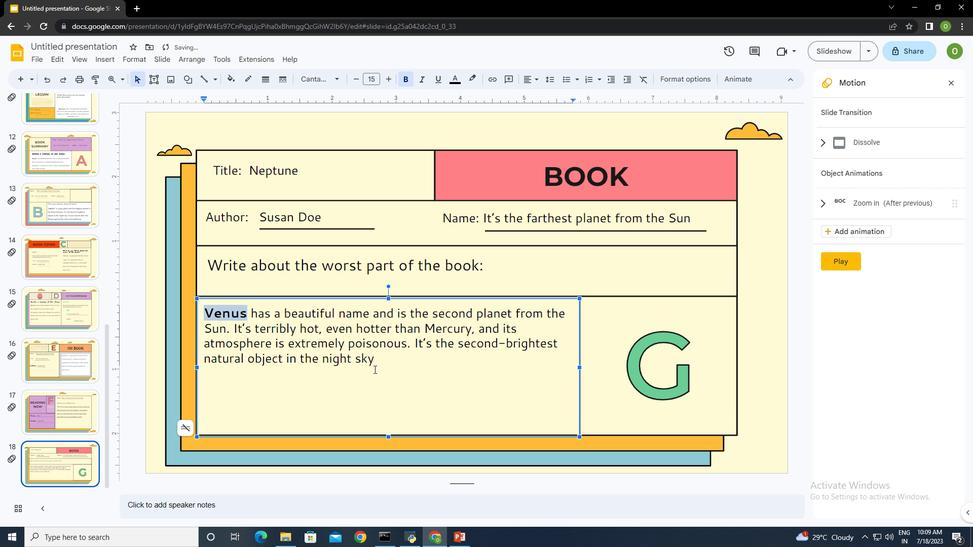 
Action: Mouse pressed left at (370, 355)
Screenshot: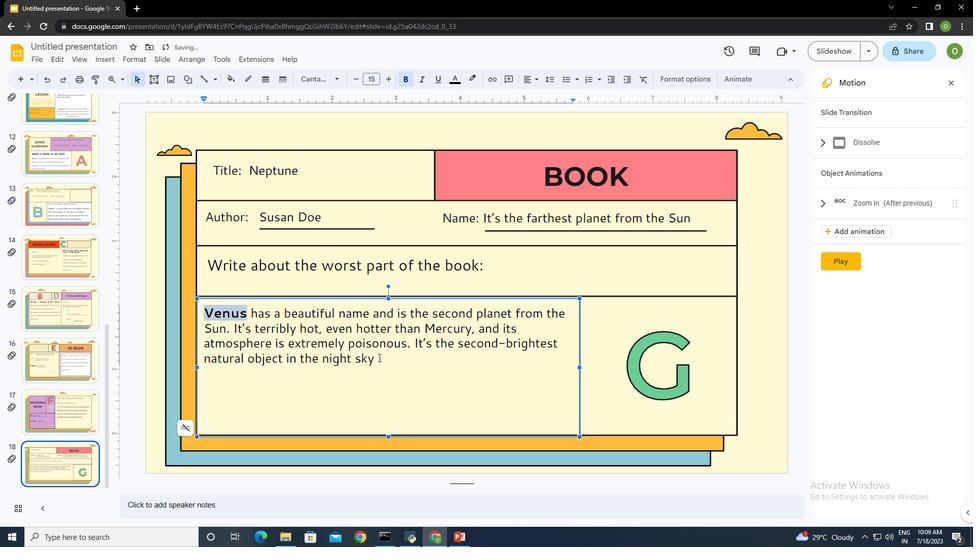 
Action: Mouse pressed left at (370, 355)
Screenshot: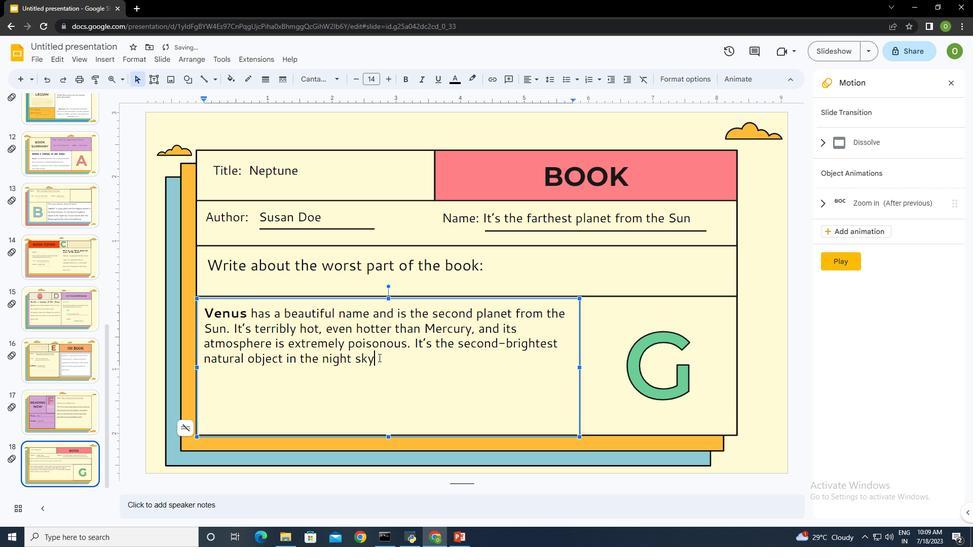 
Action: Mouse moved to (544, 78)
Screenshot: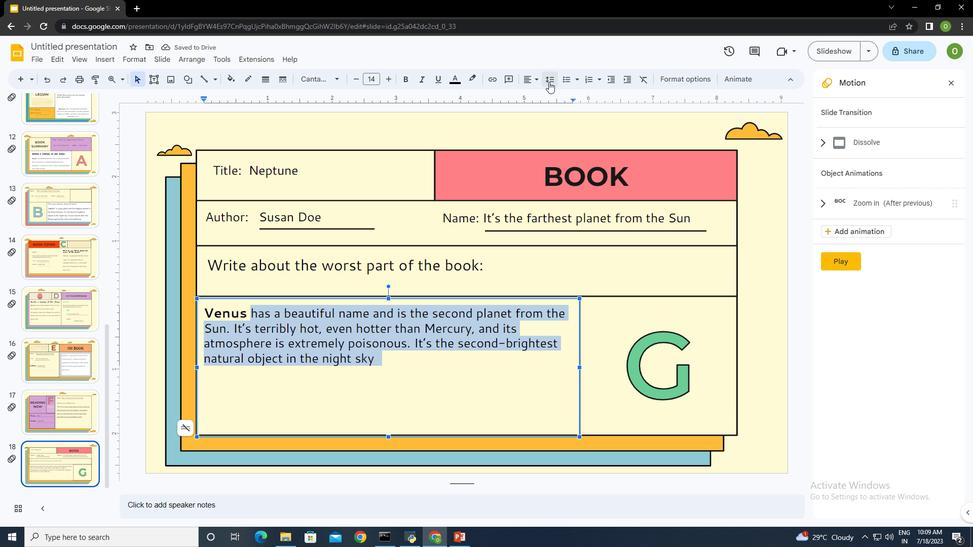 
Action: Mouse pressed left at (544, 78)
Screenshot: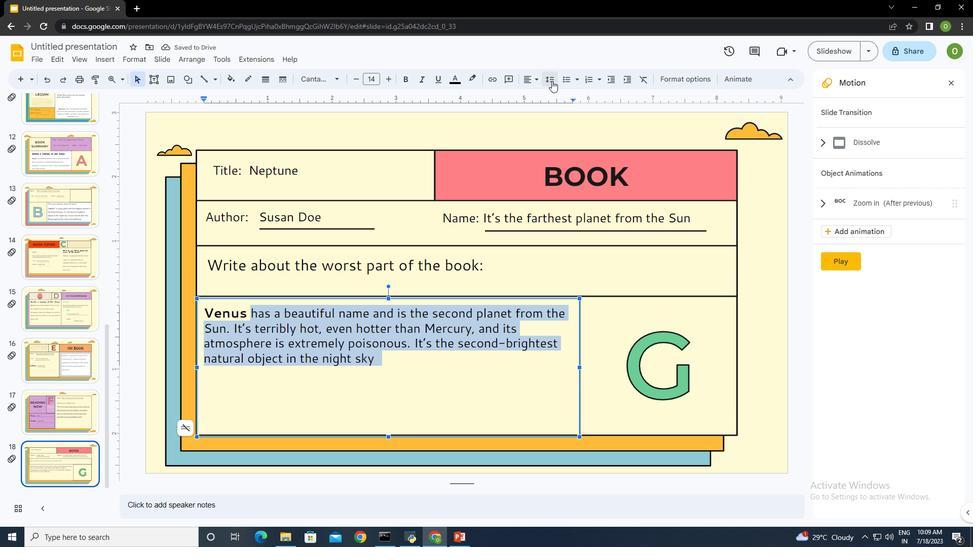 
Action: Mouse moved to (573, 140)
Screenshot: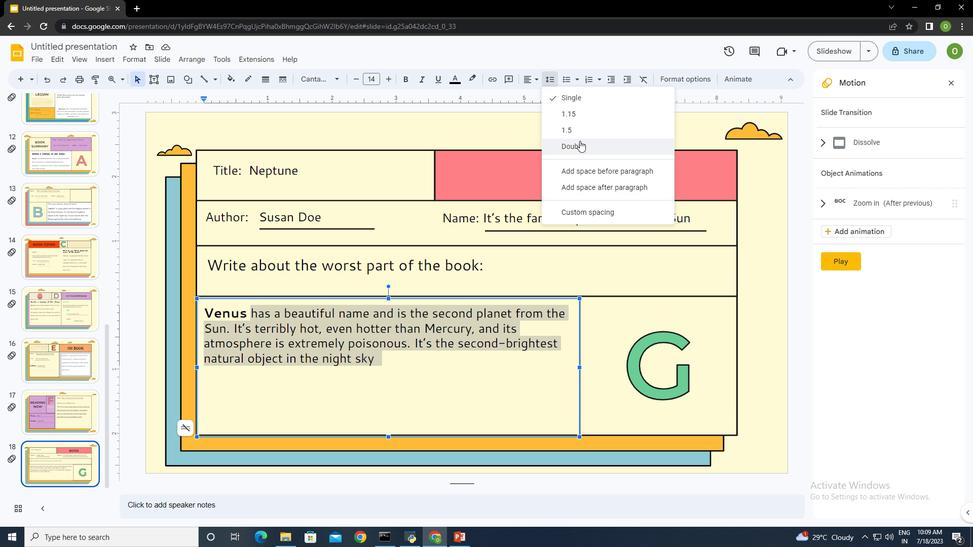 
Action: Mouse pressed left at (573, 140)
Screenshot: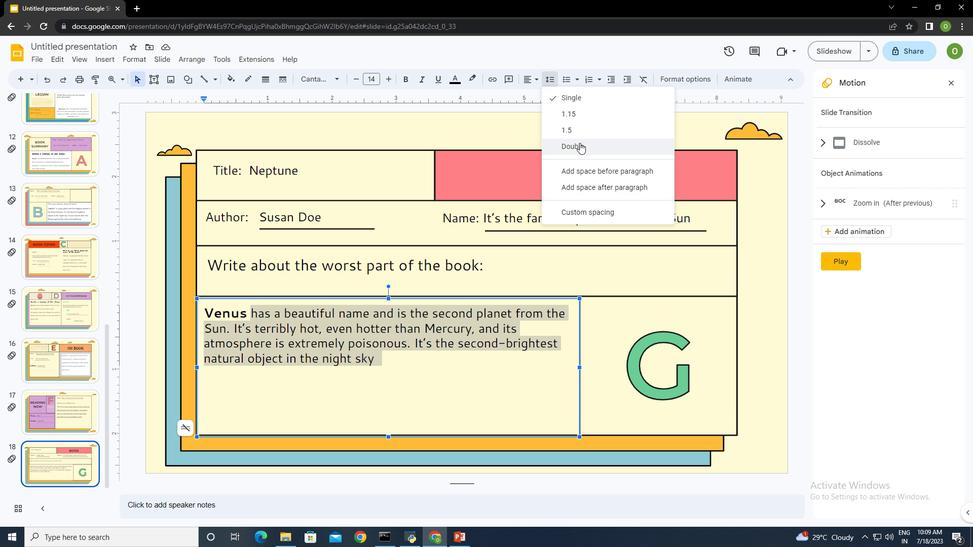 
Action: Mouse moved to (218, 56)
Screenshot: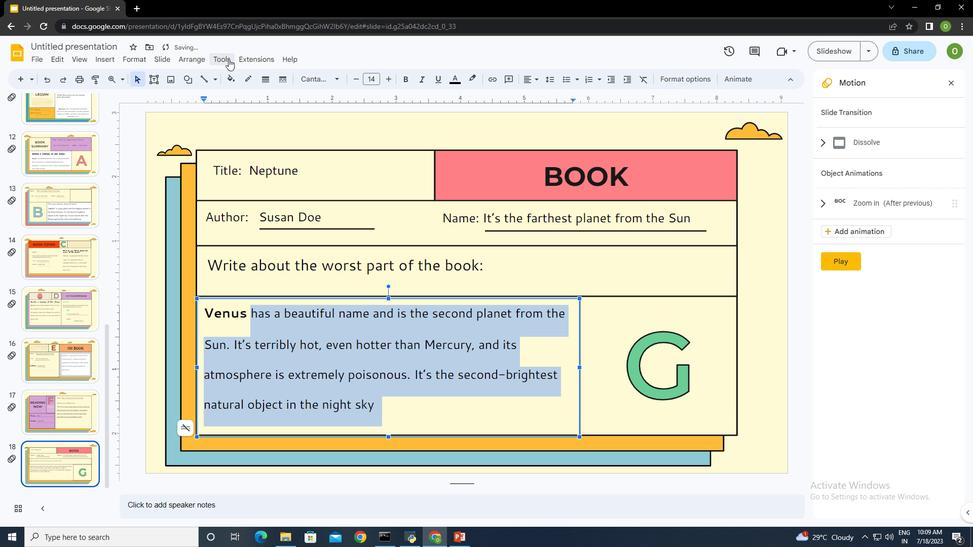 
Action: Mouse pressed left at (218, 56)
Screenshot: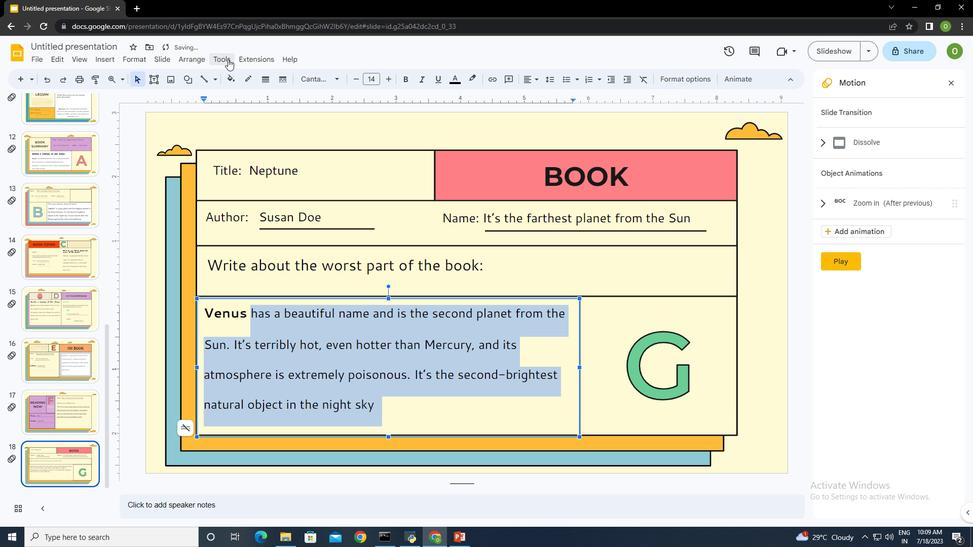 
Action: Mouse moved to (273, 72)
Screenshot: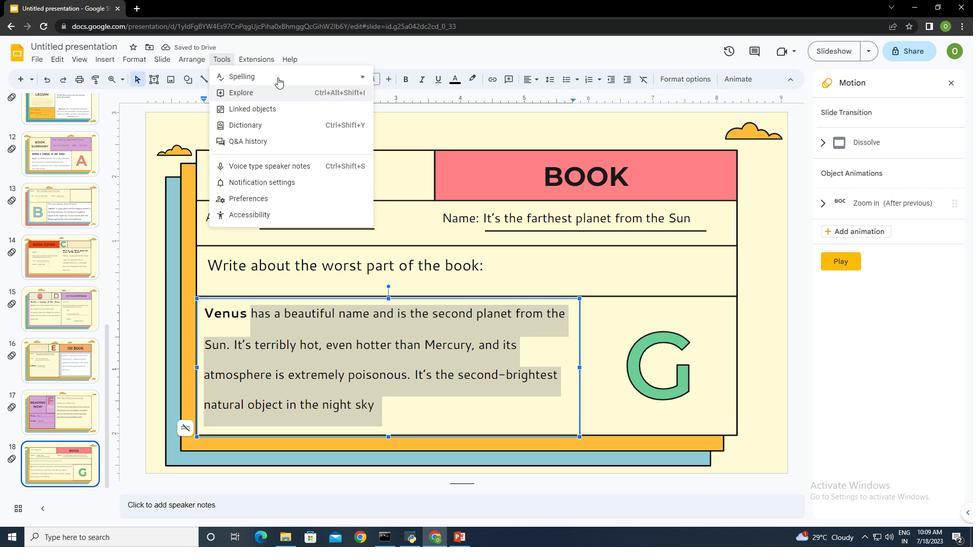
Action: Mouse pressed left at (273, 72)
Screenshot: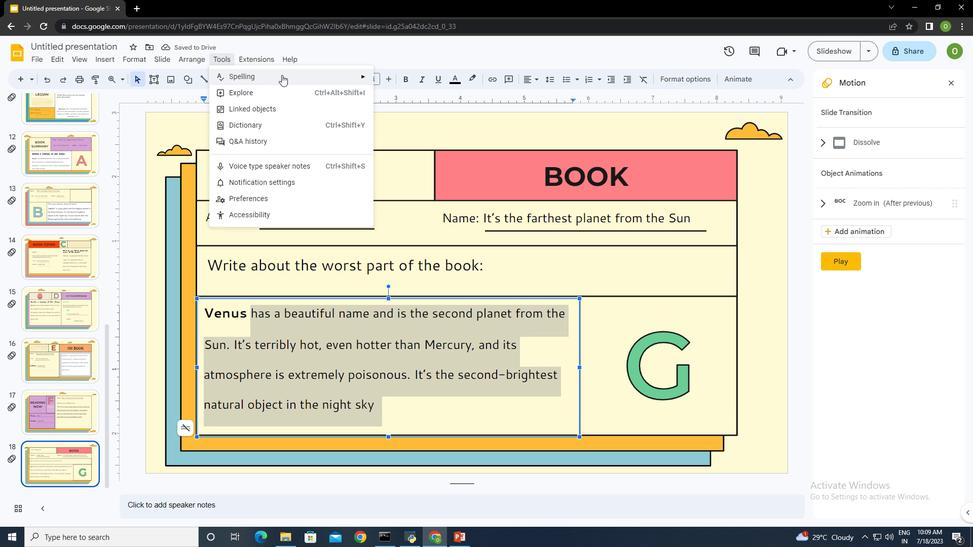 
Action: Mouse moved to (395, 77)
Screenshot: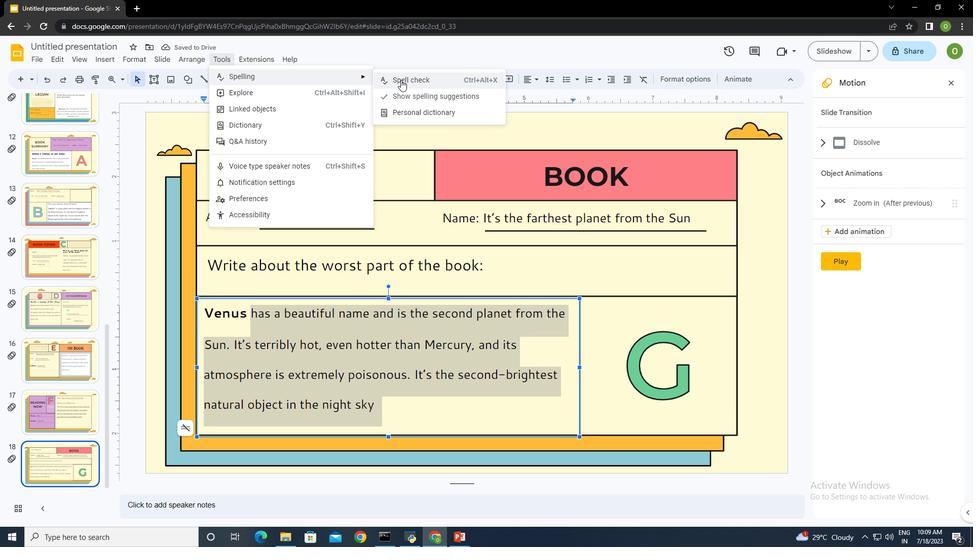 
Action: Mouse pressed left at (395, 77)
Screenshot: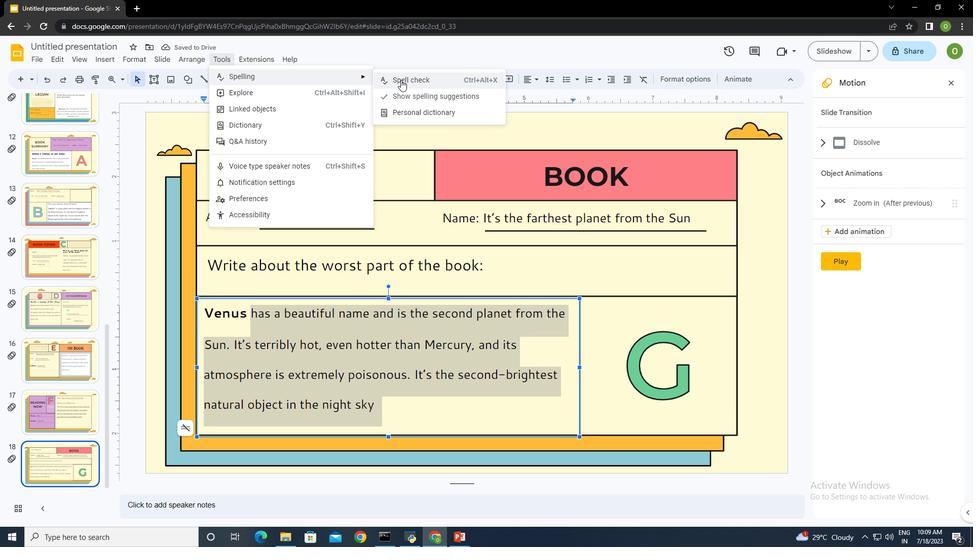 
Action: Mouse moved to (944, 103)
Screenshot: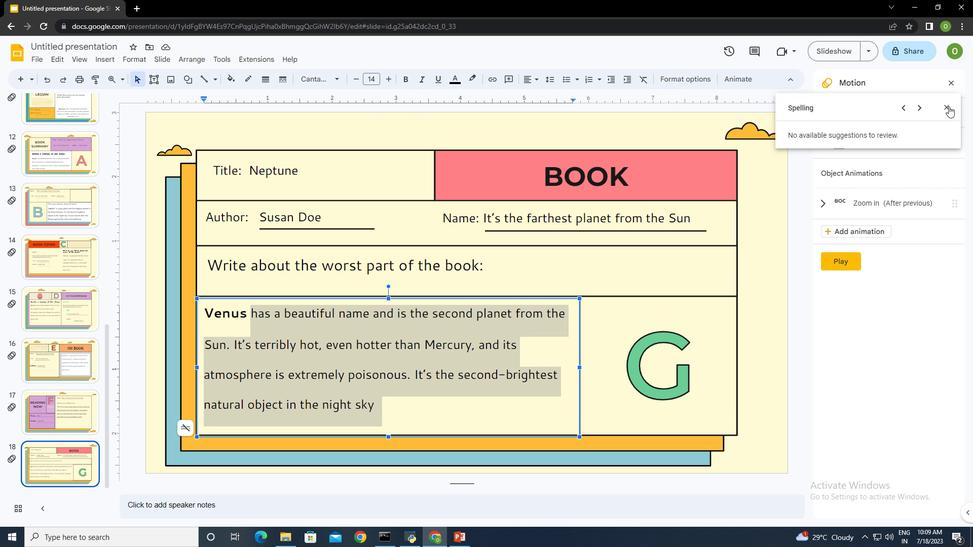 
Action: Mouse pressed left at (944, 103)
Screenshot: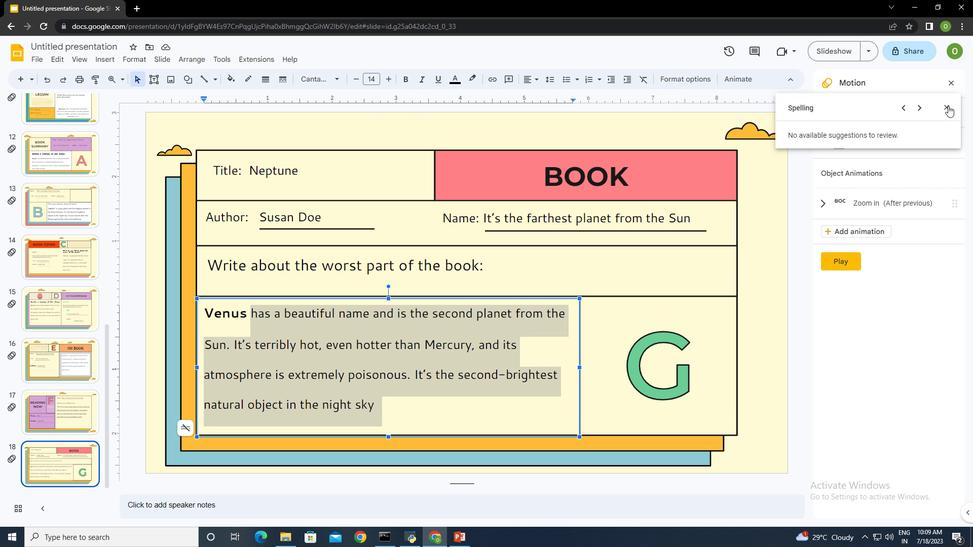 
Action: Mouse moved to (392, 417)
Screenshot: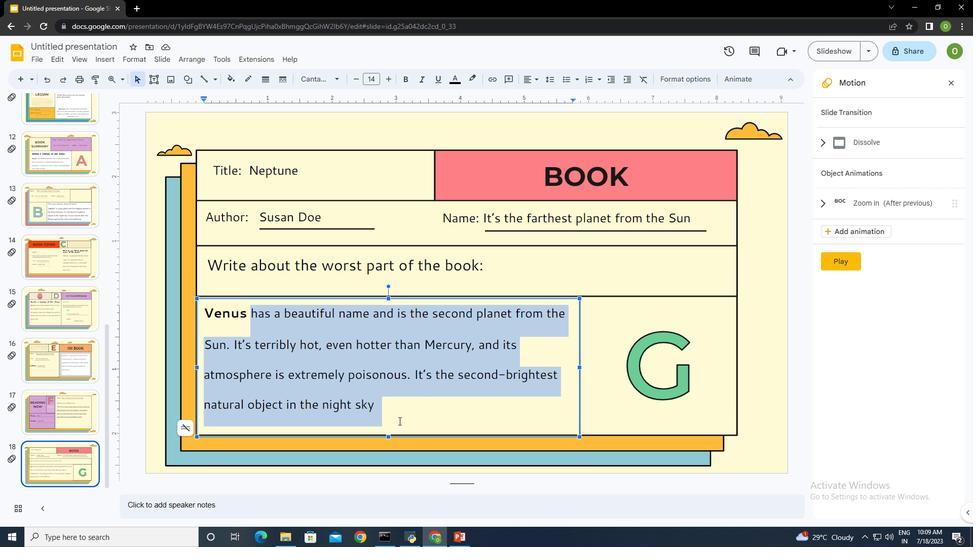 
Action: Mouse pressed left at (392, 417)
Screenshot: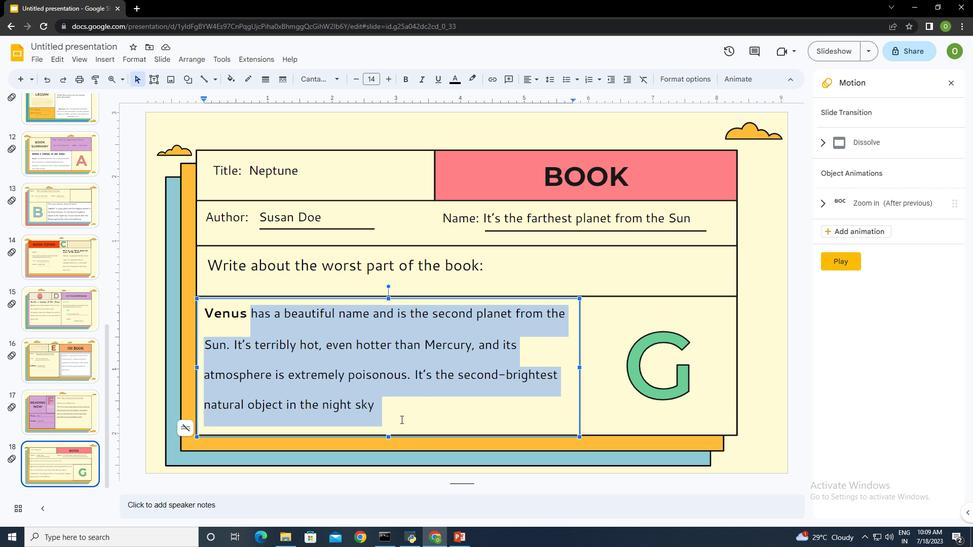
Action: Mouse moved to (449, 372)
Screenshot: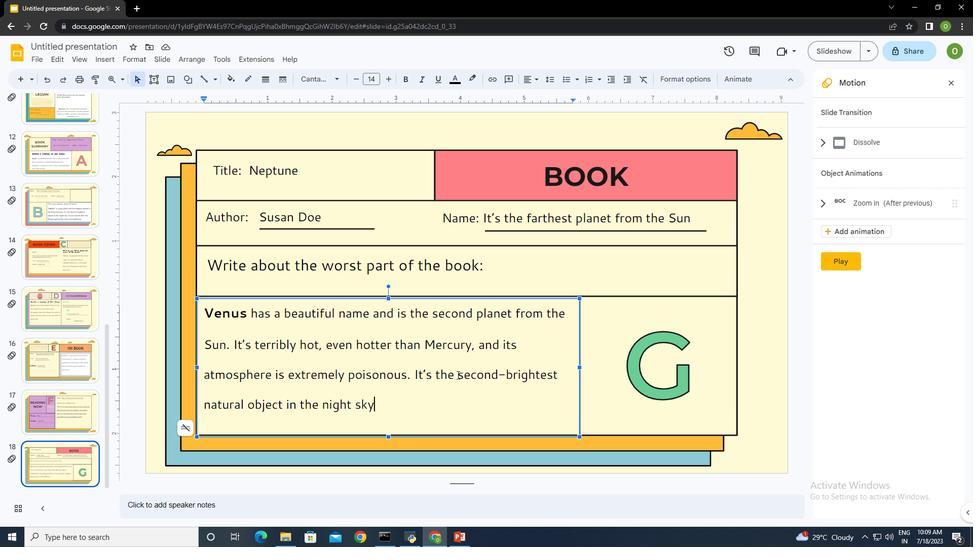 
Action: Mouse pressed left at (449, 372)
Screenshot: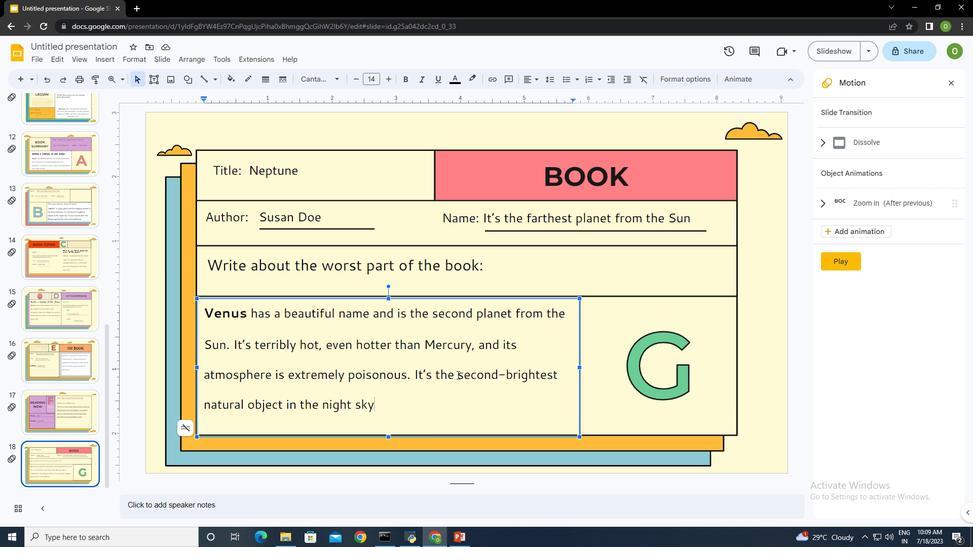 
Action: Mouse moved to (513, 369)
Screenshot: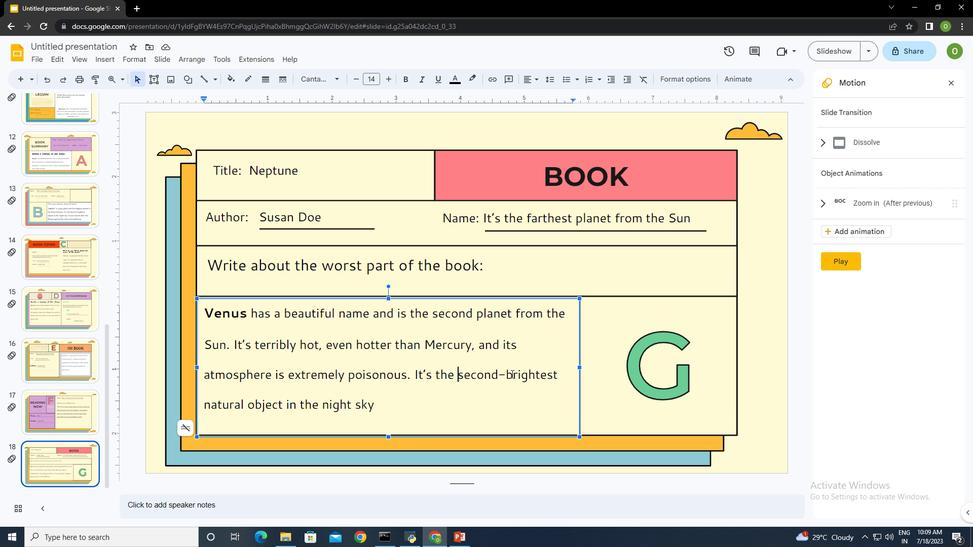 
Action: Key pressed <Key.enter>
Screenshot: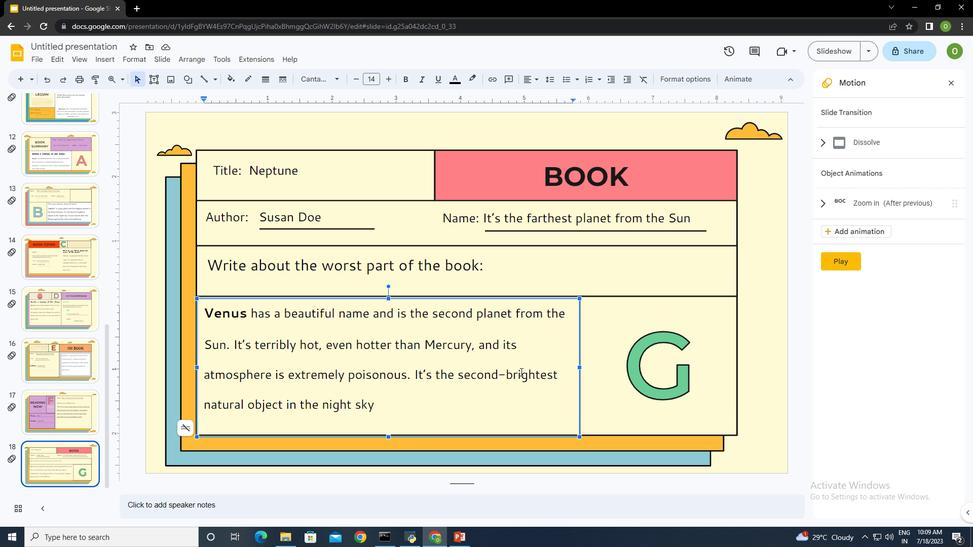 
Action: Mouse moved to (466, 344)
Screenshot: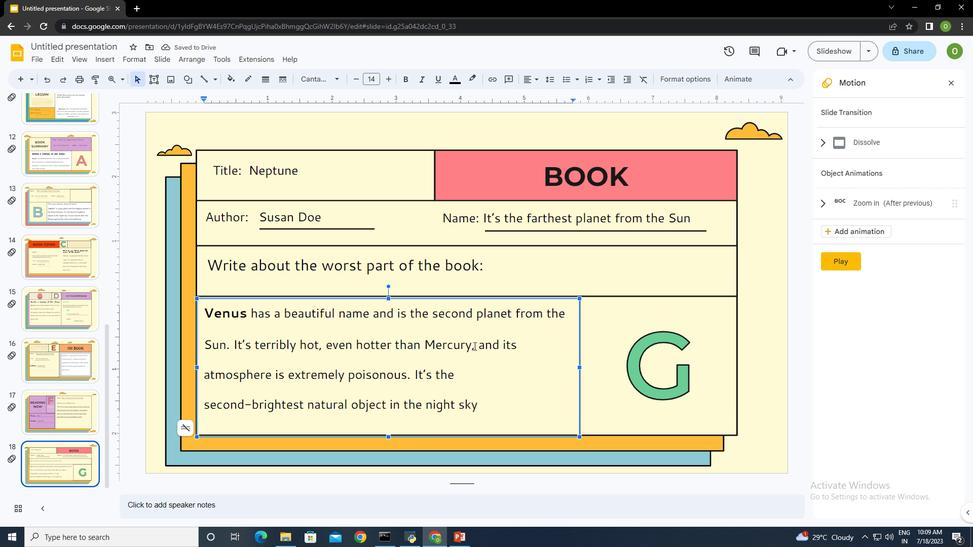 
Action: Mouse pressed left at (466, 344)
Screenshot: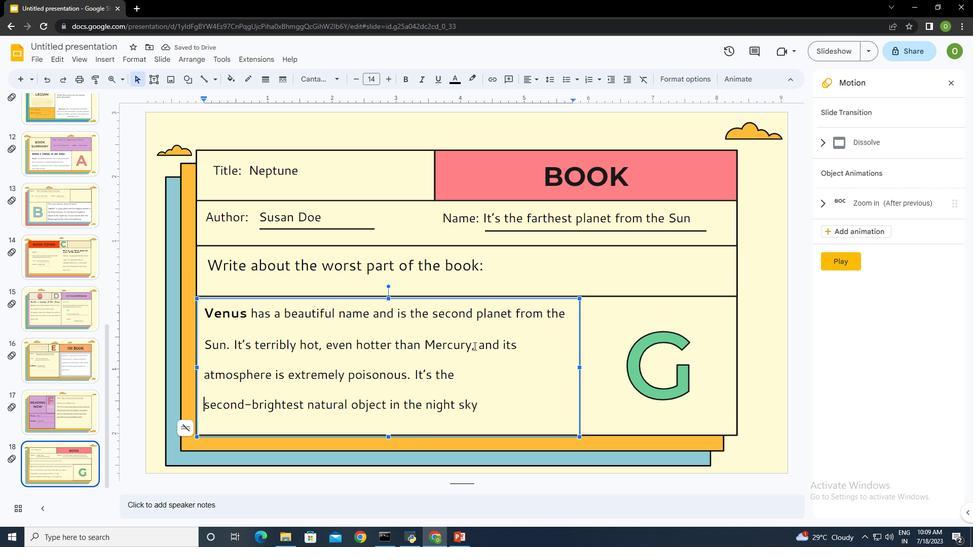 
Action: Mouse moved to (505, 312)
Screenshot: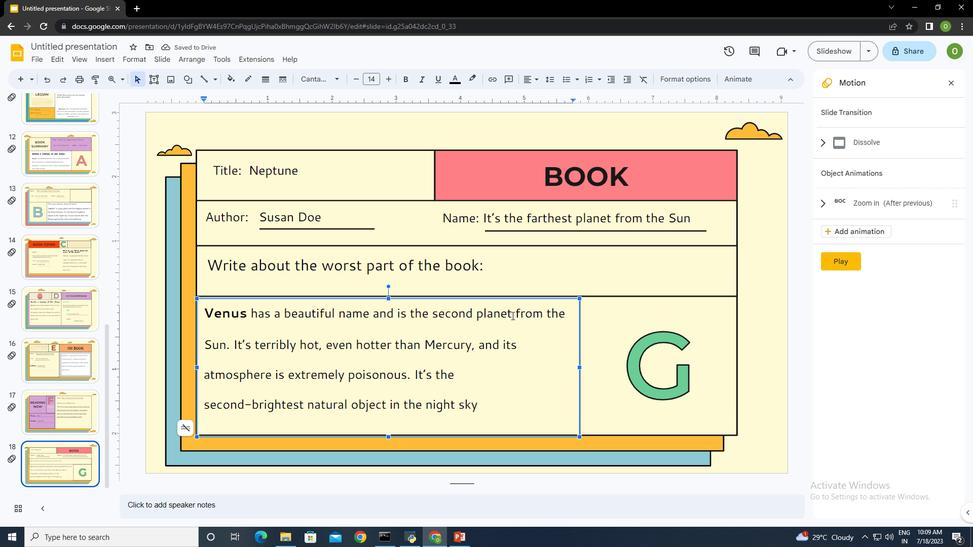 
Action: Mouse pressed left at (505, 312)
Screenshot: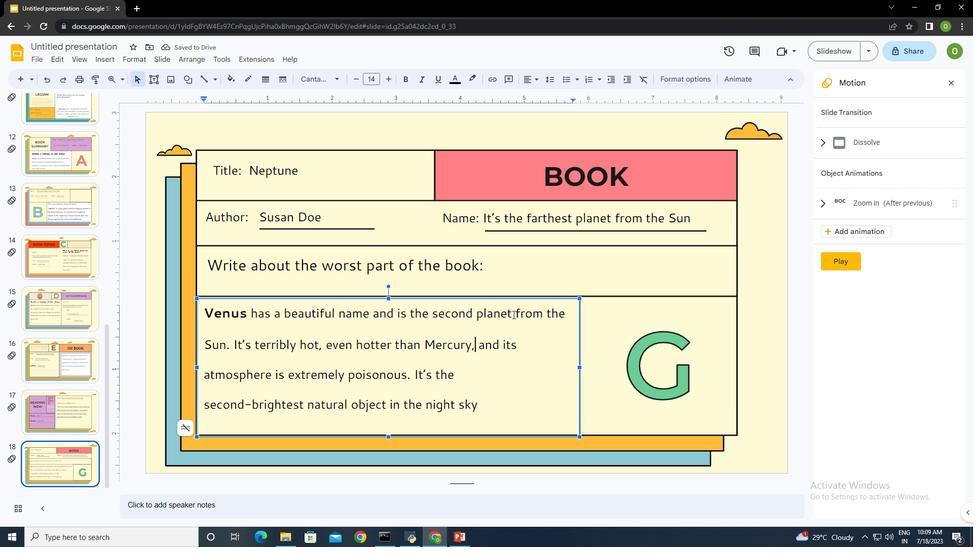 
Action: Mouse moved to (565, 306)
Screenshot: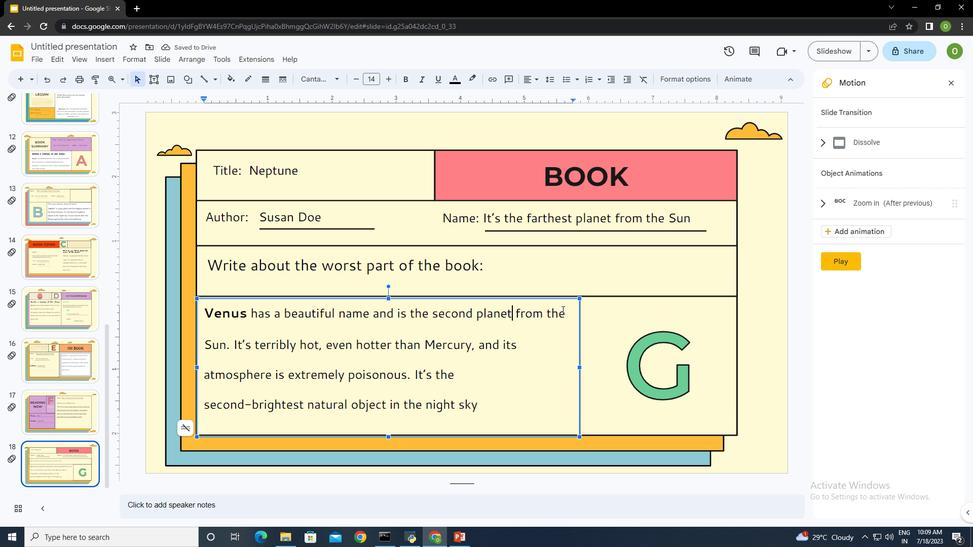 
Action: Key pressed <Key.enter><Key.delete><Key.right><Key.right><Key.right><Key.right><Key.right><Key.right><Key.right><Key.right><Key.right><Key.right><Key.right><Key.right><Key.right><Key.right><Key.right><Key.right><Key.right><Key.right><Key.right><Key.right><Key.right><Key.right><Key.right><Key.right><Key.right><Key.right><Key.right><Key.right><Key.right><Key.right><Key.right><Key.right><Key.right><Key.right><Key.right><Key.right><Key.right><Key.right><Key.right><Key.right><Key.right><Key.right><Key.right><Key.right><Key.right><Key.right><Key.right><Key.right><Key.right><Key.enter><Key.delete><Key.right><Key.right><Key.right><Key.right><Key.right><Key.right><Key.right><Key.right><Key.right><Key.right><Key.right><Key.right><Key.right><Key.right><Key.right><Key.right><Key.right><Key.right><Key.right><Key.right><Key.right><Key.right><Key.right><Key.right><Key.right><Key.right><Key.right><Key.right><Key.right><Key.right><Key.right><Key.right><Key.right><Key.right><Key.right><Key.right><Key.right><Key.right><Key.right><Key.right><Key.right><Key.right><Key.right><Key.right><Key.left><Key.left><Key.left><Key.left><Key.enter><Key.delete><Key.right><Key.right><Key.right><Key.right><Key.right><Key.right><Key.right><Key.right>
Screenshot: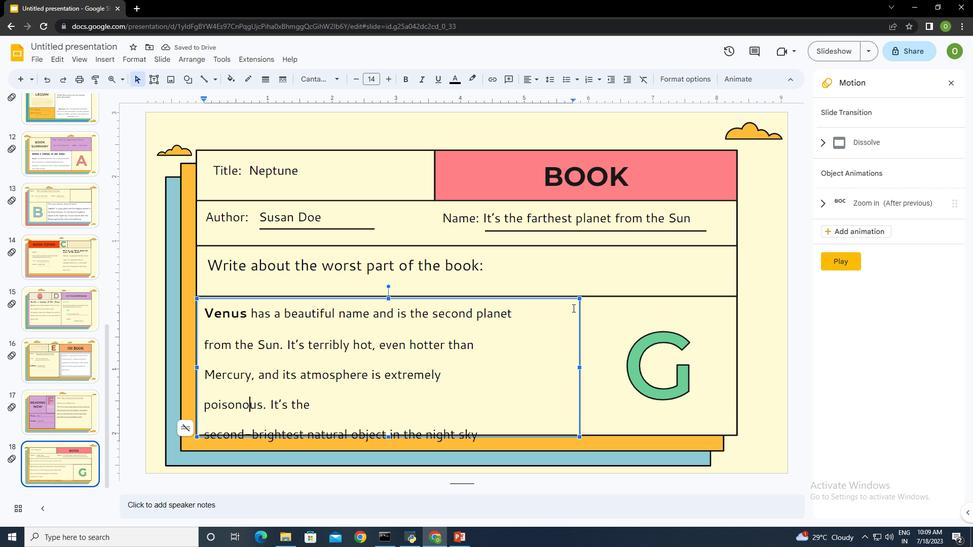 
Action: Mouse moved to (185, 366)
Screenshot: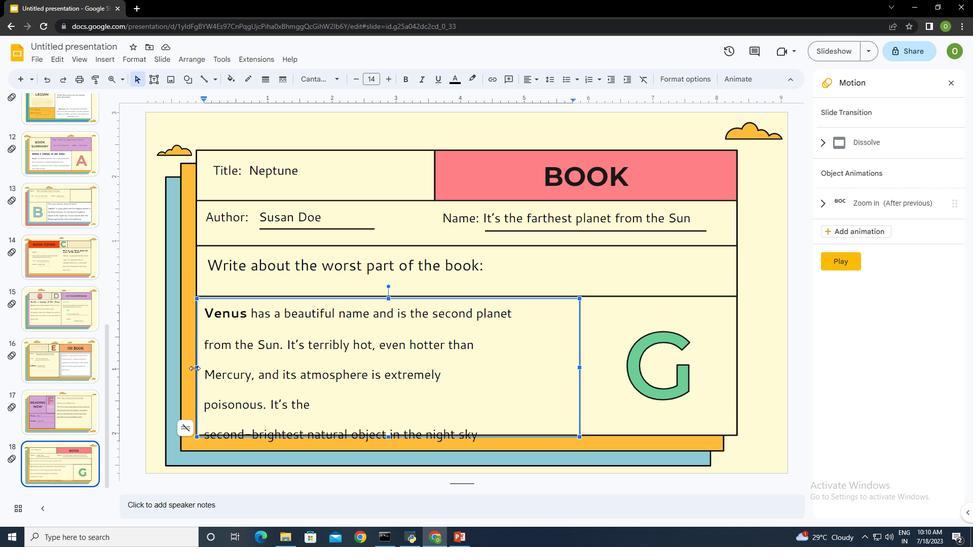 
Action: Mouse pressed left at (185, 366)
Screenshot: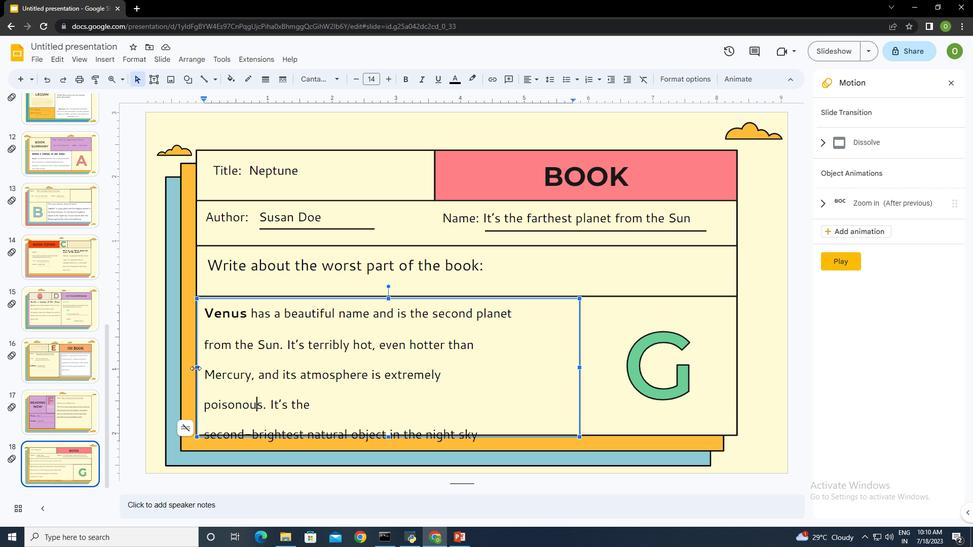 
Action: Mouse moved to (182, 365)
Screenshot: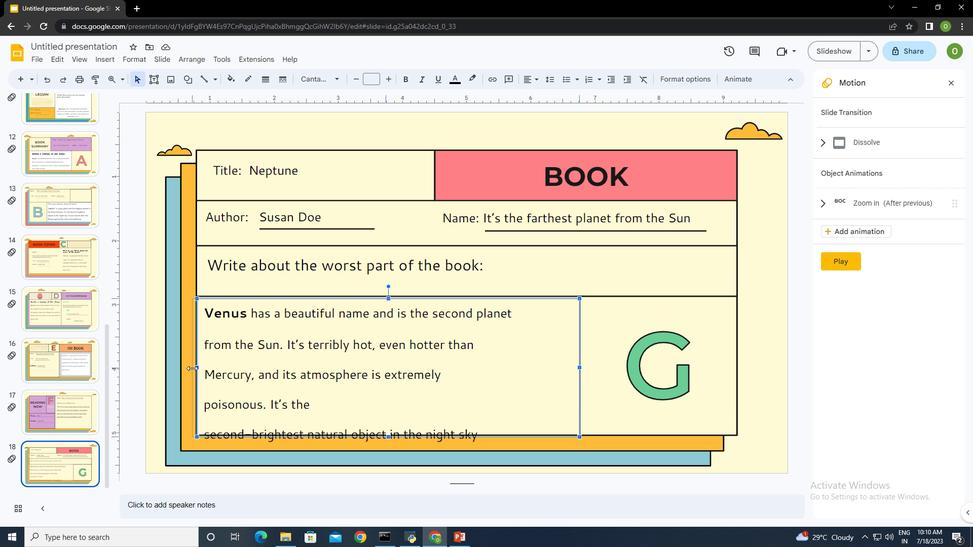 
Action: Mouse pressed left at (182, 365)
Screenshot: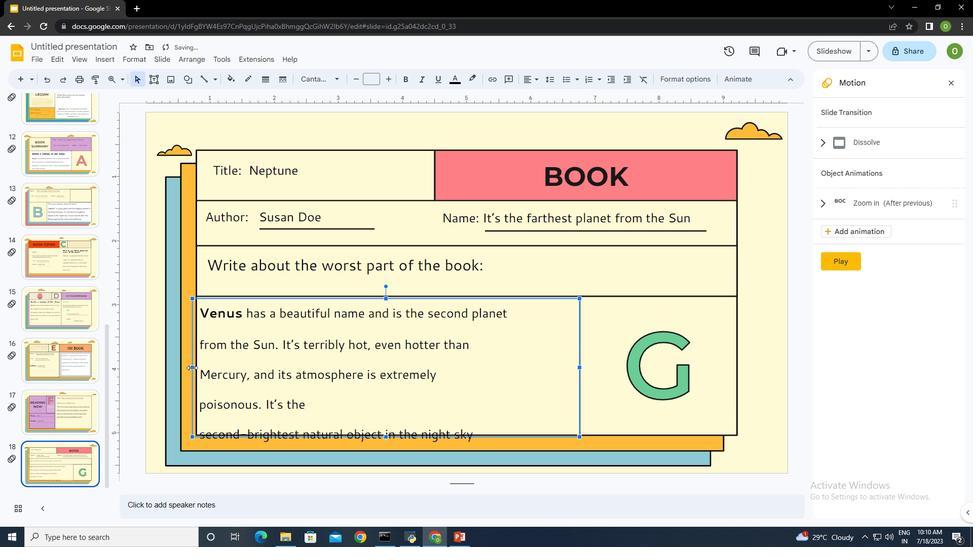 
Action: Mouse moved to (178, 366)
Screenshot: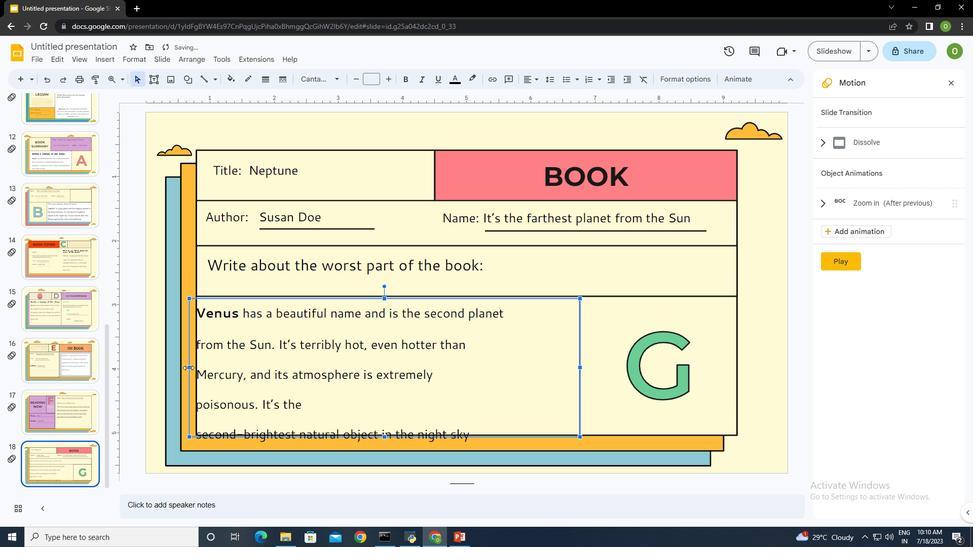 
Action: Mouse pressed left at (178, 366)
Screenshot: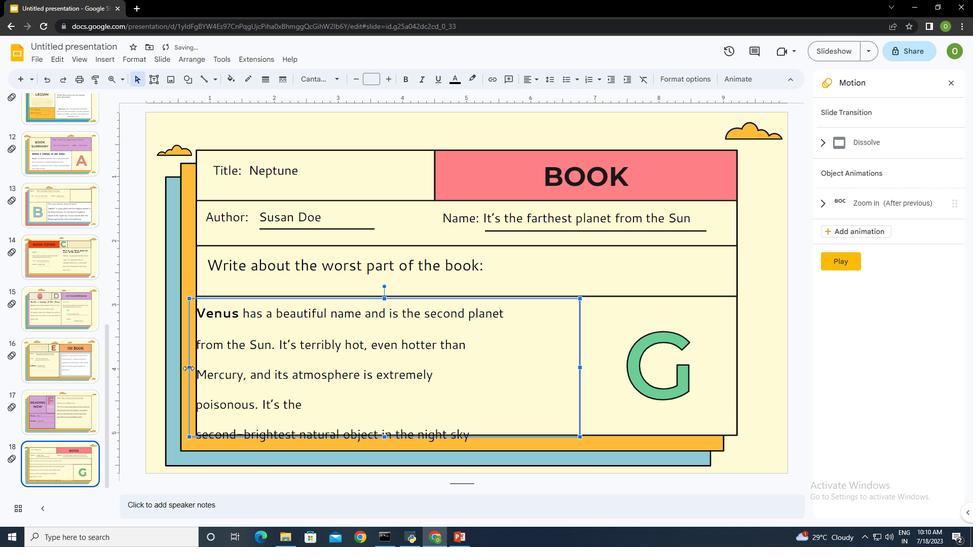 
Action: Mouse moved to (296, 408)
Screenshot: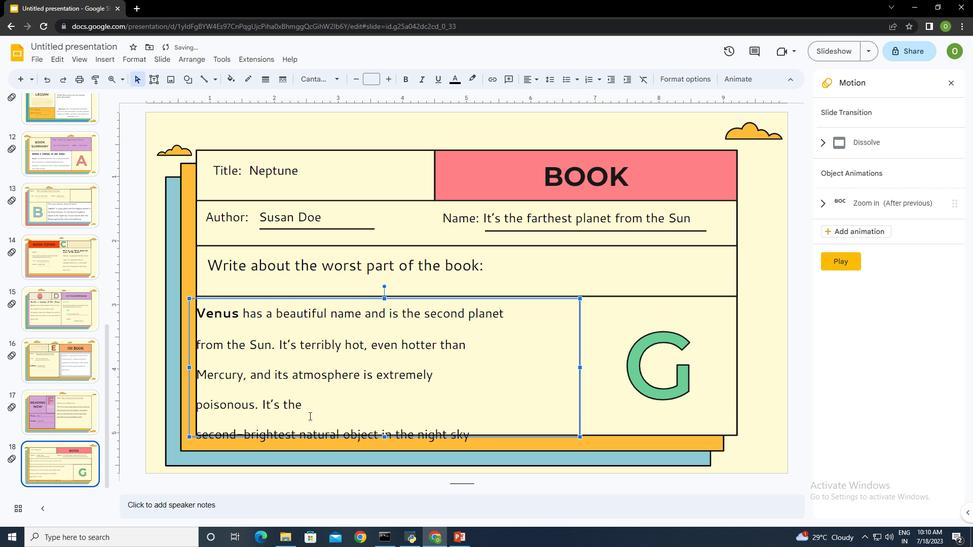 
Action: Mouse pressed left at (296, 408)
Screenshot: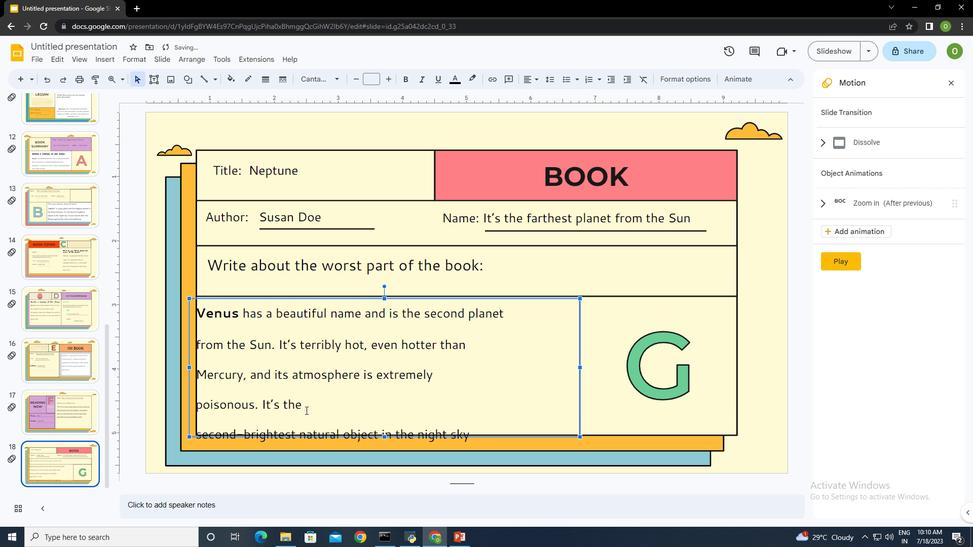 
Action: Mouse moved to (362, 404)
Screenshot: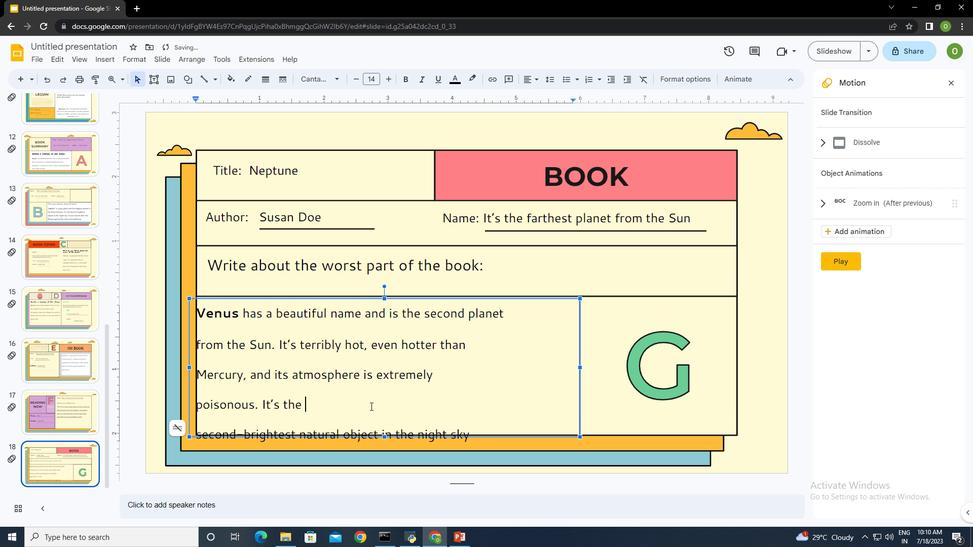 
Action: Key pressed <Key.delete>
Screenshot: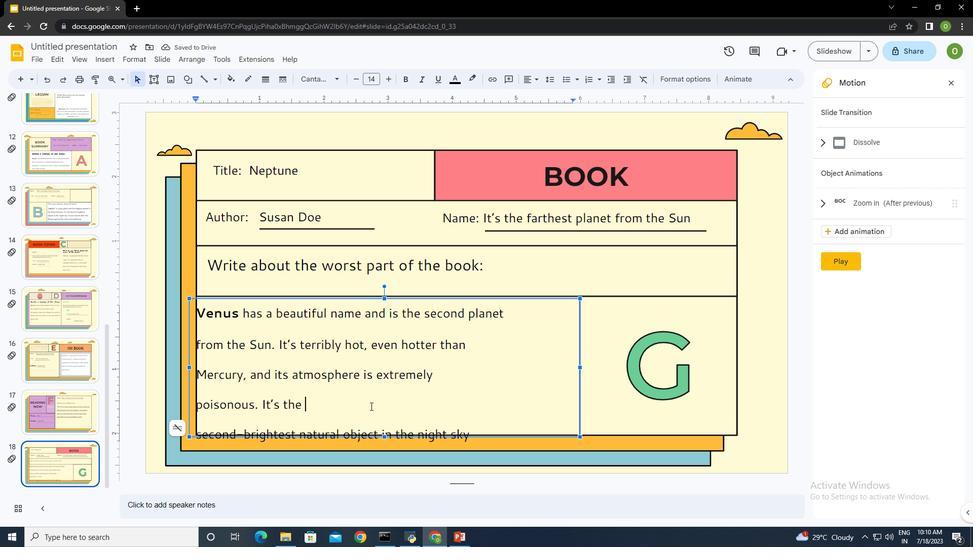 
Action: Mouse moved to (443, 401)
Screenshot: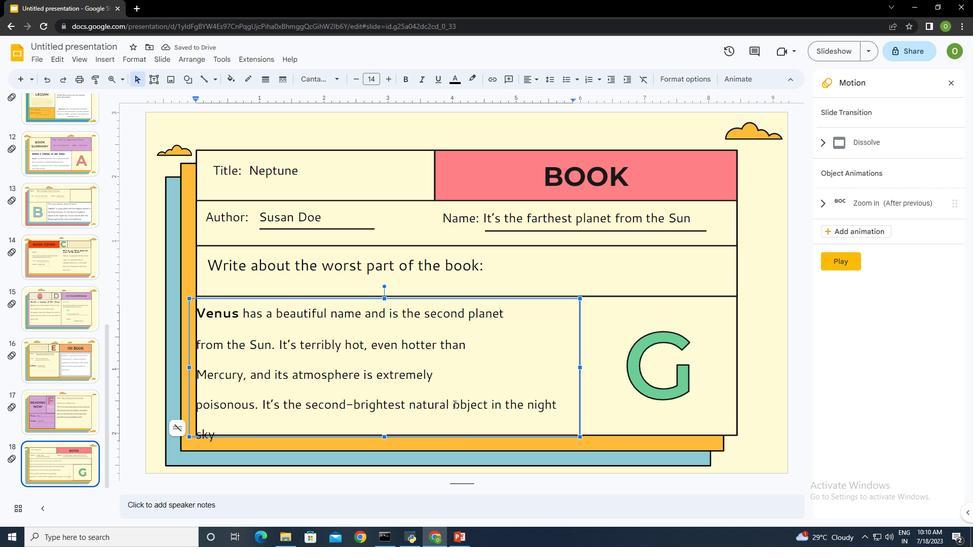 
Action: Mouse pressed left at (443, 401)
Screenshot: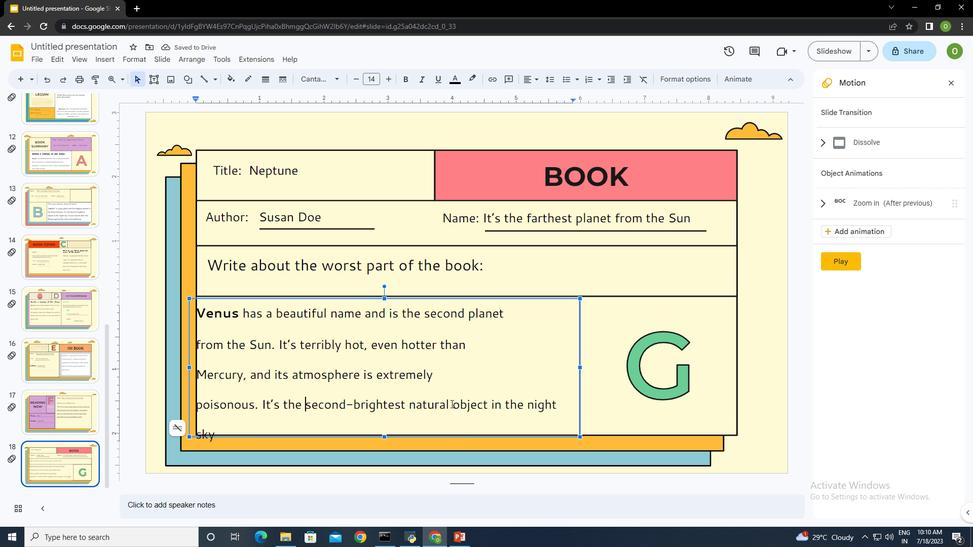 
Action: Mouse moved to (469, 406)
Screenshot: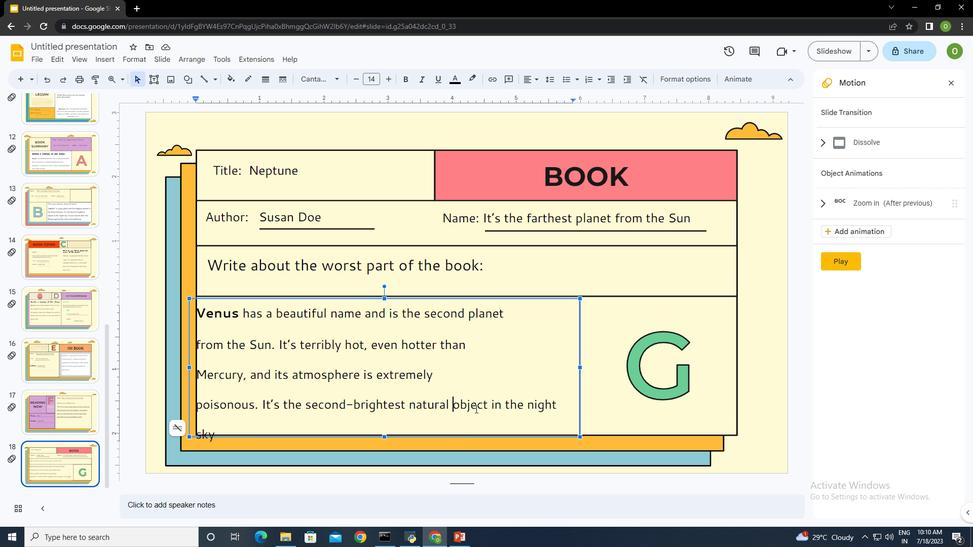 
Action: Key pressed <Key.enter>
Screenshot: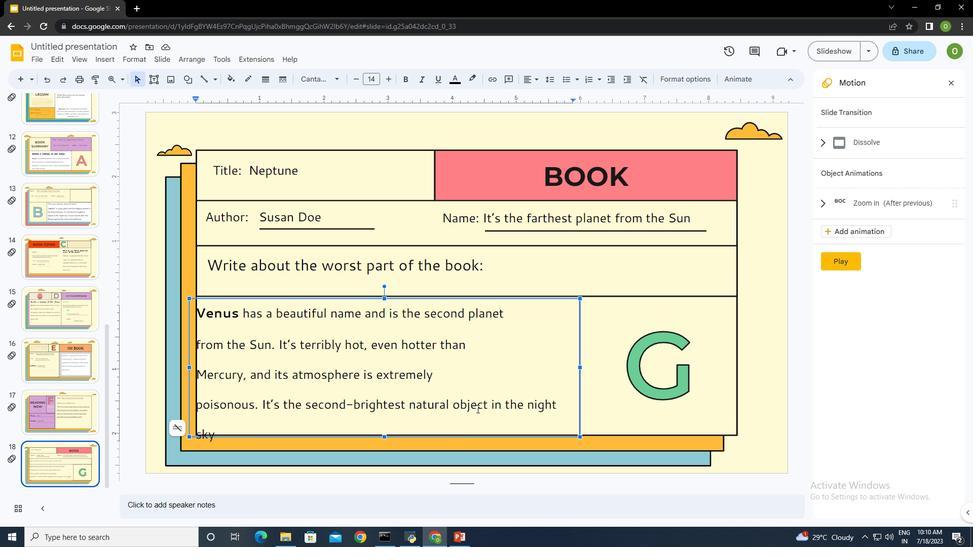 
Action: Mouse moved to (376, 299)
Screenshot: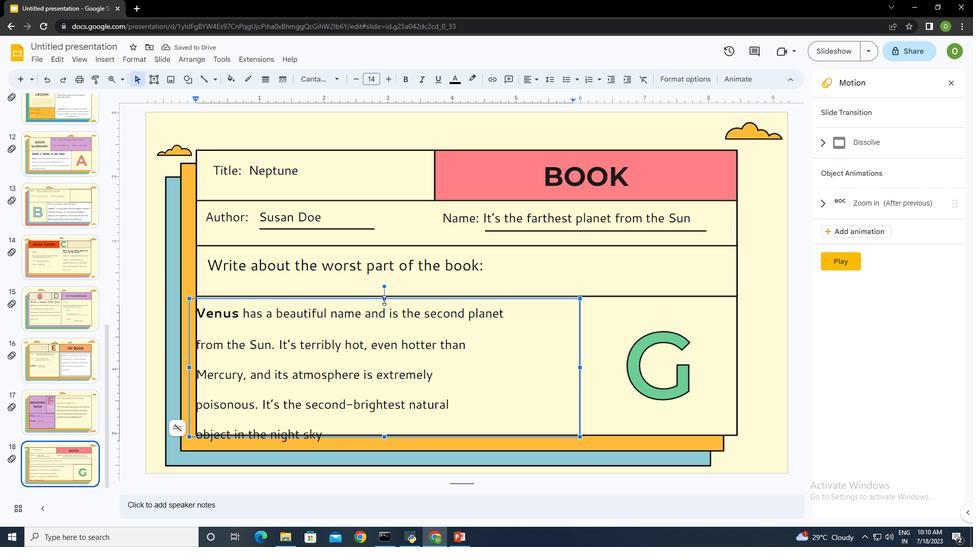 
Action: Mouse pressed left at (376, 299)
Screenshot: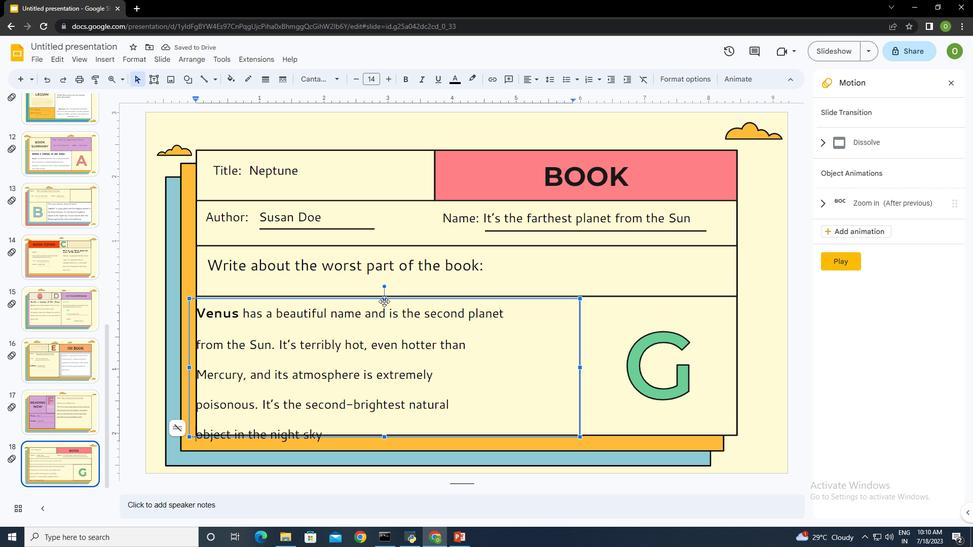 
Action: Mouse moved to (416, 450)
Screenshot: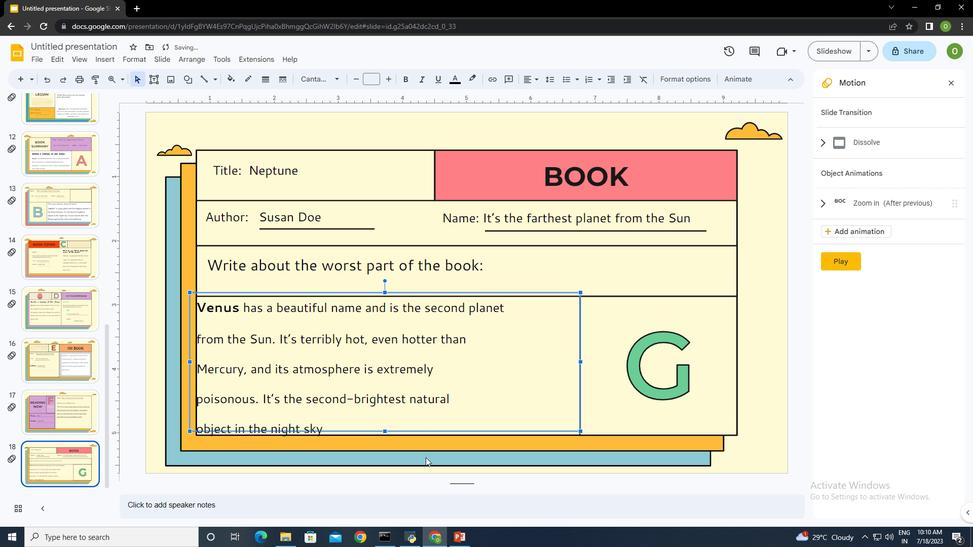 
Action: Mouse pressed left at (416, 450)
Screenshot: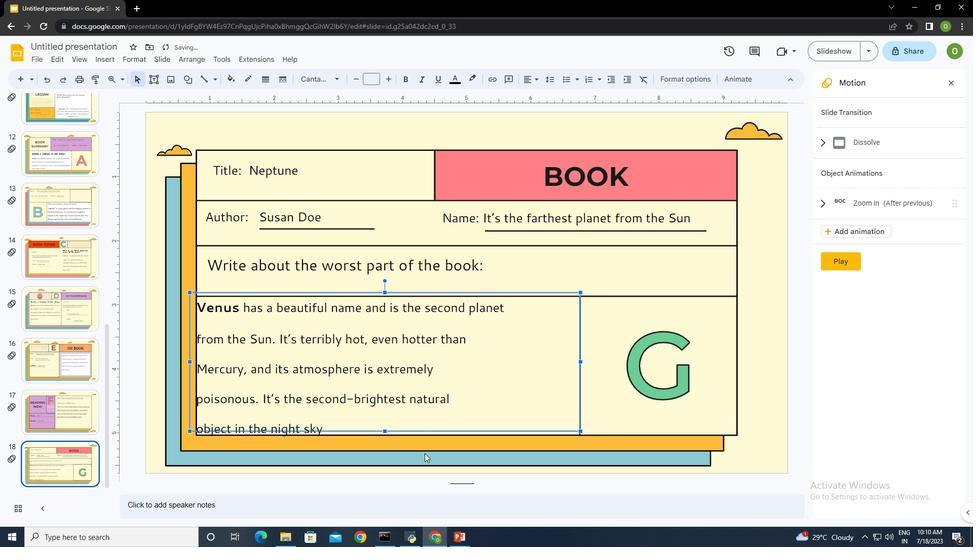 
Action: Mouse moved to (387, 398)
Screenshot: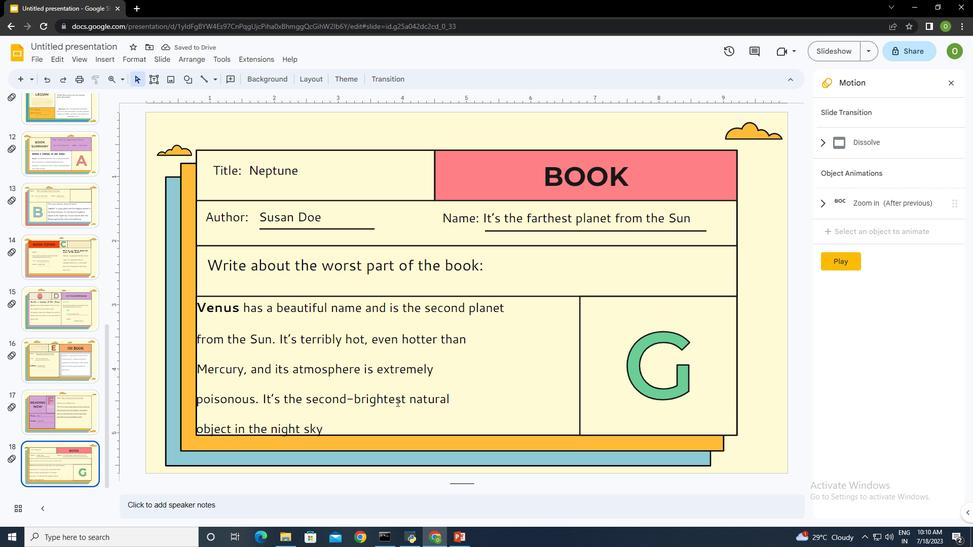 
Action: Mouse pressed left at (387, 398)
Screenshot: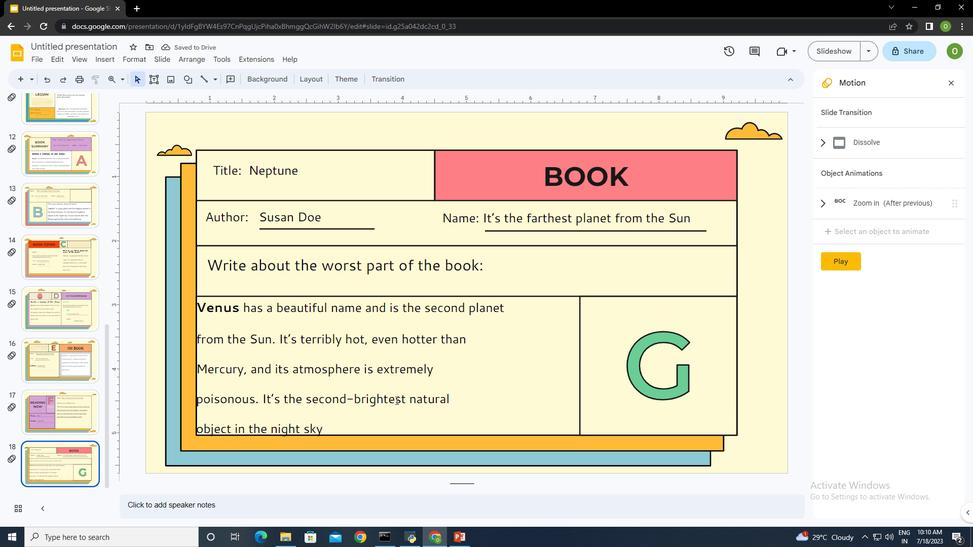 
Action: Mouse moved to (180, 360)
Screenshot: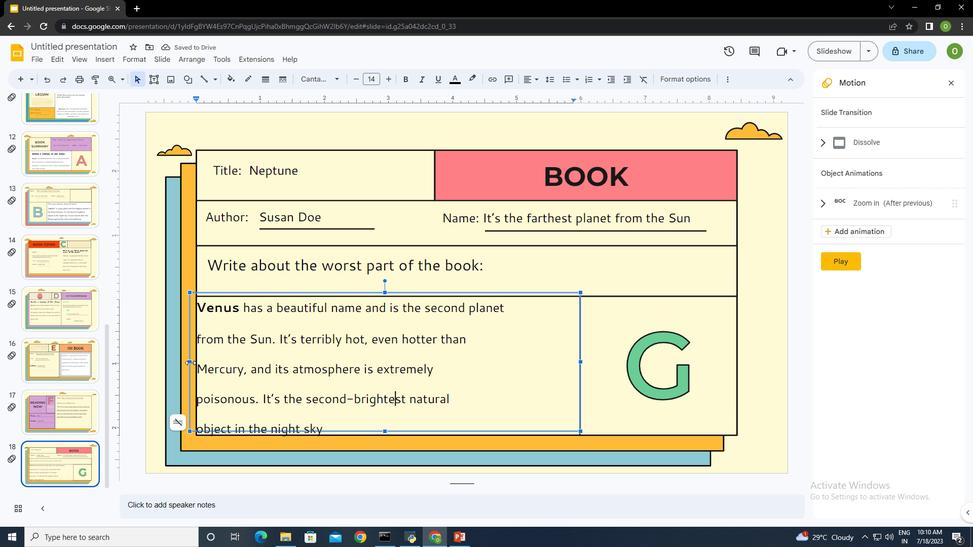
Action: Mouse pressed left at (180, 360)
Screenshot: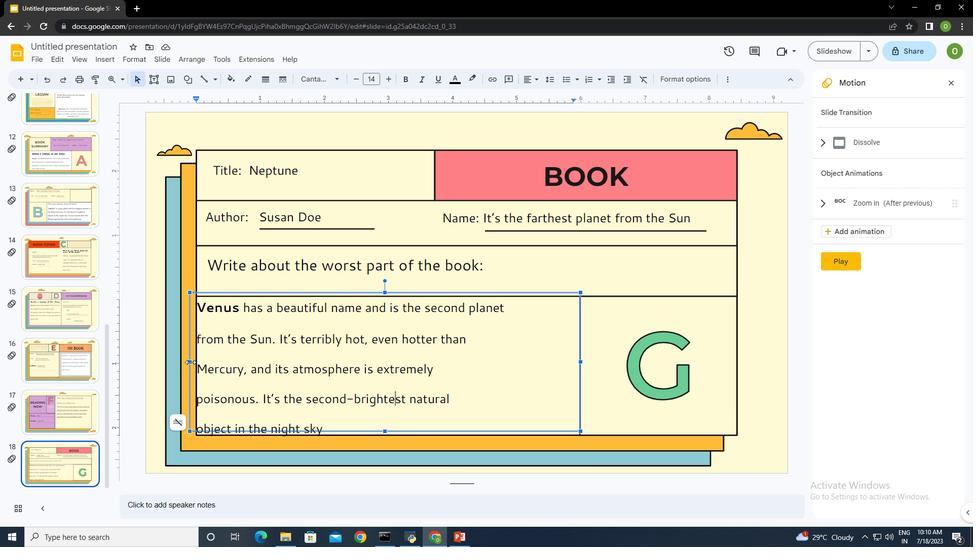 
Action: Mouse moved to (400, 442)
Screenshot: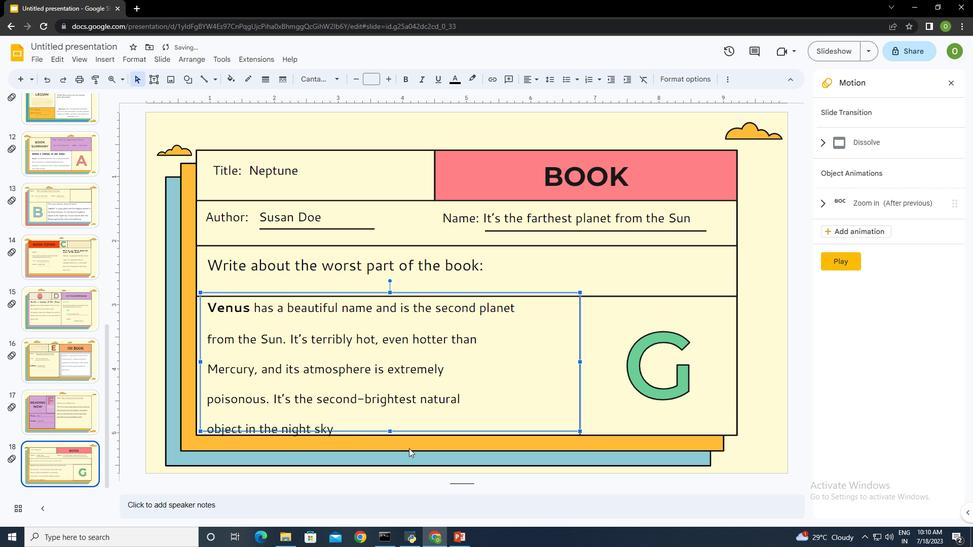 
Action: Mouse pressed left at (400, 442)
Screenshot: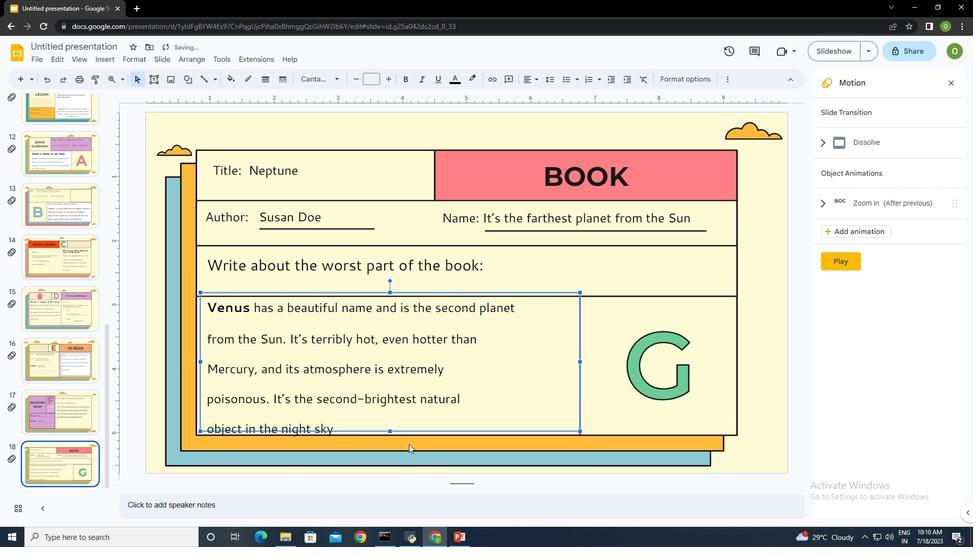 
Action: Mouse moved to (636, 365)
Screenshot: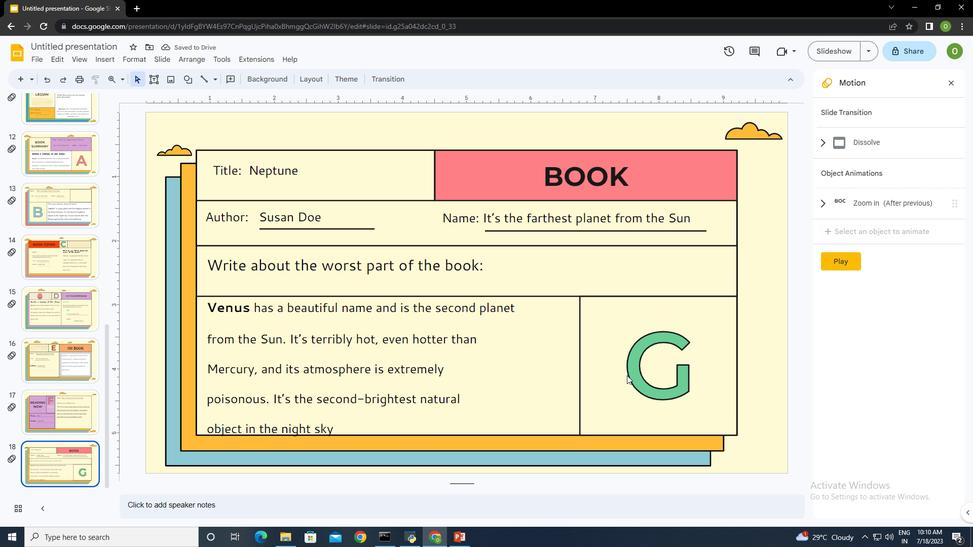 
Action: Mouse pressed left at (636, 365)
Screenshot: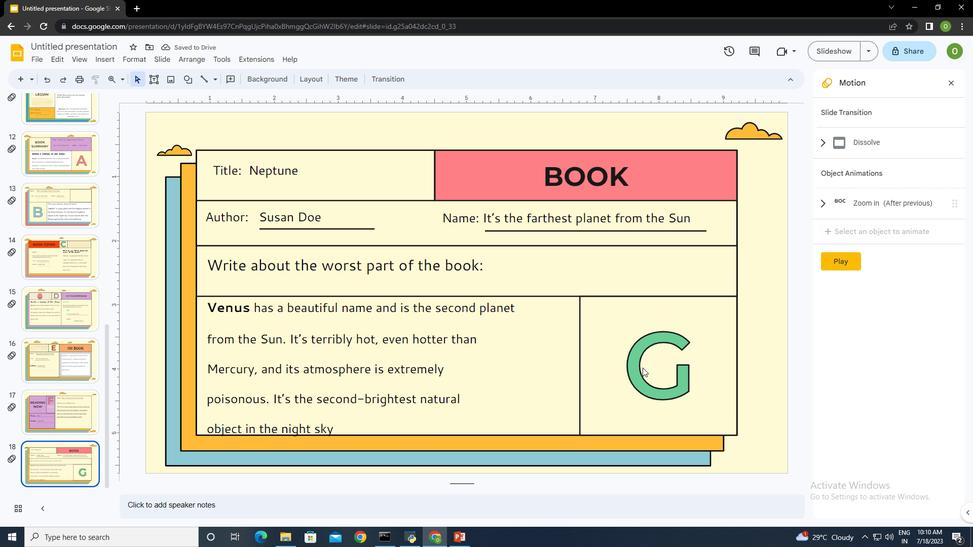 
Action: Mouse moved to (637, 361)
Screenshot: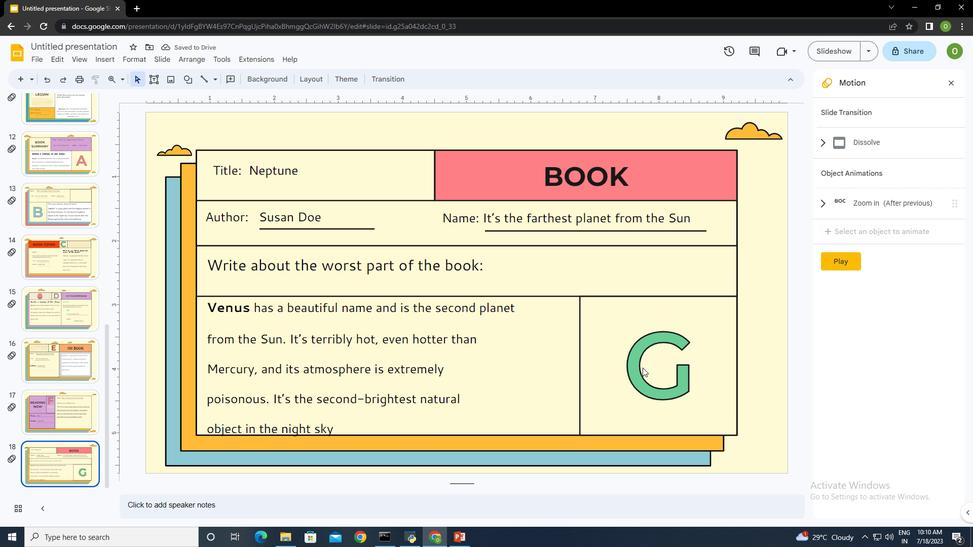 
